 Task: Open Card Social Media Conference Review in Board Customer Relationship Management to Workspace Commercial Mortgages and add a team member Softage.1@softage.net, a label Red, a checklist DevOps, an attachment from your onedrive, a color Red and finally, add a card description 'Research and develop new product development process' and a comment 'Given the potential impact of this task, let us approach it with a strategic mindset and explore all options before making a decision.'. Add a start date 'Jan 05, 1900' with a due date 'Jan 12, 1900'
Action: Mouse moved to (110, 434)
Screenshot: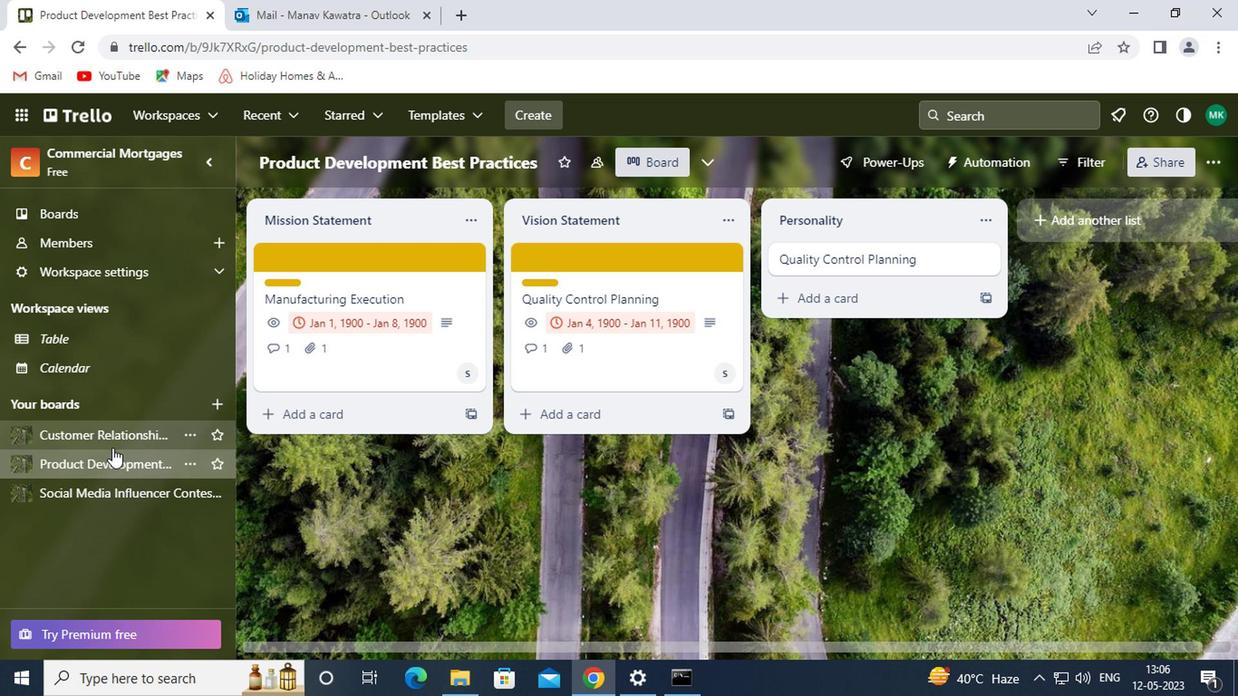 
Action: Mouse pressed left at (110, 434)
Screenshot: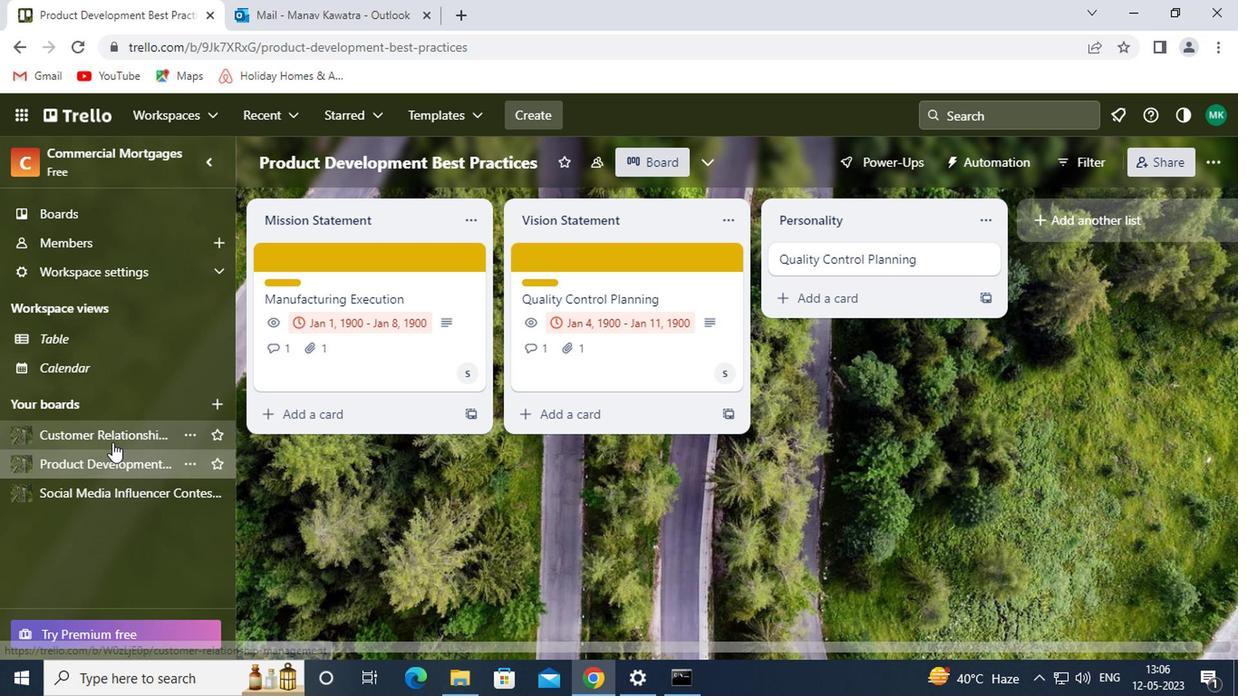 
Action: Mouse moved to (629, 251)
Screenshot: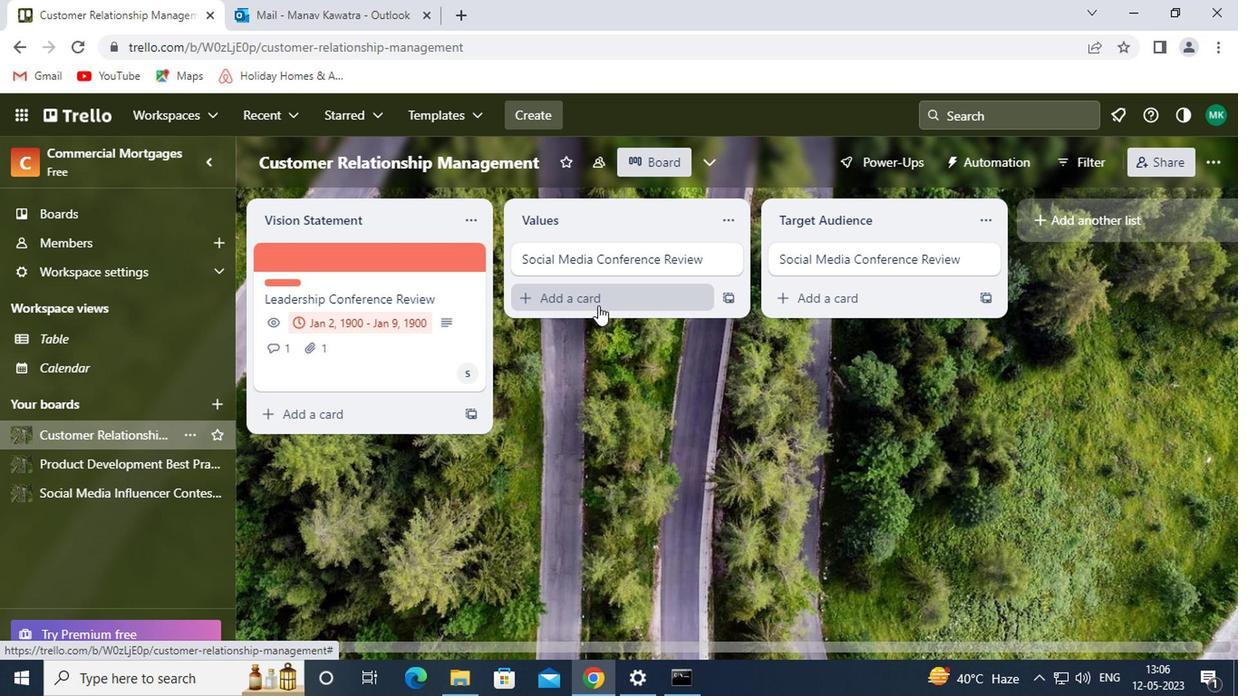 
Action: Mouse pressed left at (629, 251)
Screenshot: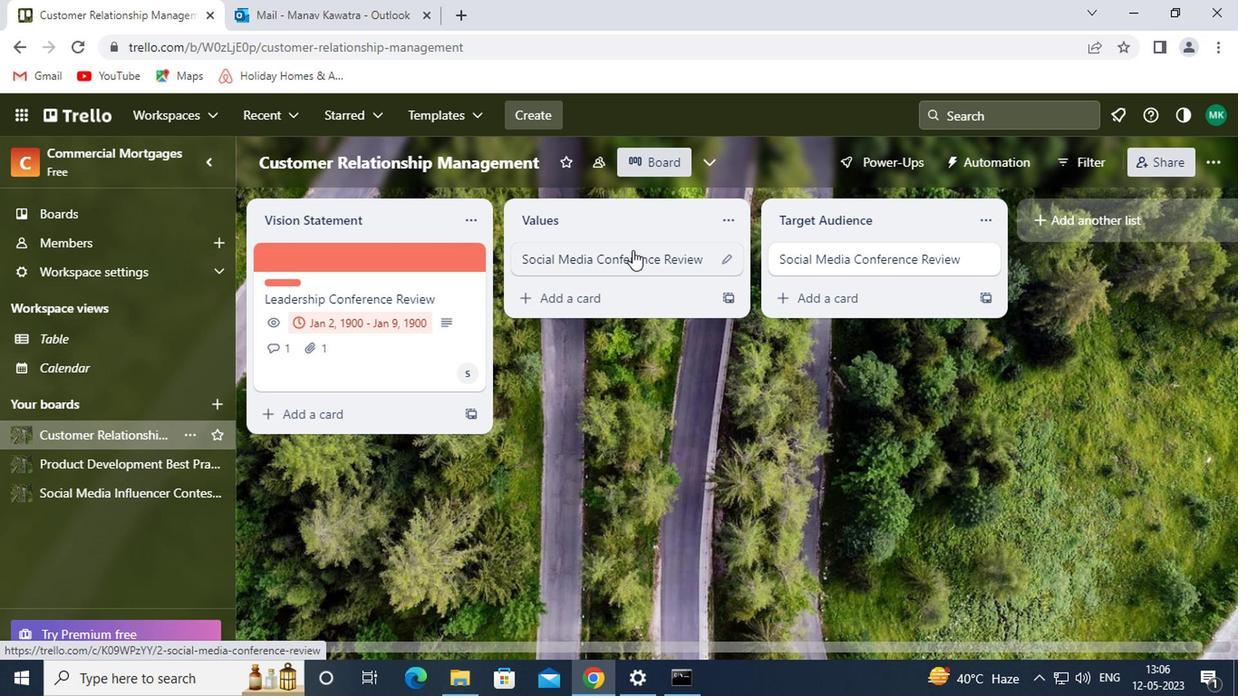 
Action: Mouse moved to (869, 264)
Screenshot: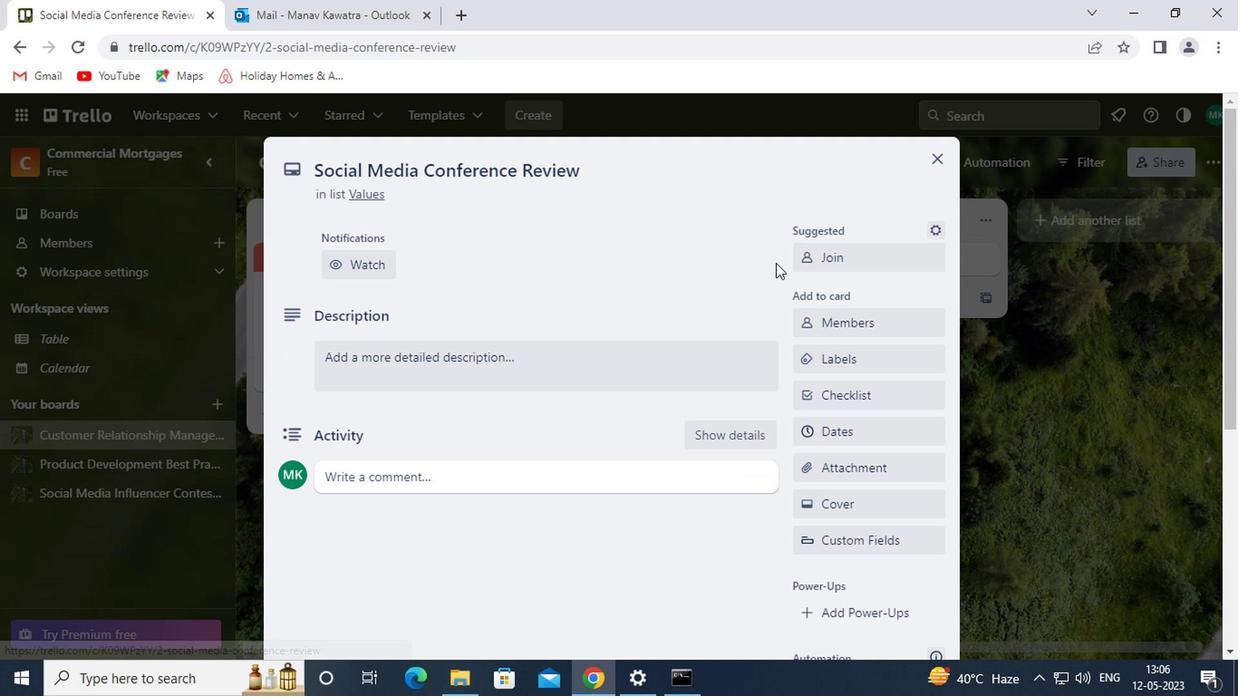 
Action: Mouse pressed left at (869, 264)
Screenshot: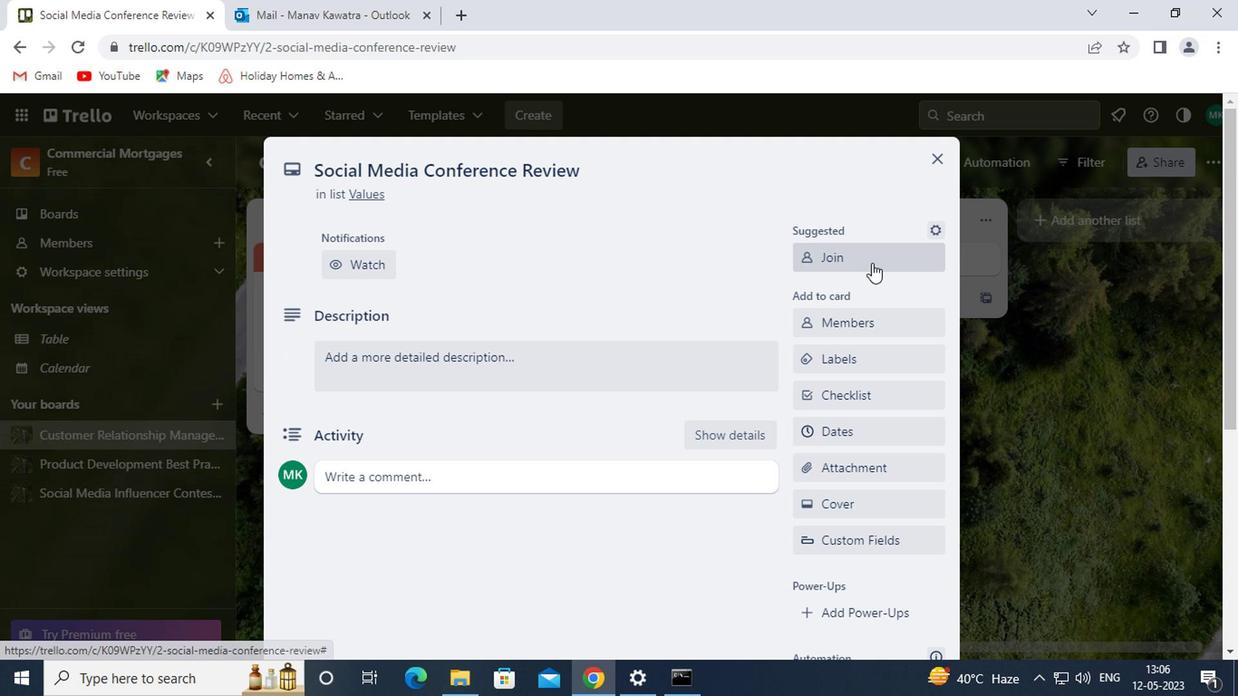 
Action: Mouse moved to (328, 272)
Screenshot: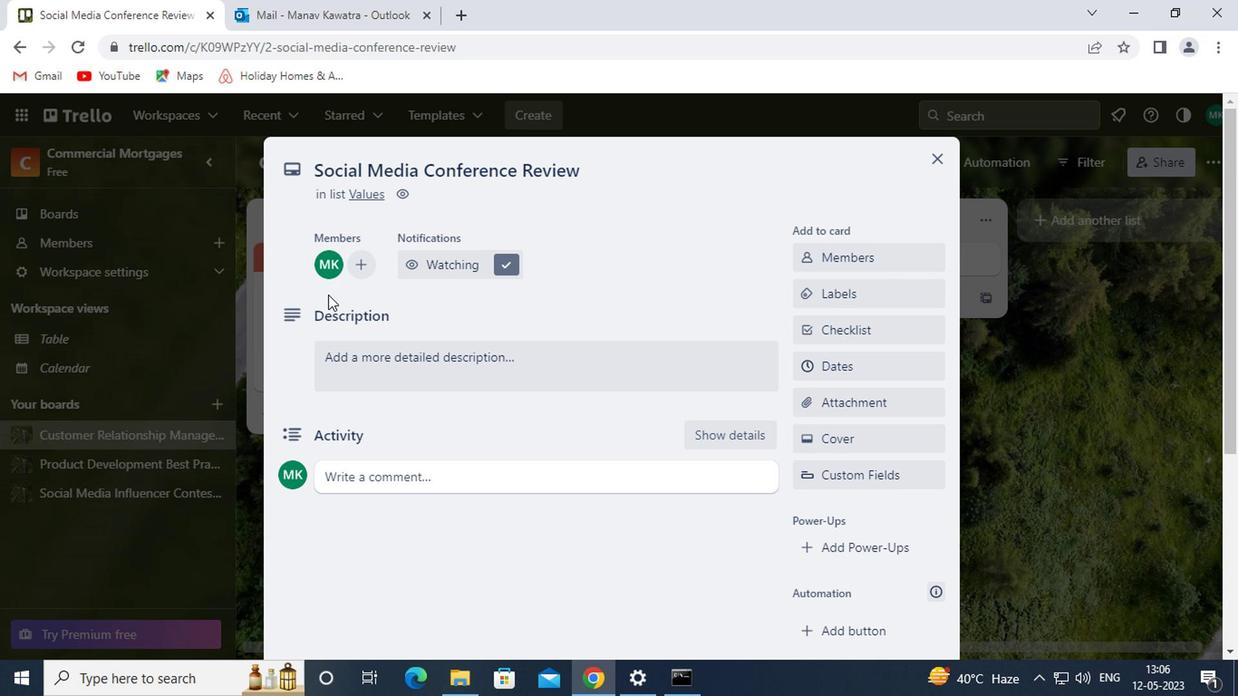 
Action: Mouse pressed left at (328, 272)
Screenshot: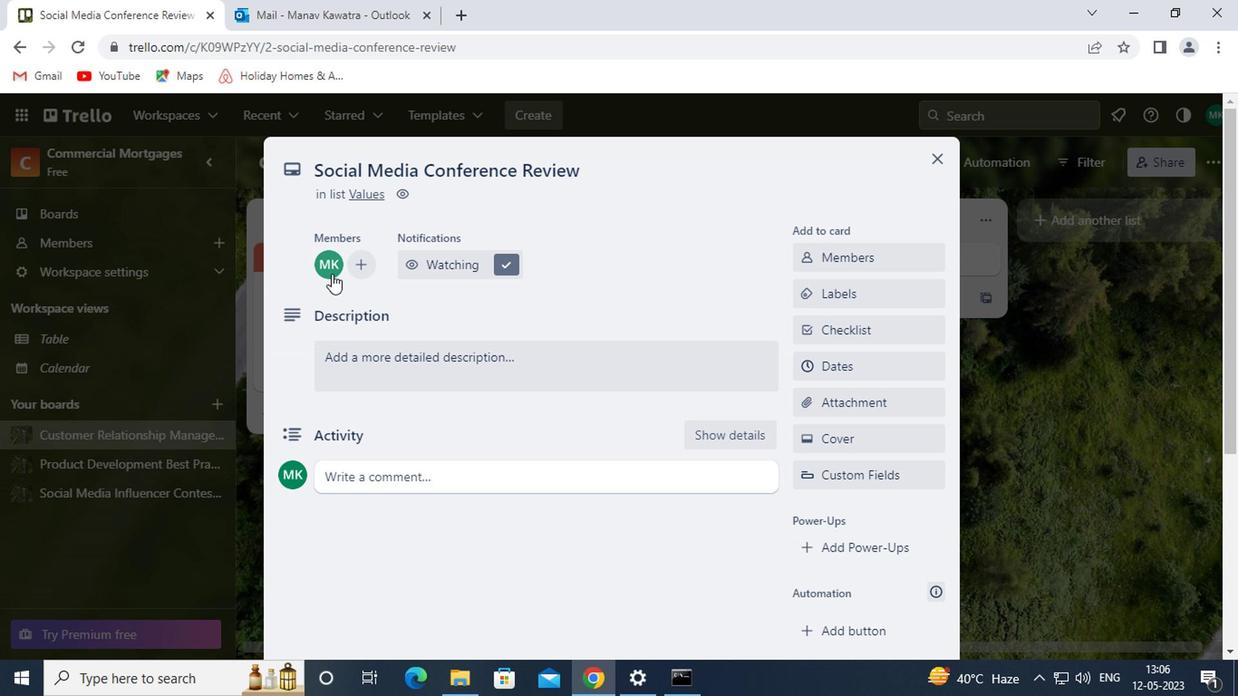 
Action: Mouse moved to (391, 452)
Screenshot: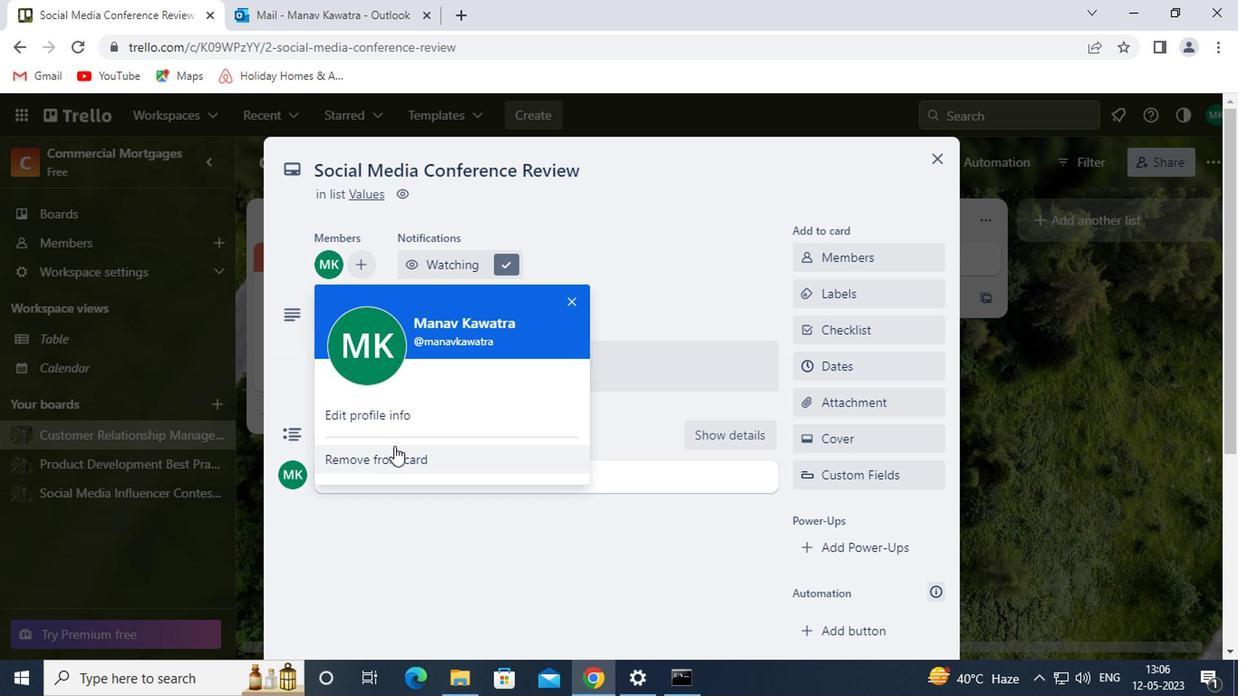 
Action: Mouse pressed left at (391, 452)
Screenshot: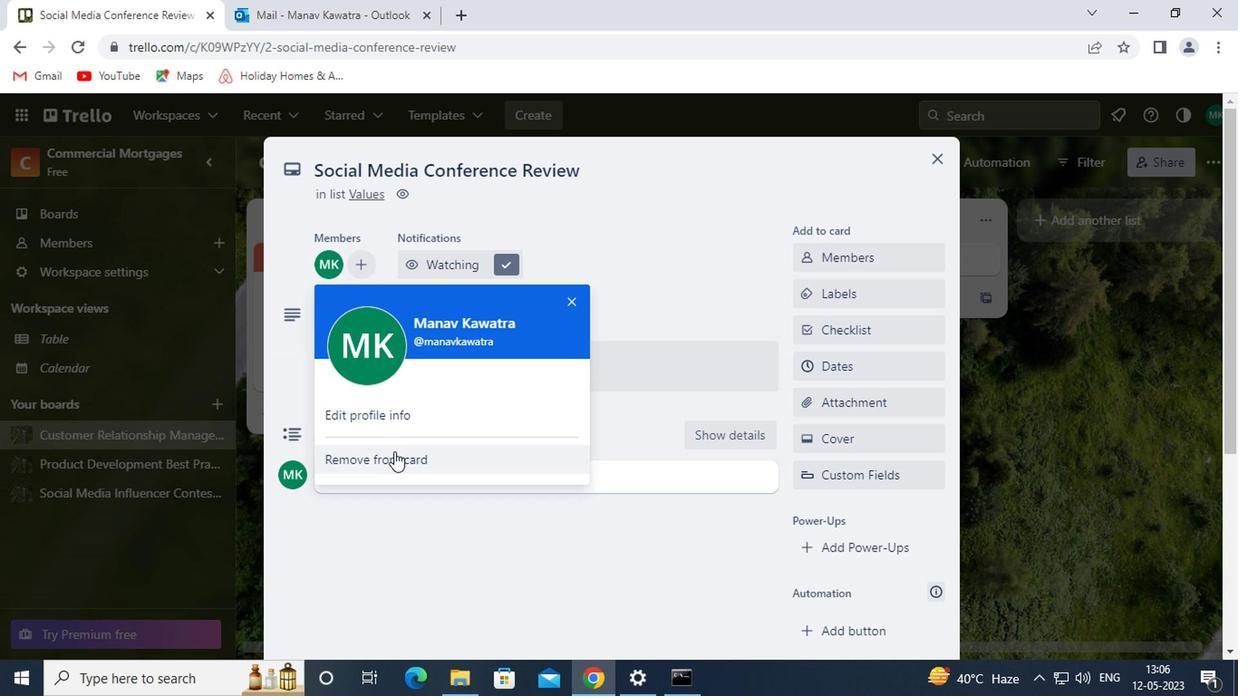 
Action: Mouse moved to (841, 330)
Screenshot: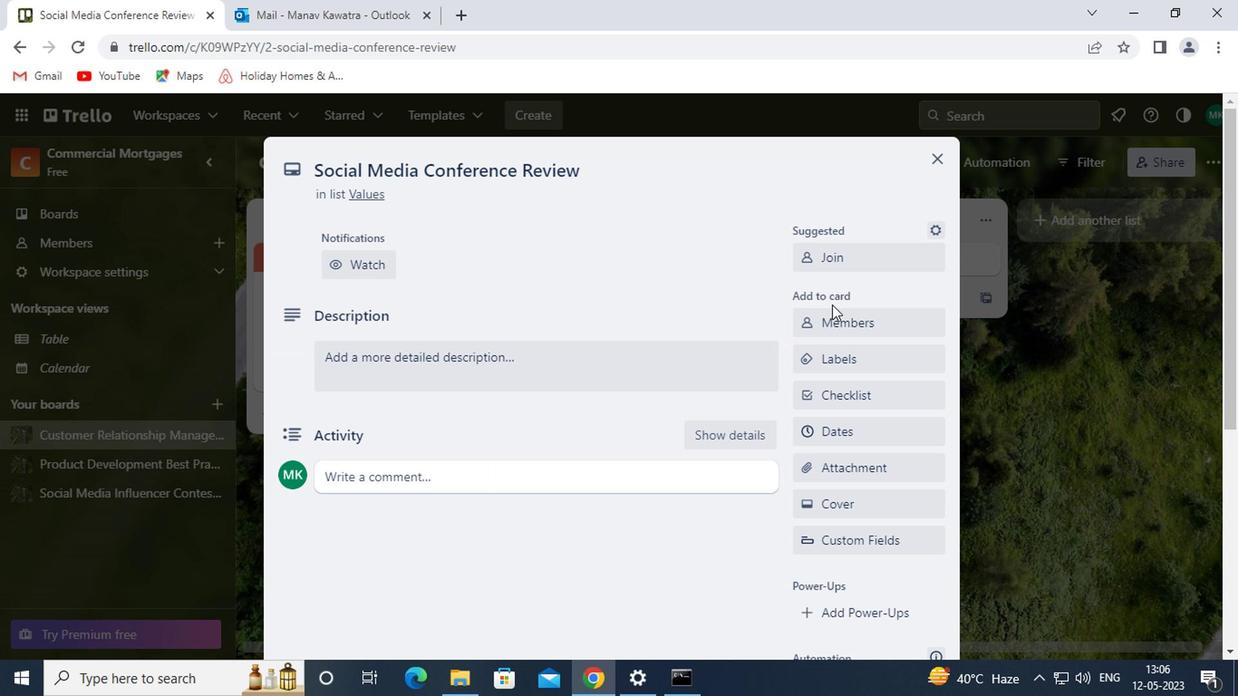 
Action: Mouse pressed left at (841, 330)
Screenshot: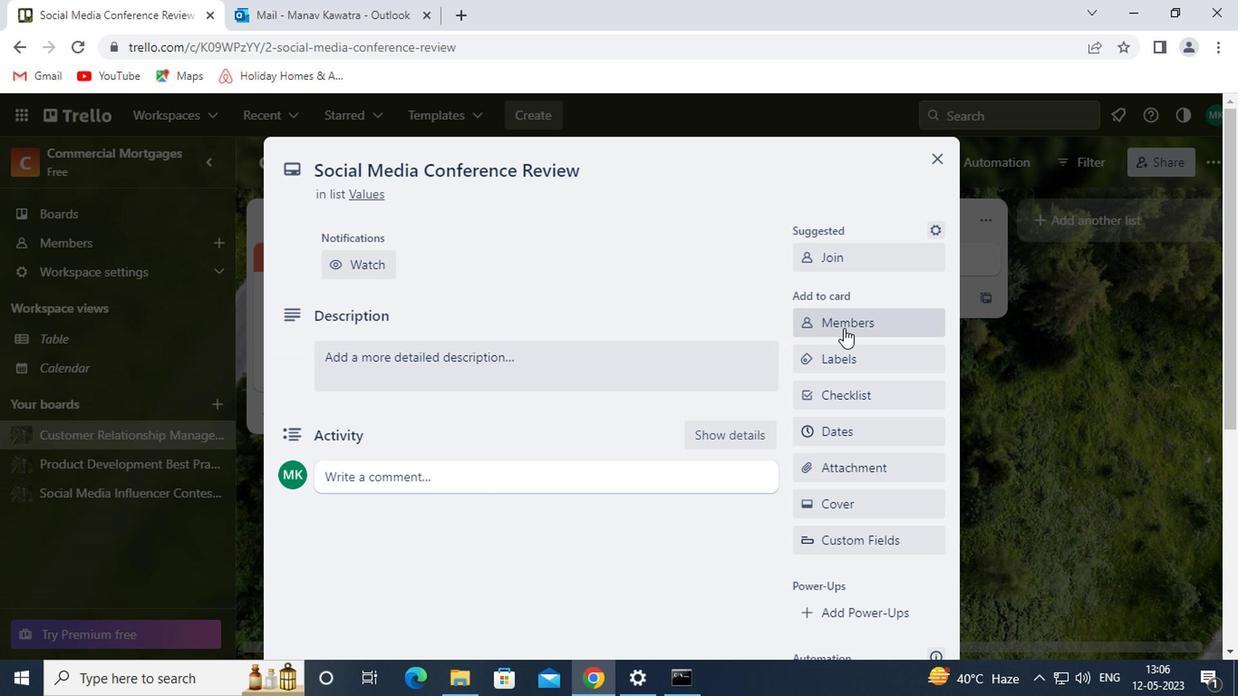 
Action: Mouse moved to (855, 406)
Screenshot: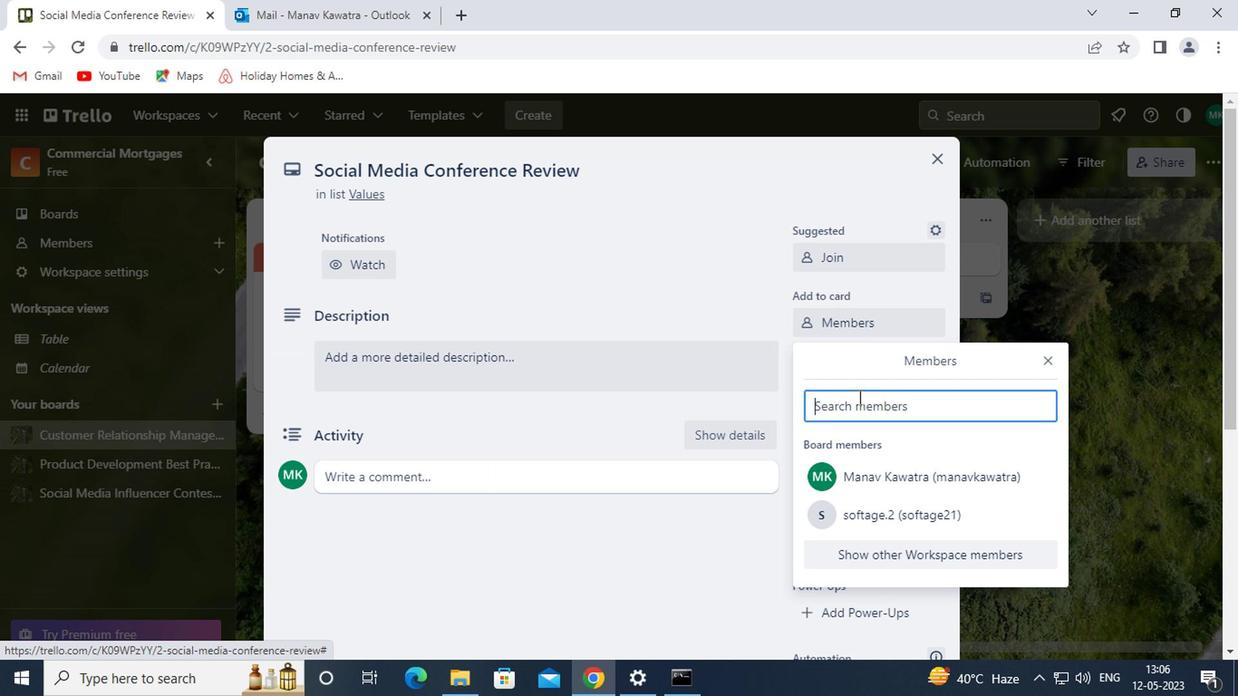 
Action: Mouse pressed left at (855, 406)
Screenshot: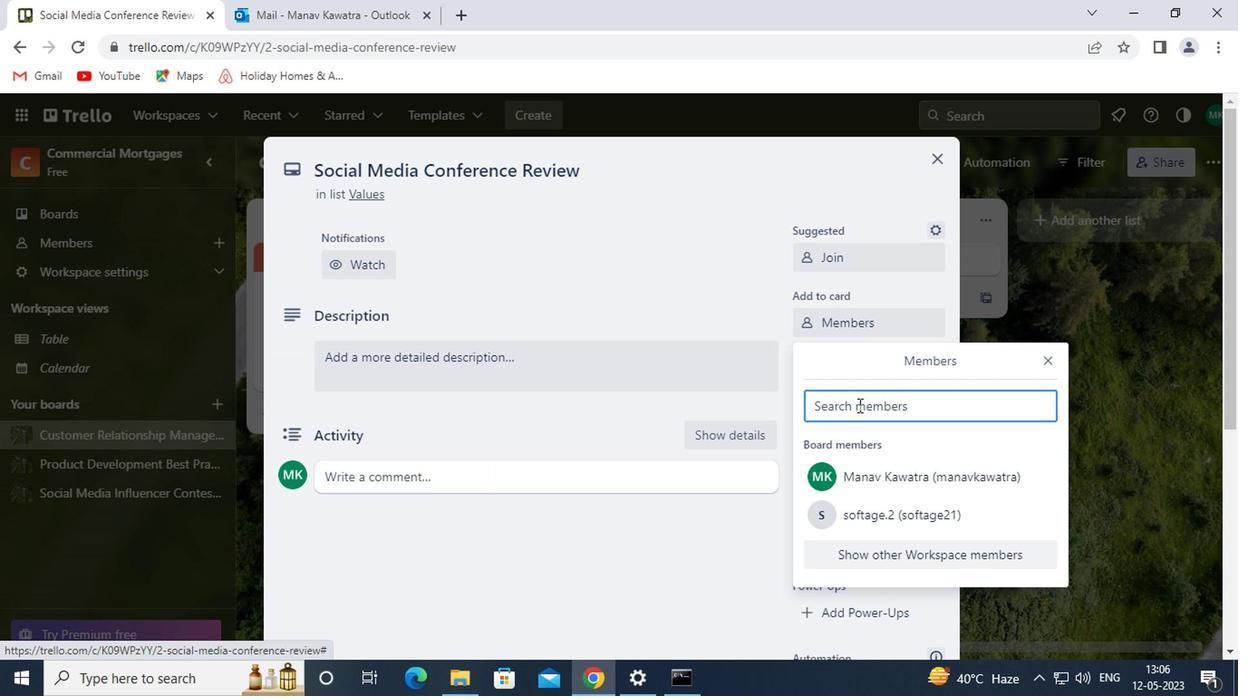 
Action: Key pressed <Key.shift>SOFTAGE.1<Key.shift>@SOFTAGE.NET
Screenshot: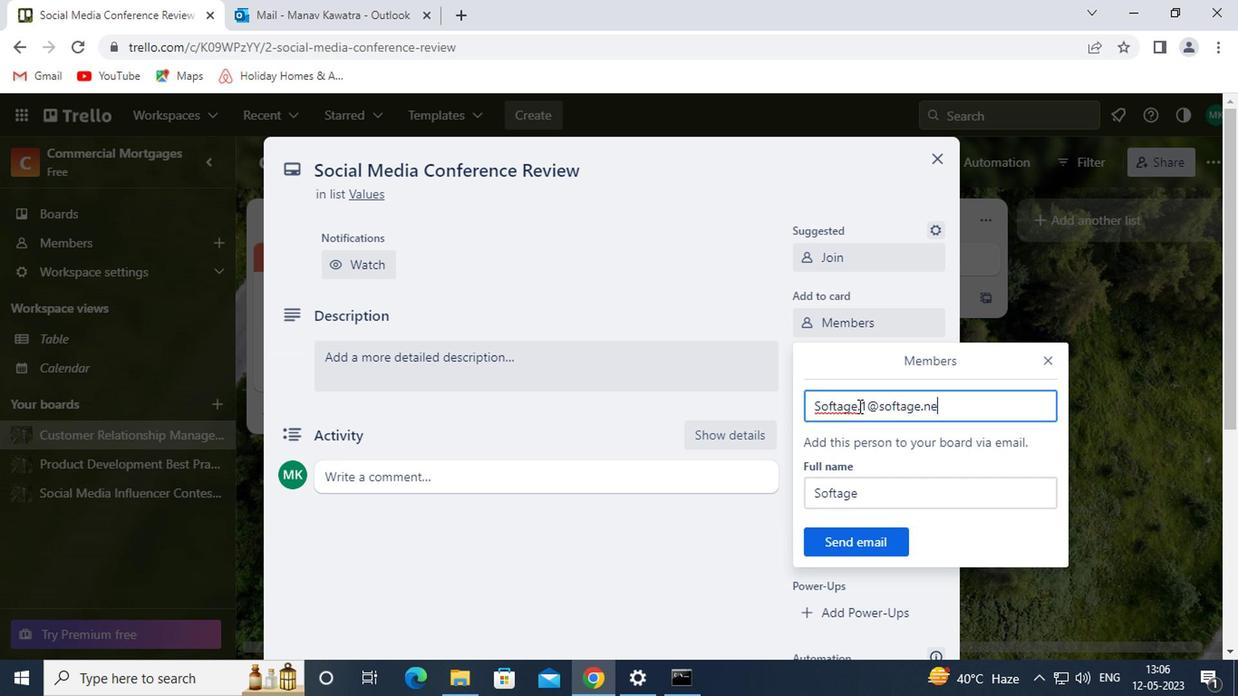 
Action: Mouse moved to (875, 547)
Screenshot: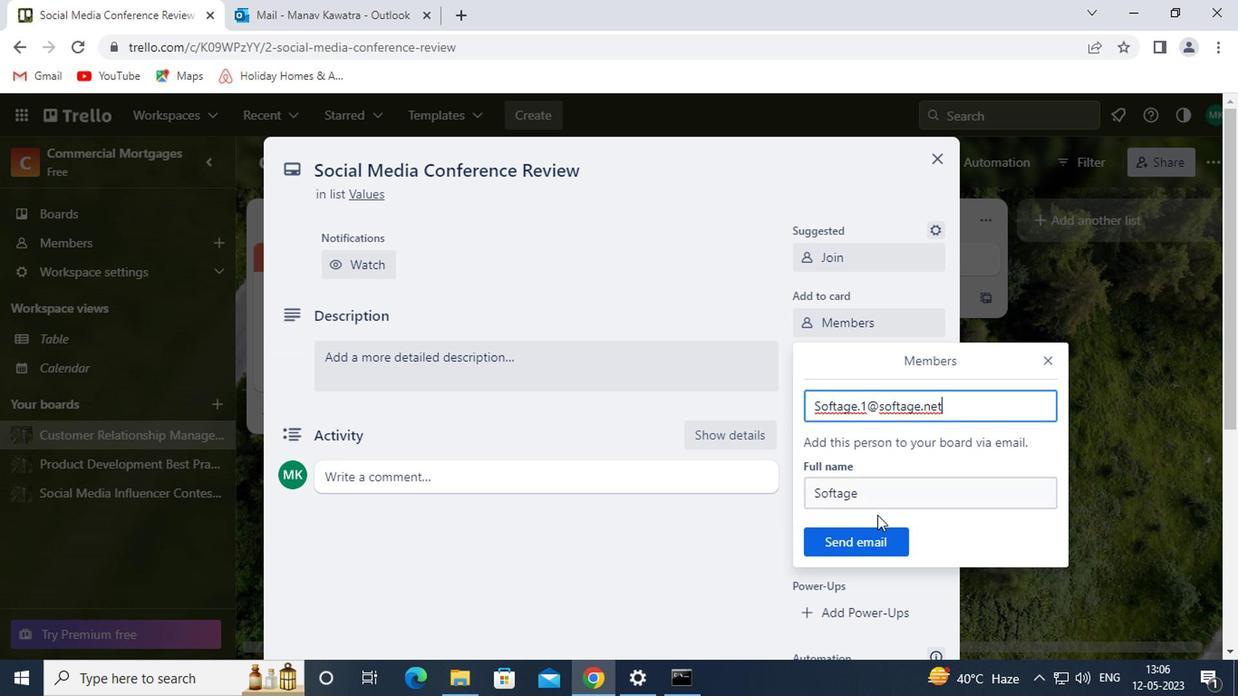 
Action: Mouse pressed left at (875, 547)
Screenshot: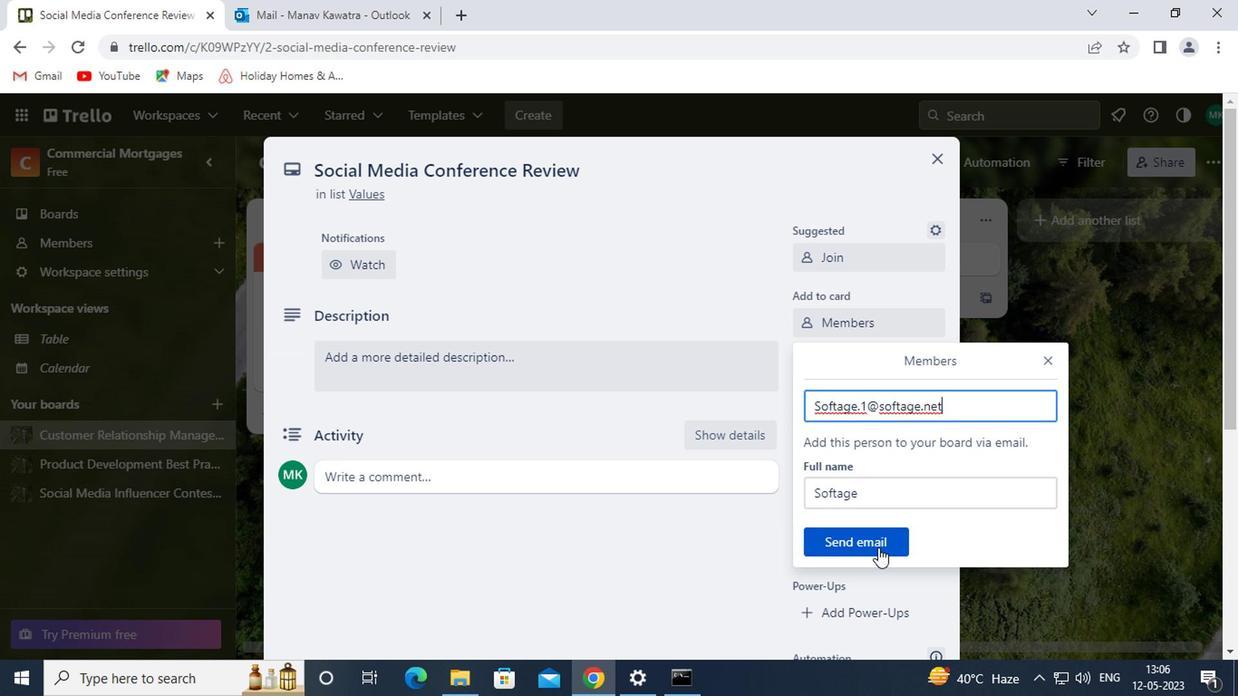 
Action: Mouse moved to (847, 370)
Screenshot: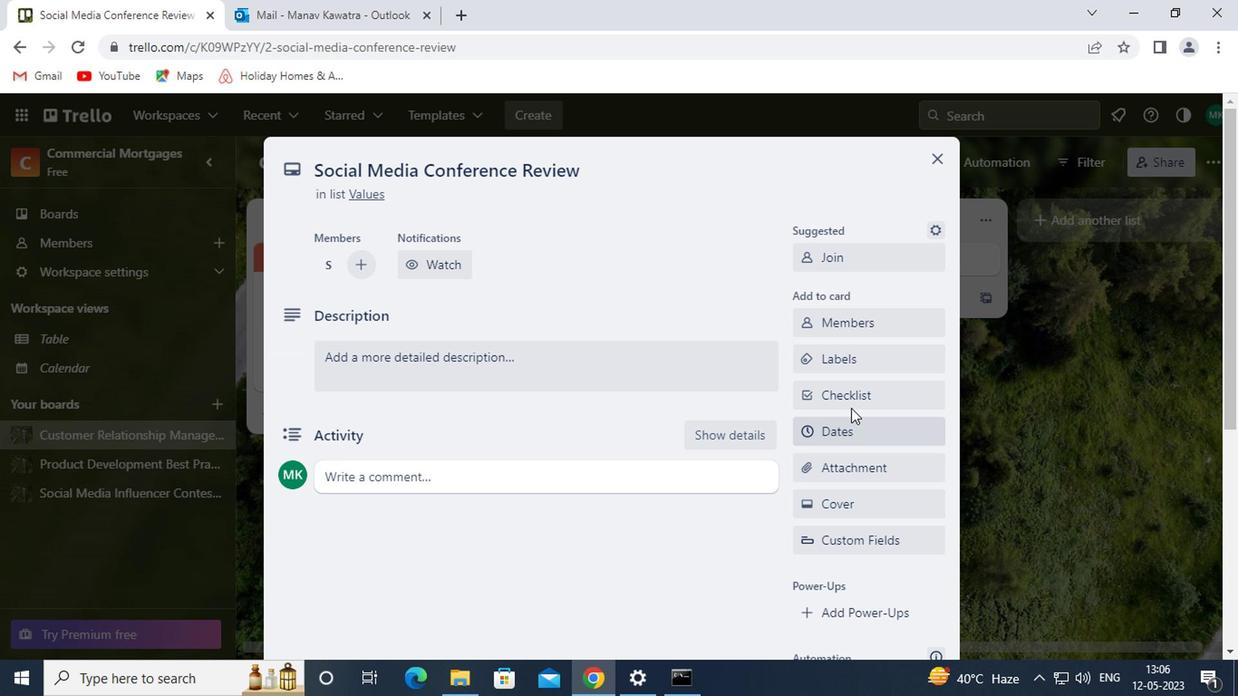 
Action: Mouse pressed left at (847, 370)
Screenshot: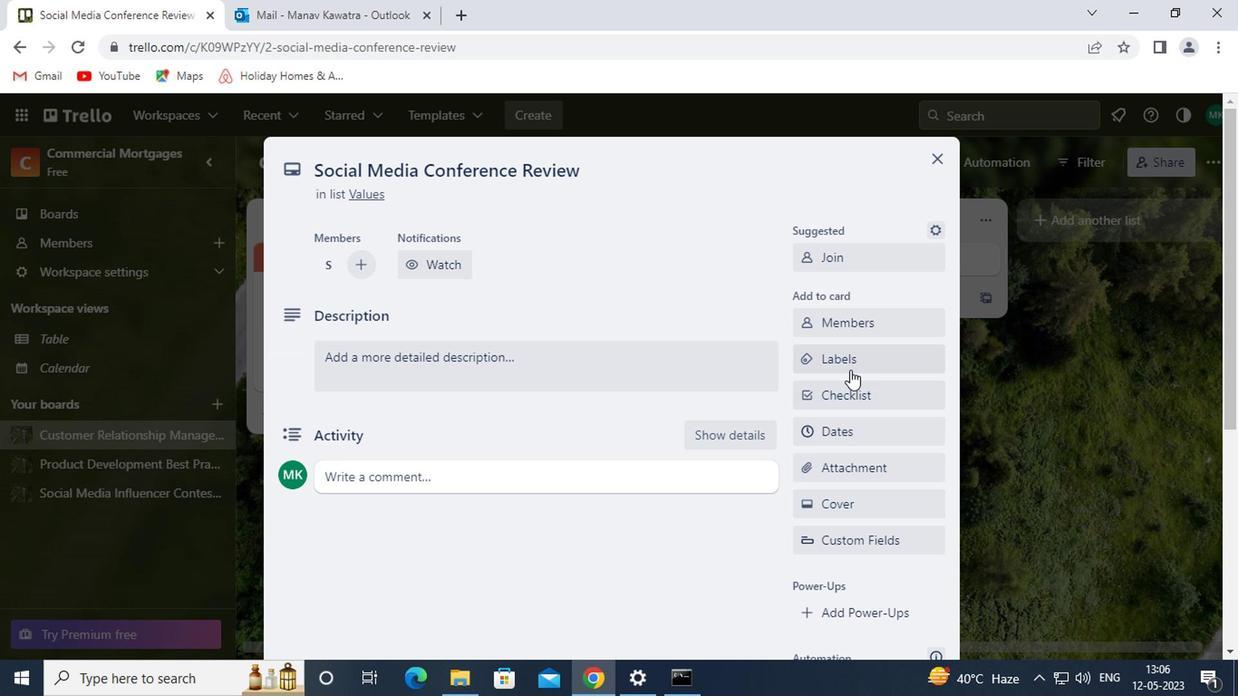 
Action: Mouse moved to (812, 364)
Screenshot: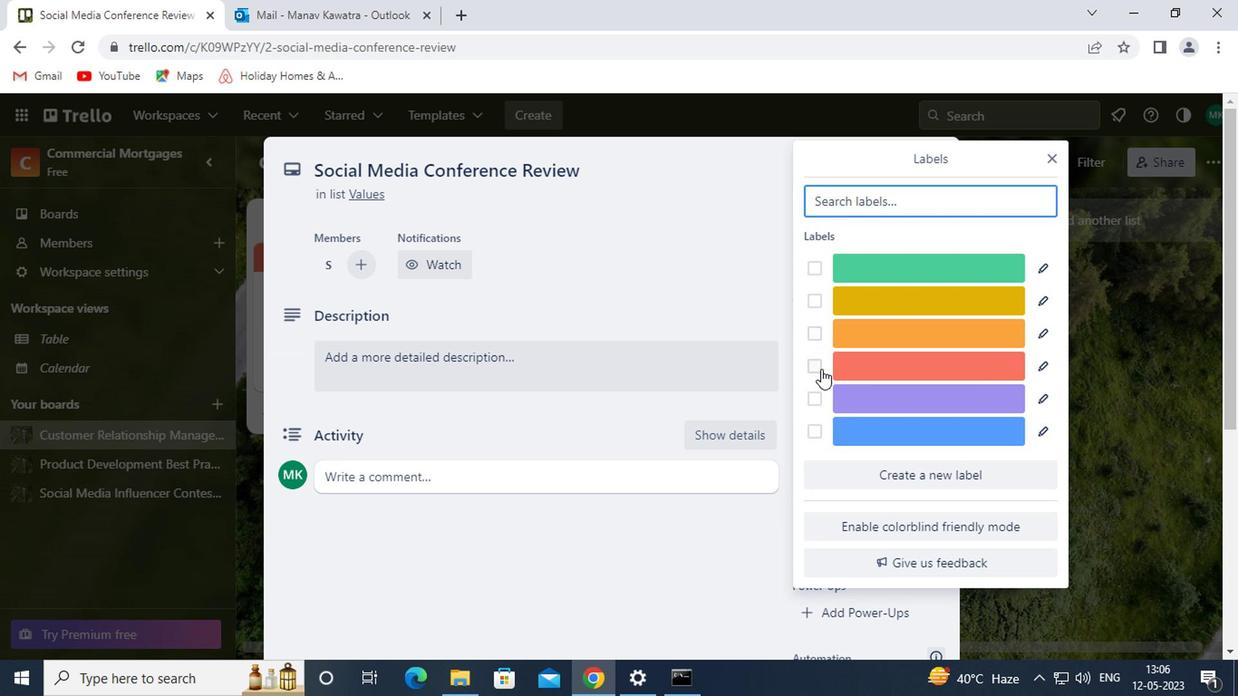 
Action: Mouse pressed left at (812, 364)
Screenshot: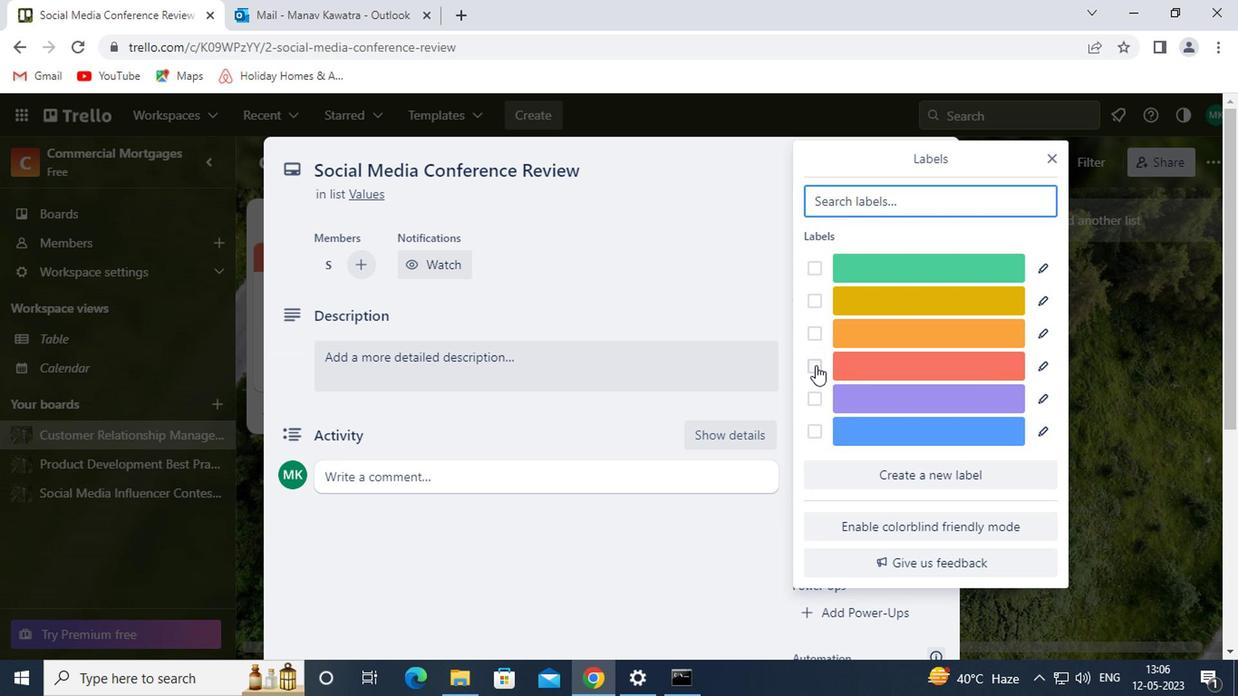 
Action: Mouse moved to (1044, 156)
Screenshot: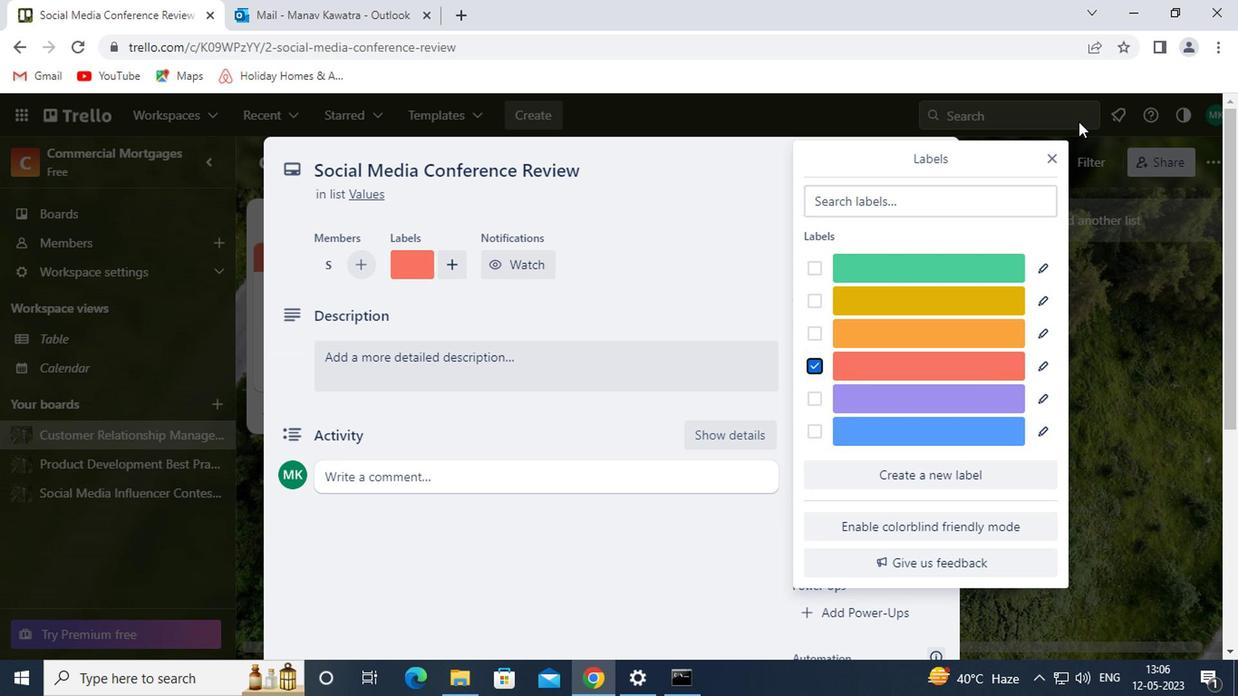 
Action: Mouse pressed left at (1044, 156)
Screenshot: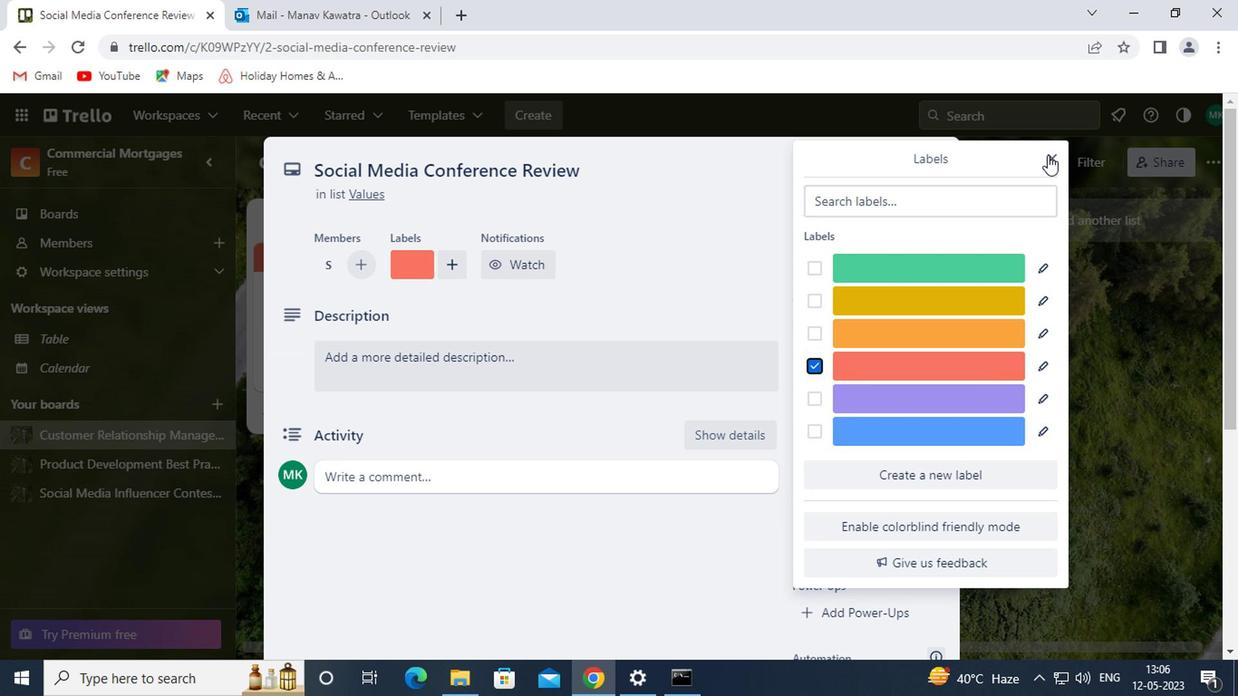 
Action: Mouse moved to (893, 398)
Screenshot: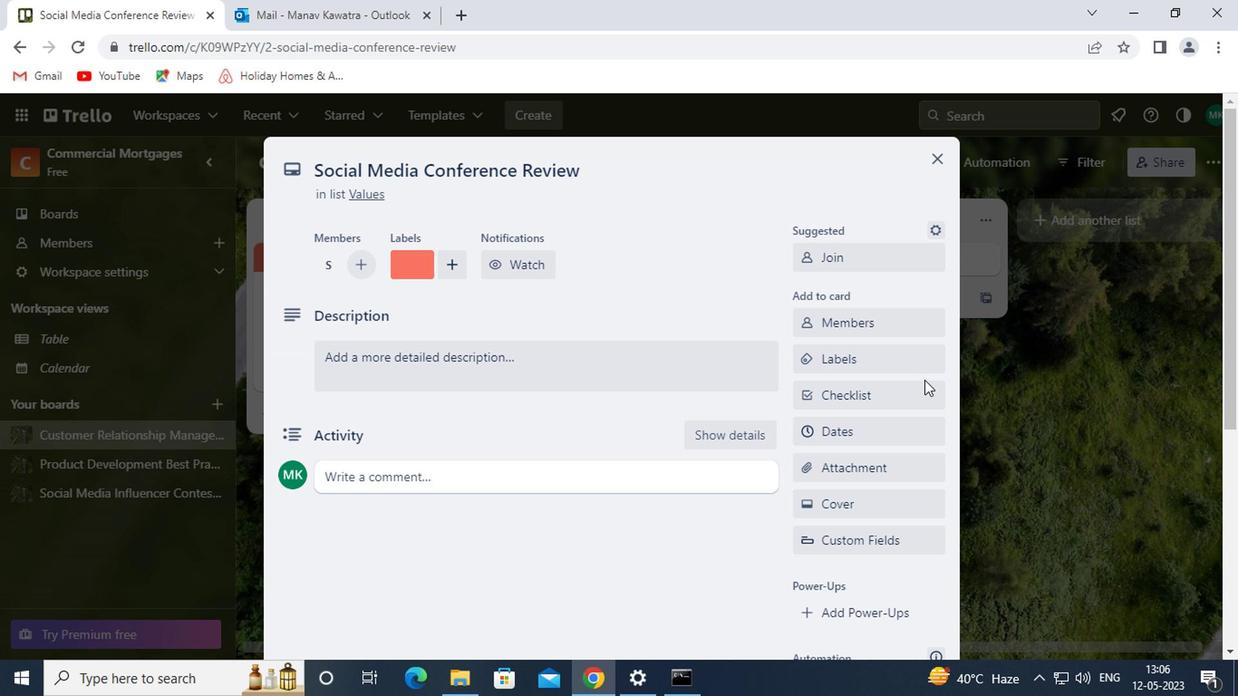 
Action: Mouse pressed left at (893, 398)
Screenshot: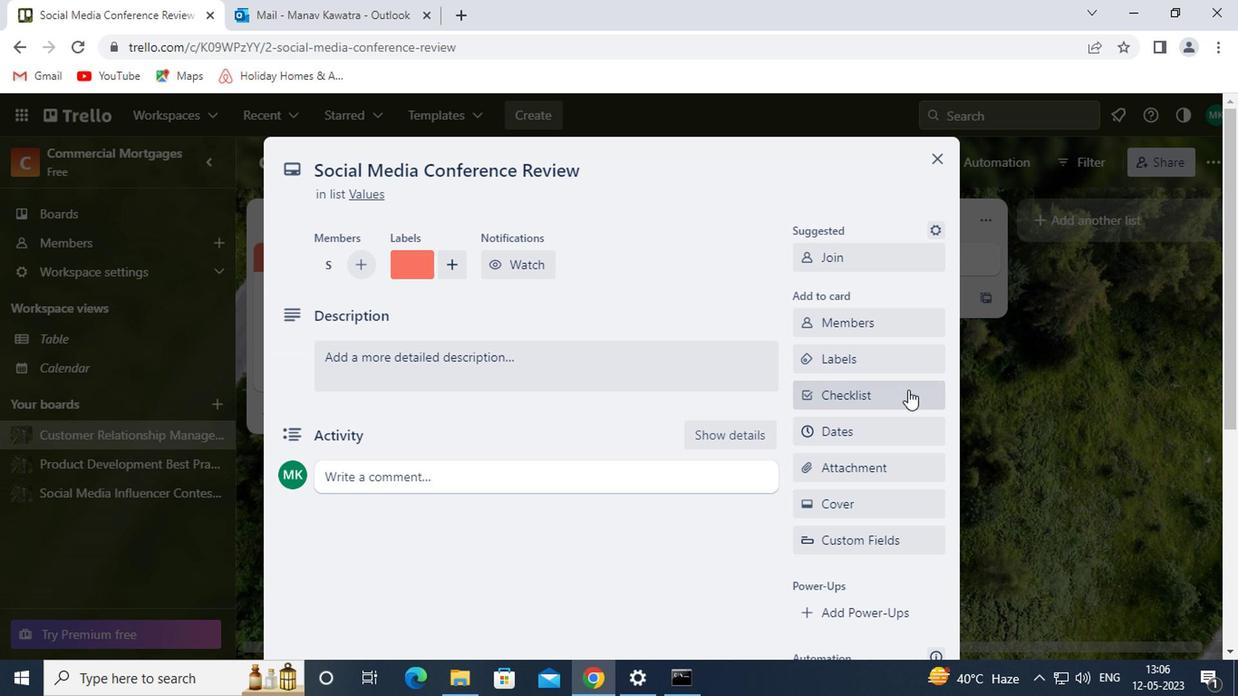 
Action: Mouse moved to (862, 499)
Screenshot: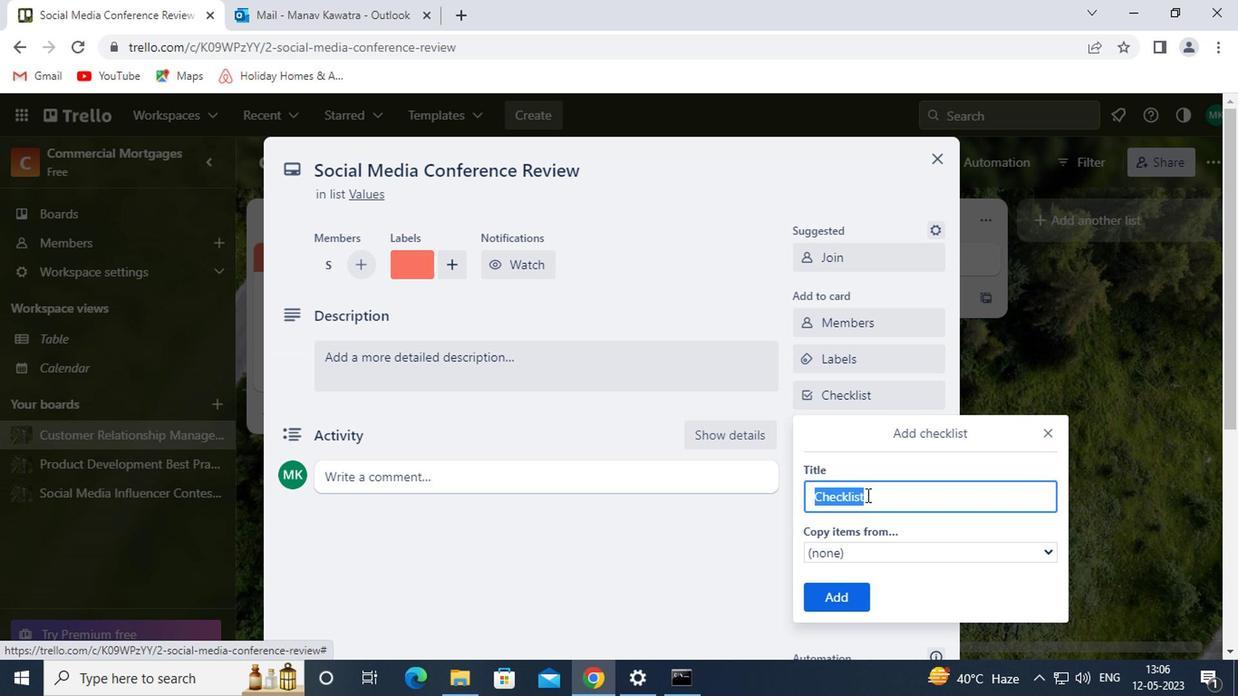
Action: Key pressed <Key.shift>DEV<Key.caps_lock>O<Key.caps_lock>PS
Screenshot: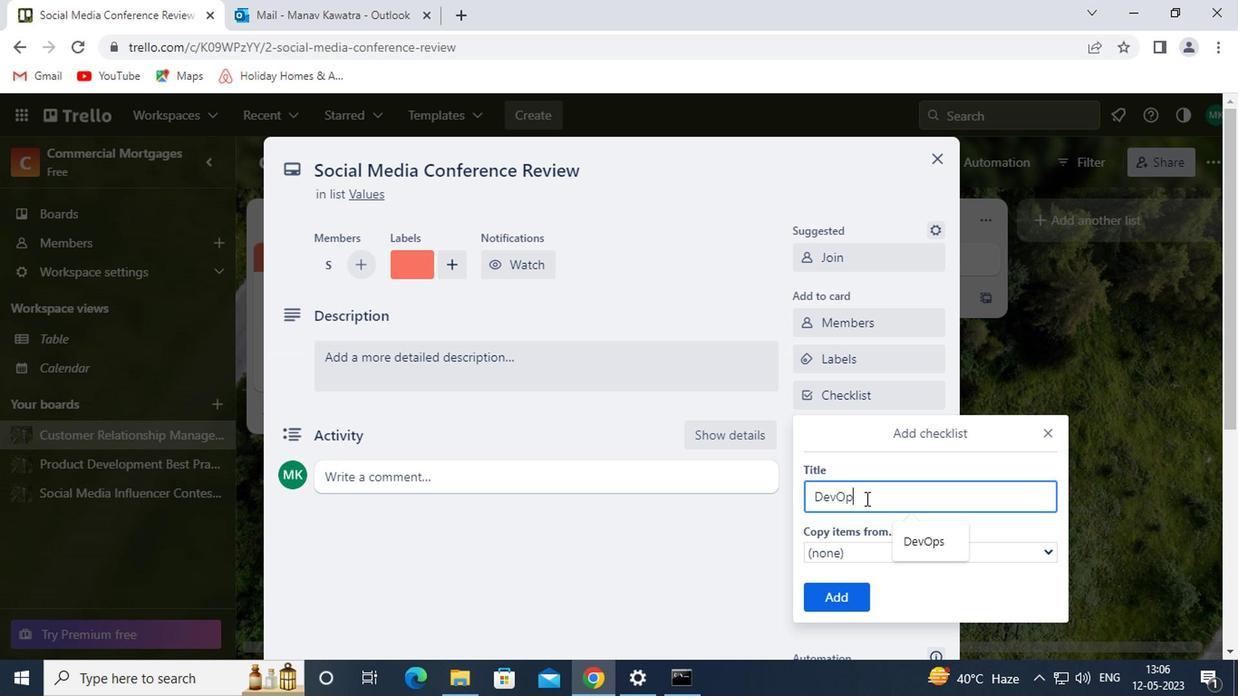 
Action: Mouse moved to (844, 596)
Screenshot: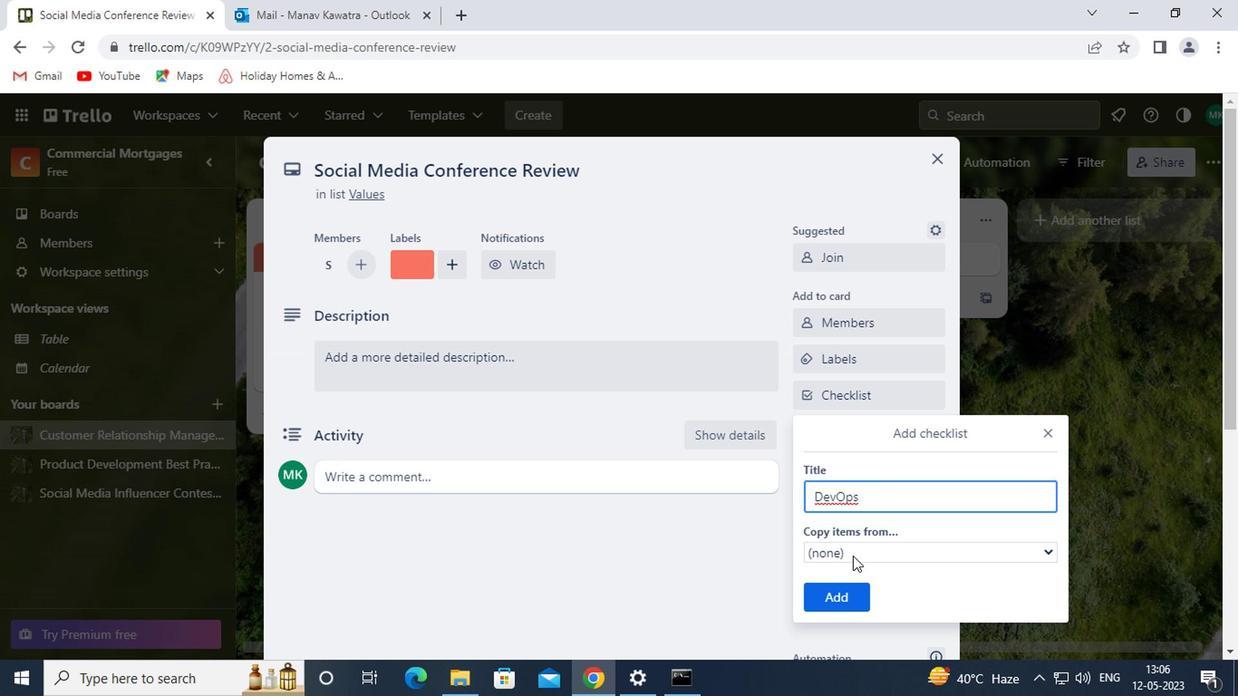 
Action: Mouse pressed left at (844, 596)
Screenshot: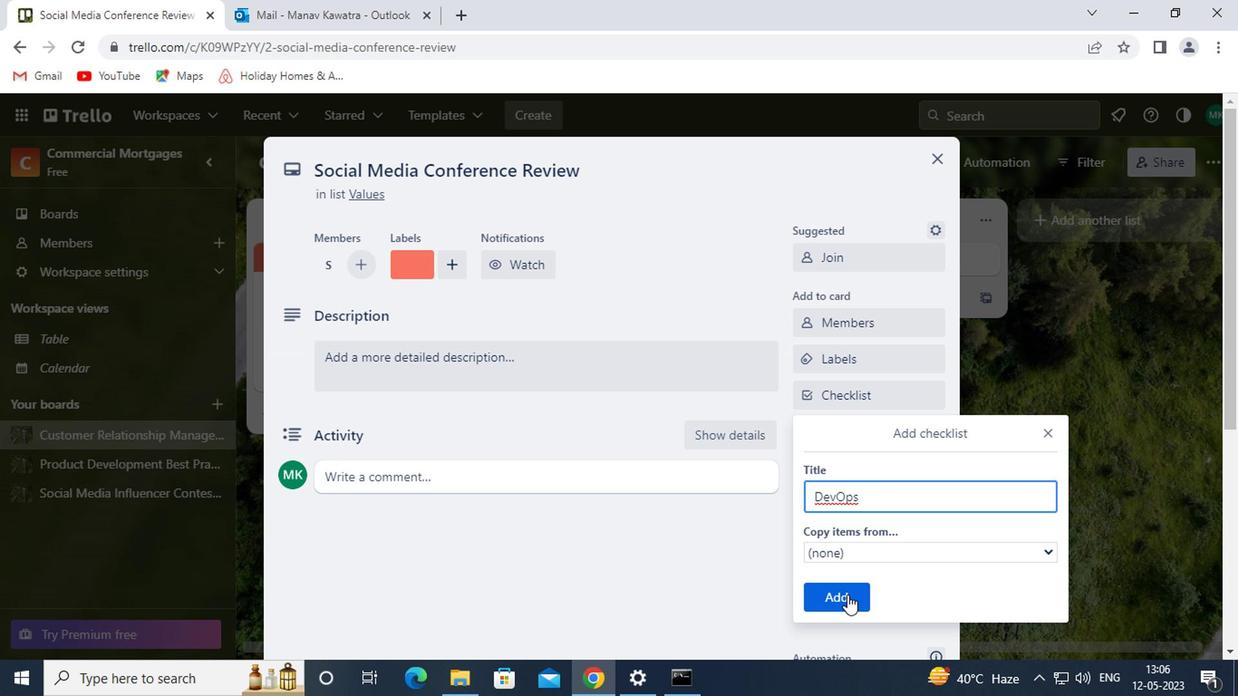 
Action: Mouse moved to (867, 463)
Screenshot: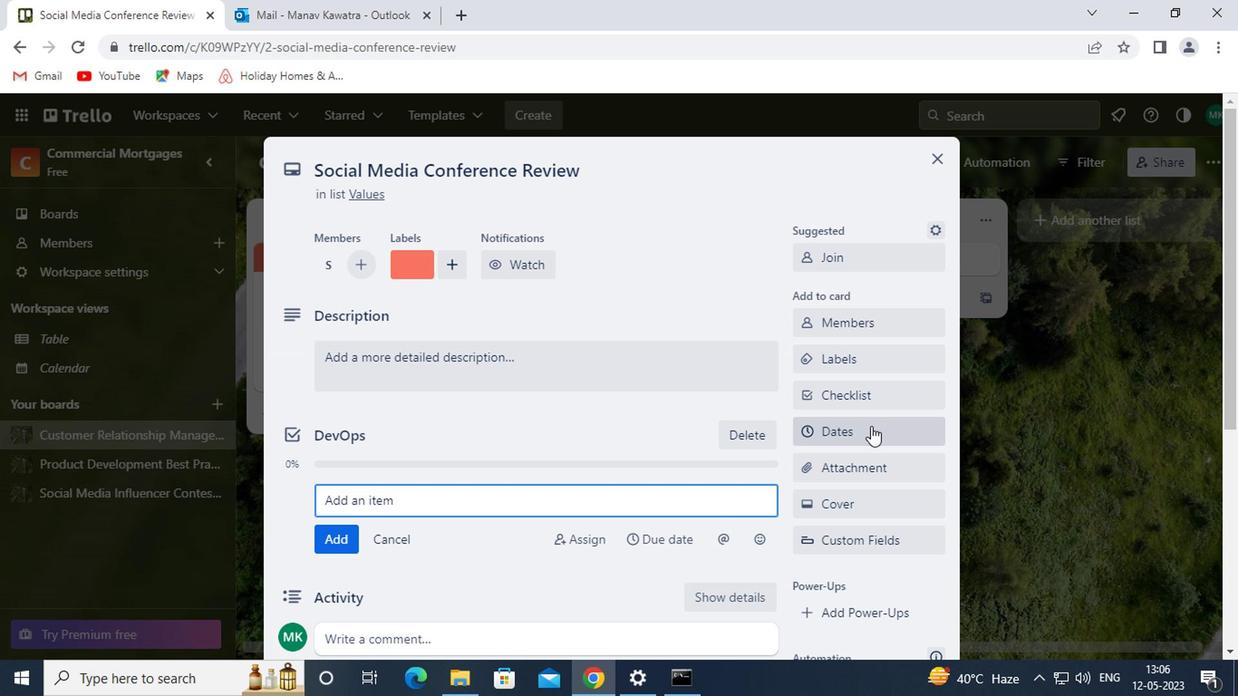 
Action: Mouse pressed left at (867, 463)
Screenshot: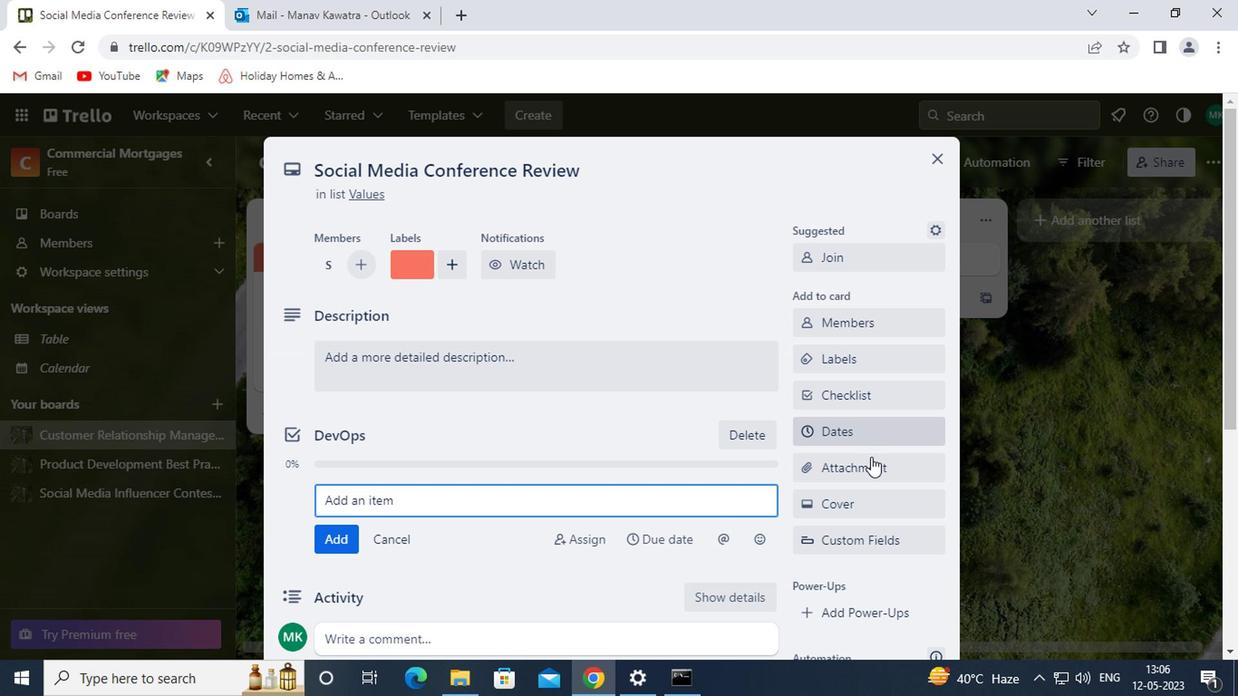 
Action: Mouse moved to (843, 346)
Screenshot: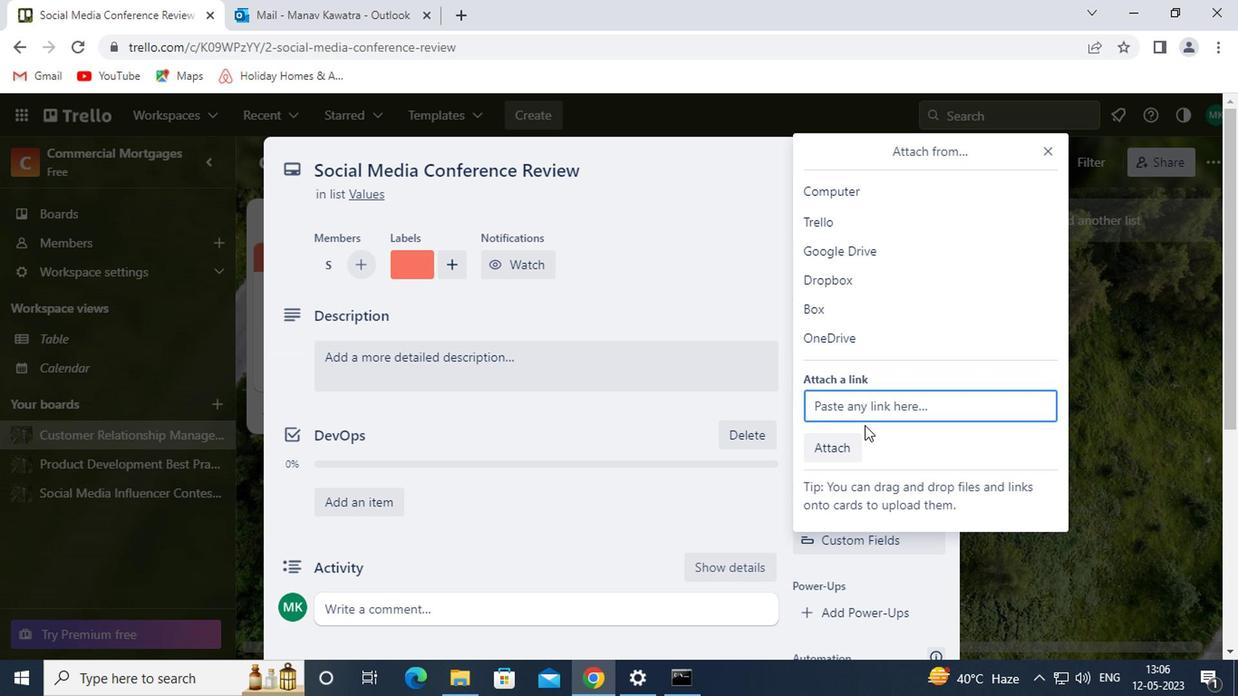 
Action: Mouse pressed left at (843, 346)
Screenshot: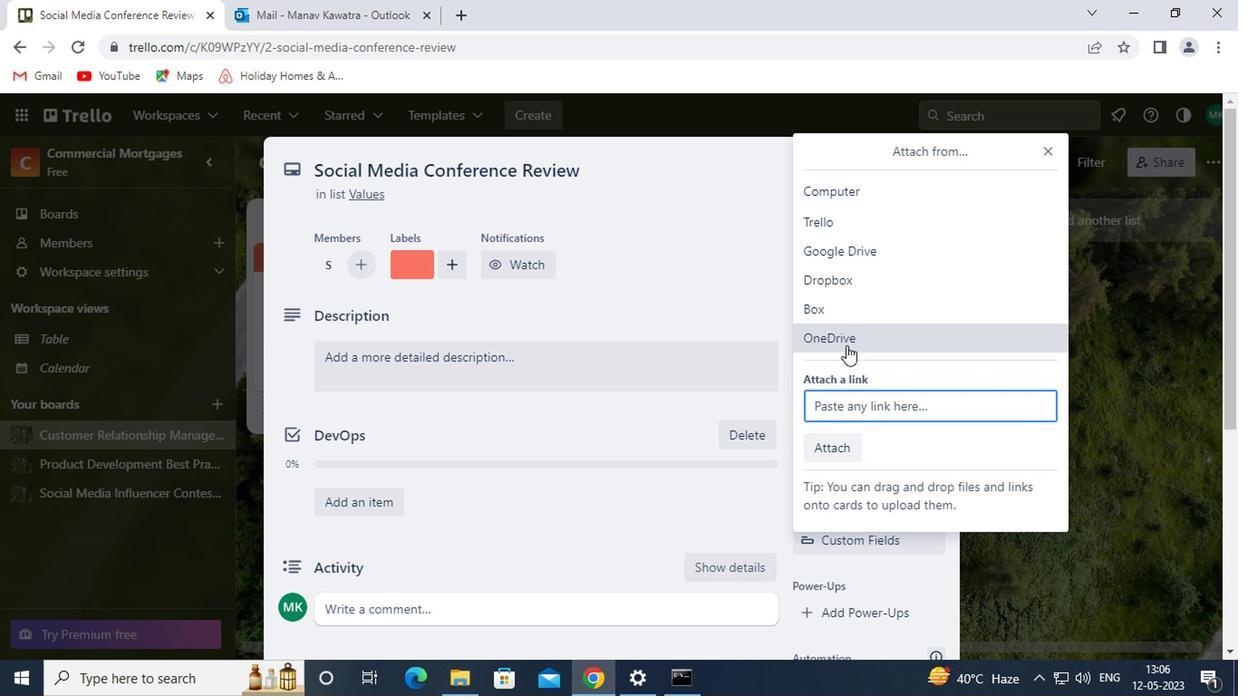 
Action: Mouse moved to (436, 187)
Screenshot: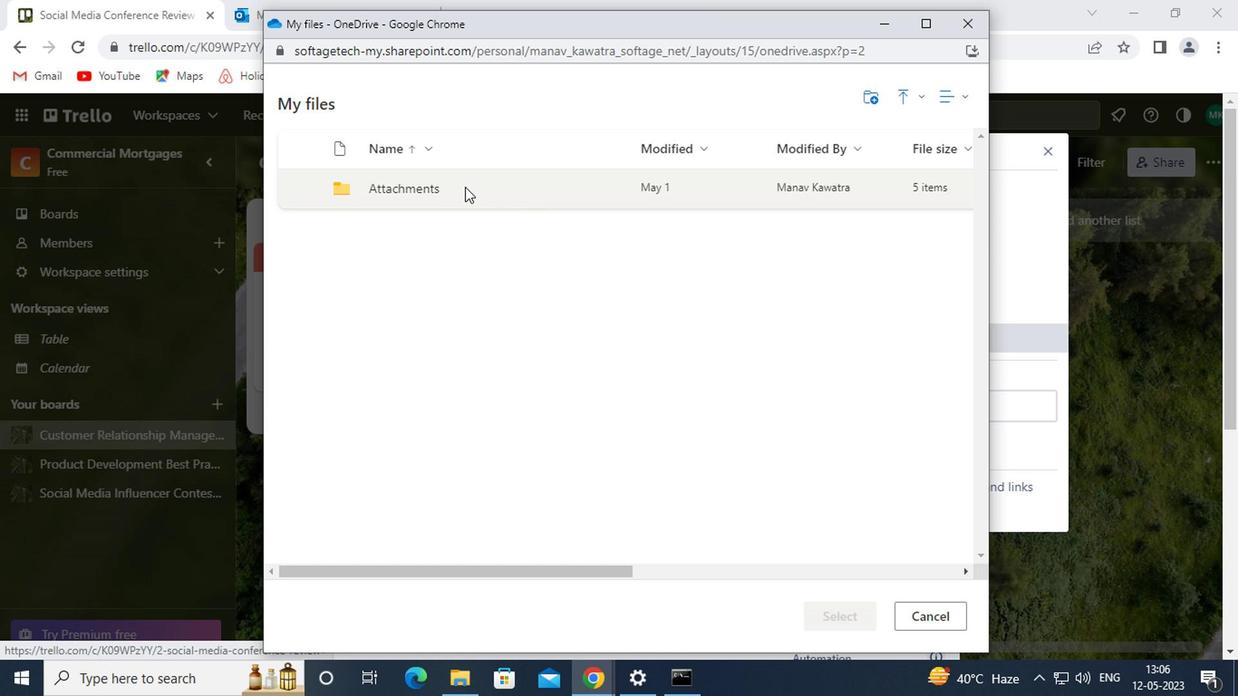 
Action: Mouse pressed left at (436, 187)
Screenshot: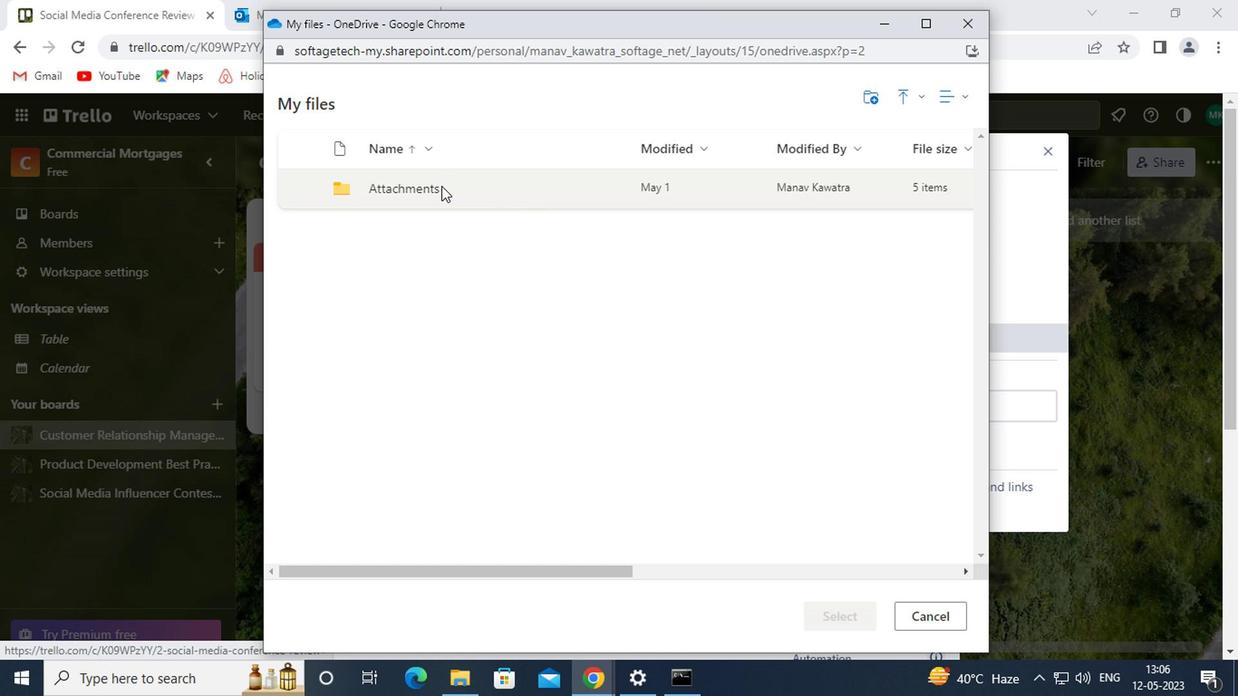
Action: Mouse pressed left at (436, 187)
Screenshot: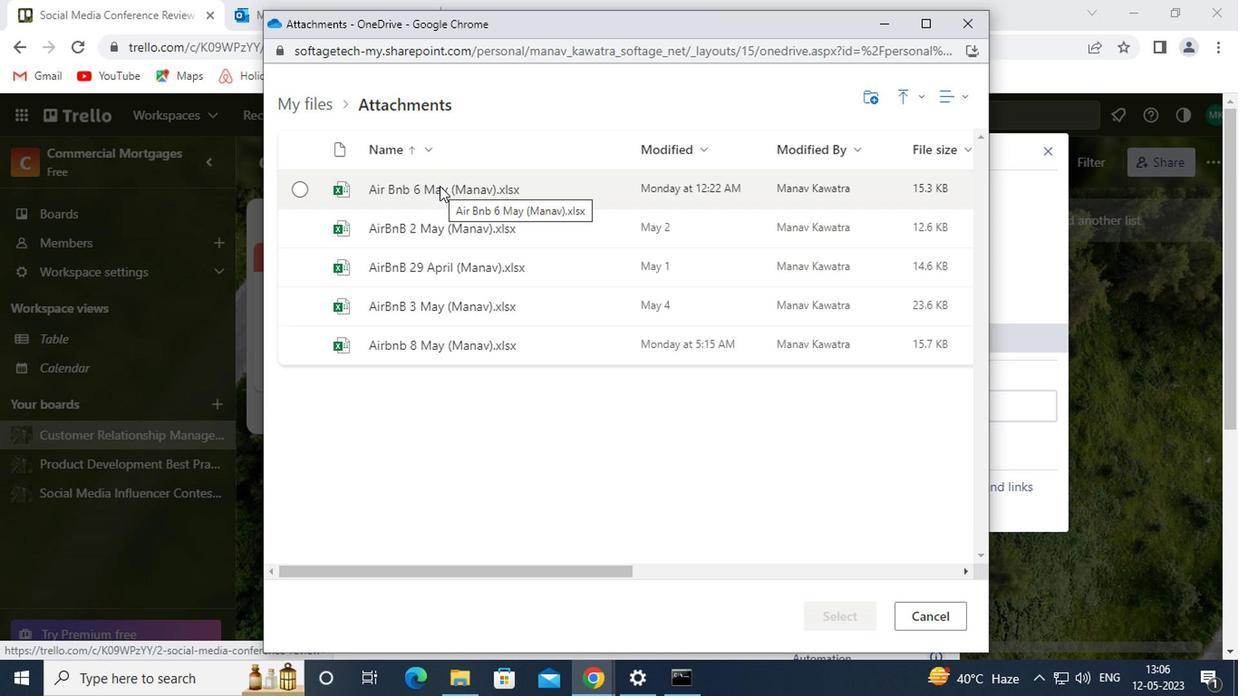 
Action: Mouse moved to (838, 601)
Screenshot: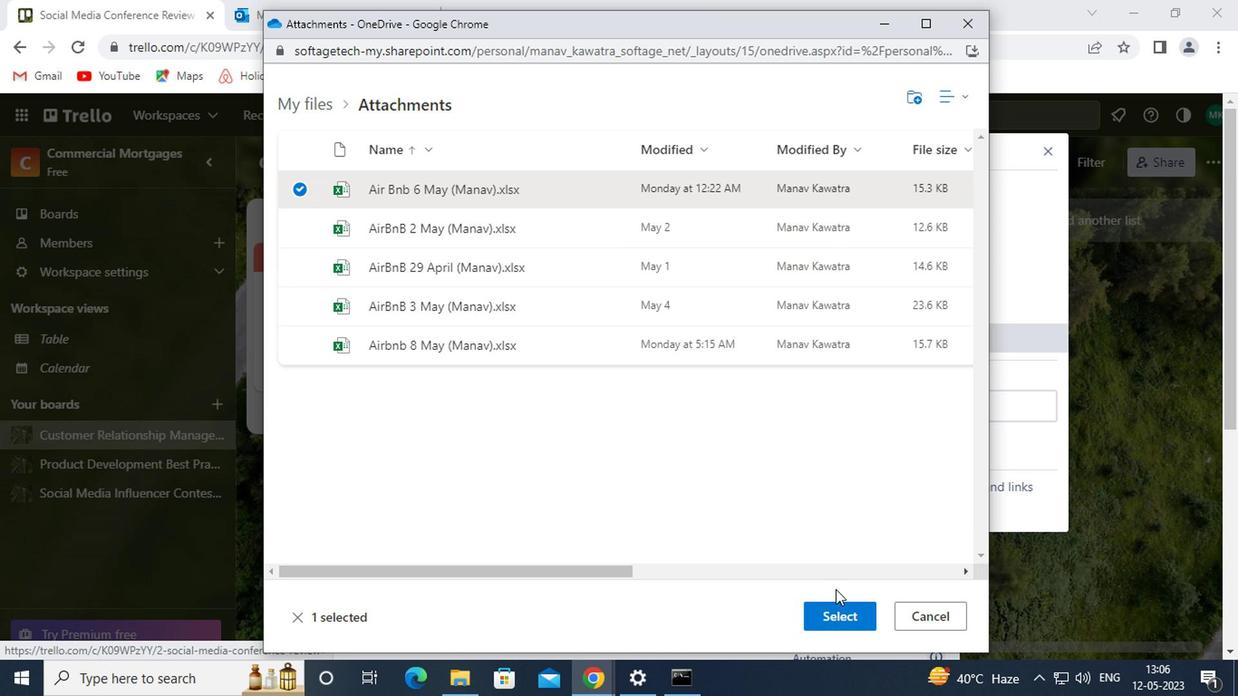 
Action: Mouse pressed left at (838, 601)
Screenshot: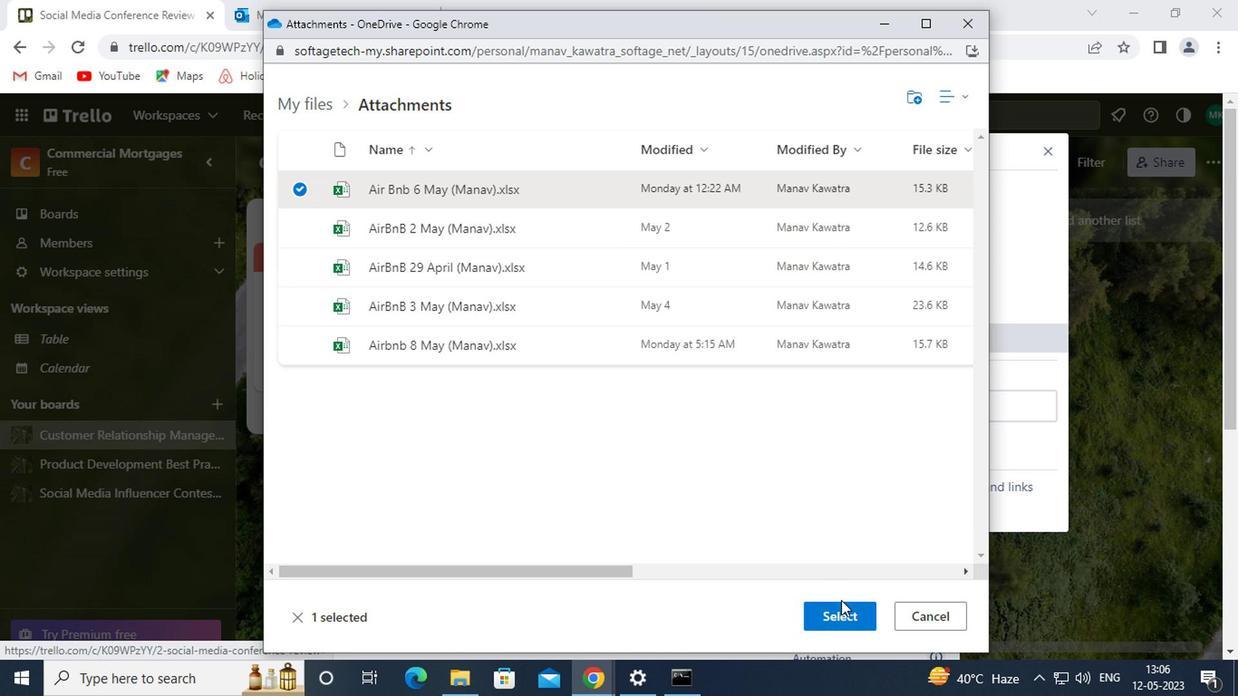 
Action: Mouse moved to (840, 610)
Screenshot: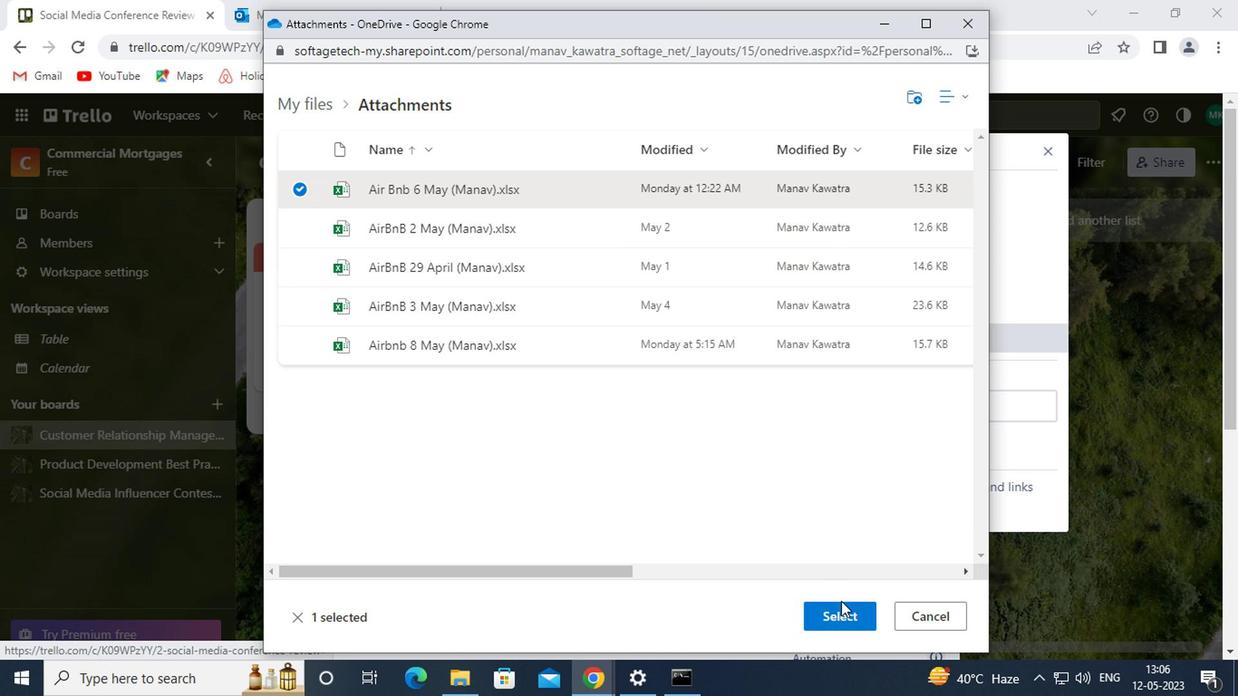 
Action: Mouse pressed left at (840, 610)
Screenshot: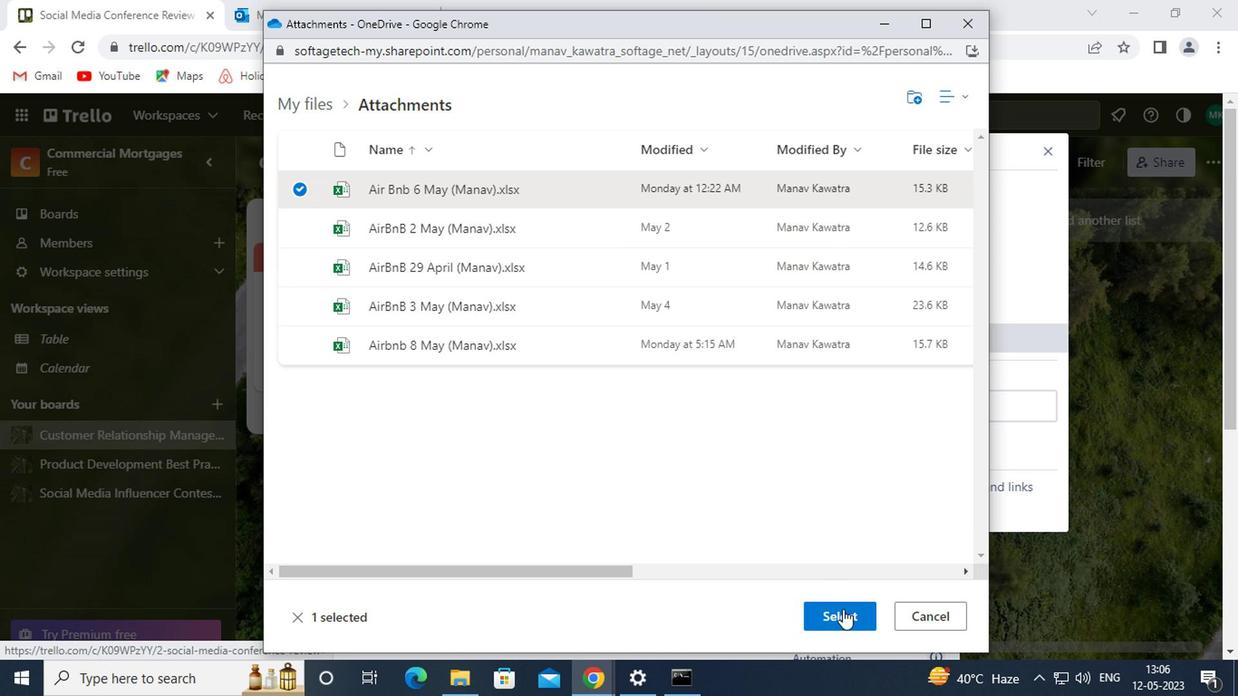 
Action: Mouse moved to (845, 512)
Screenshot: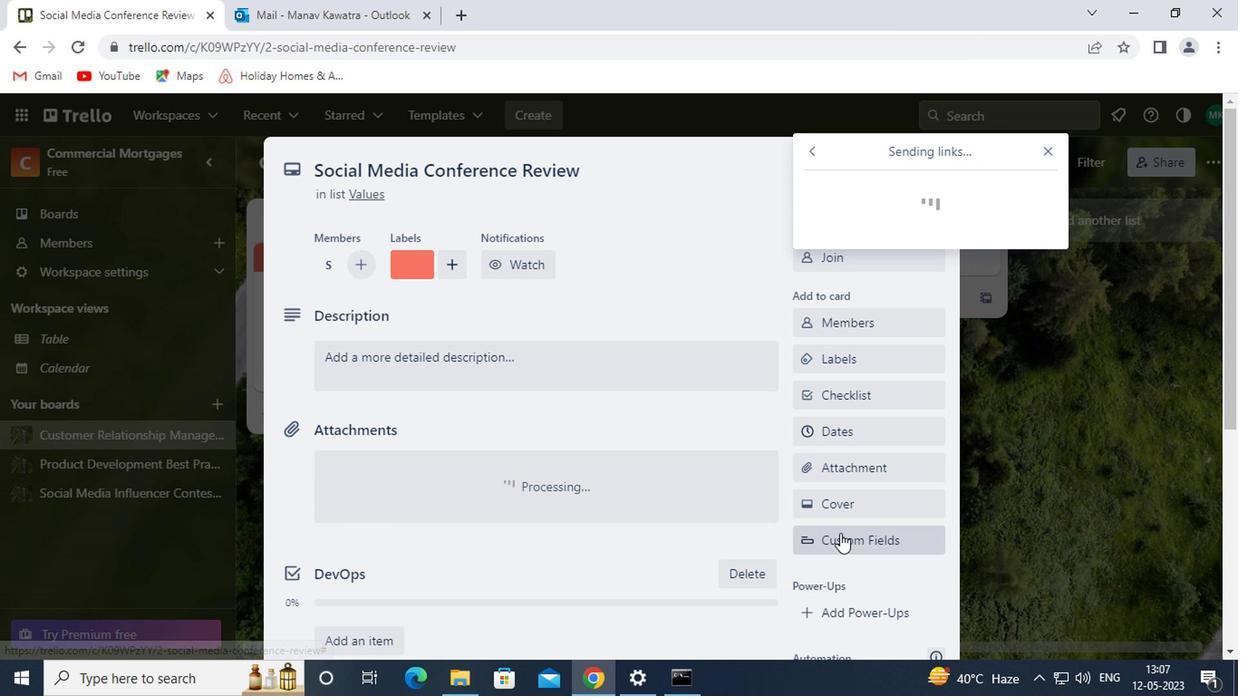 
Action: Mouse pressed left at (845, 512)
Screenshot: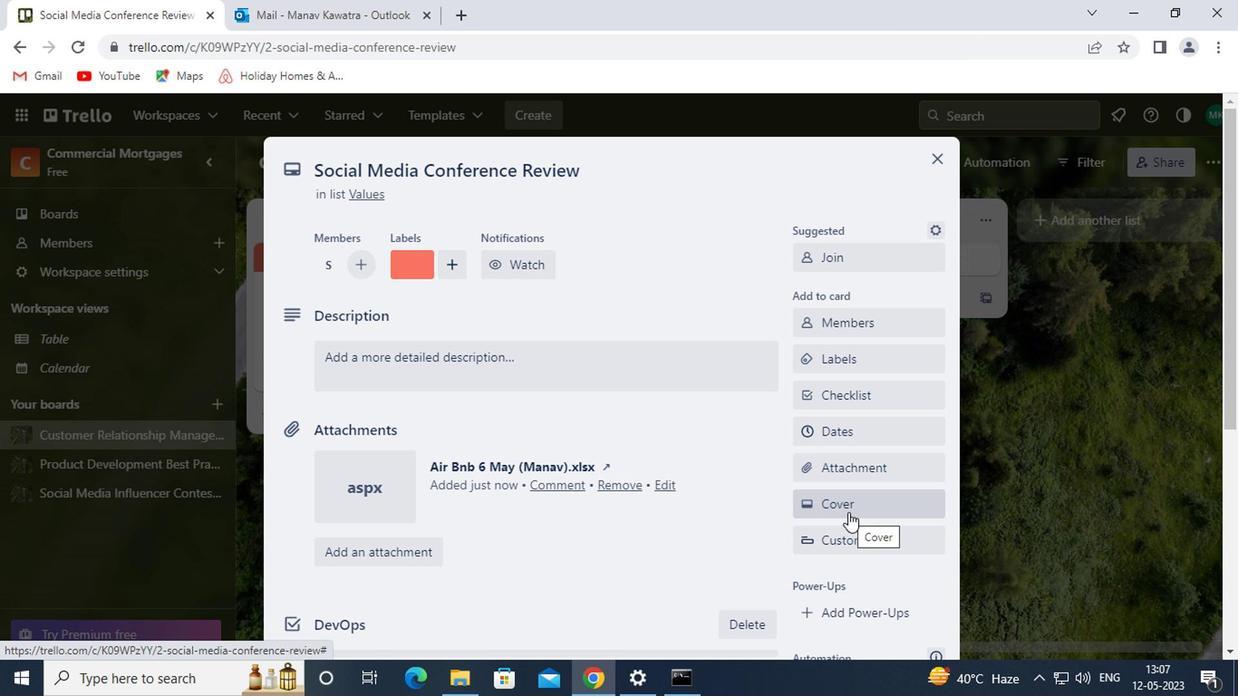 
Action: Mouse moved to (984, 312)
Screenshot: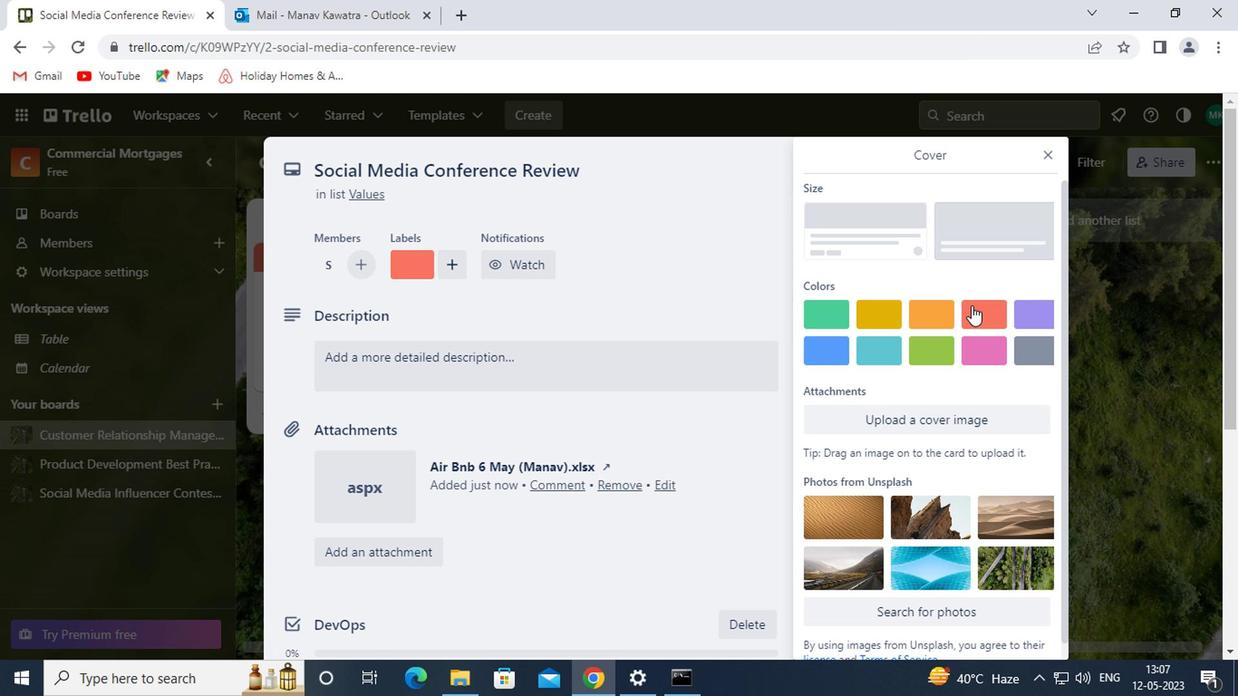 
Action: Mouse pressed left at (984, 312)
Screenshot: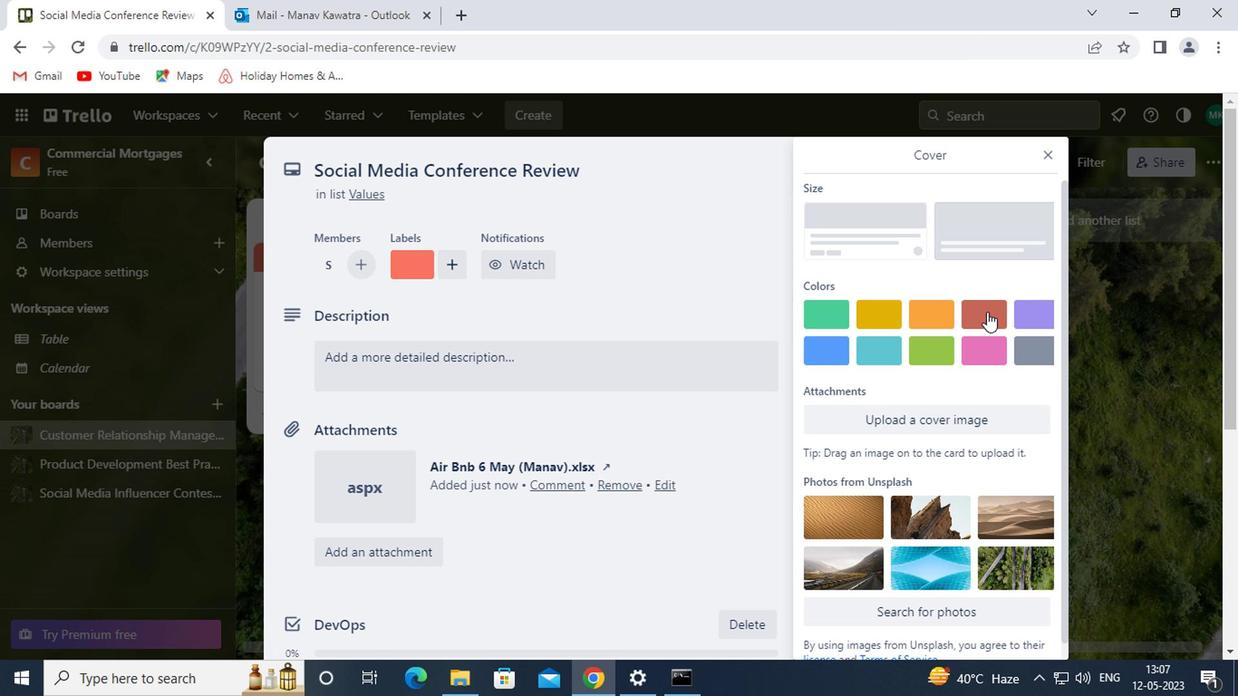 
Action: Mouse moved to (1040, 156)
Screenshot: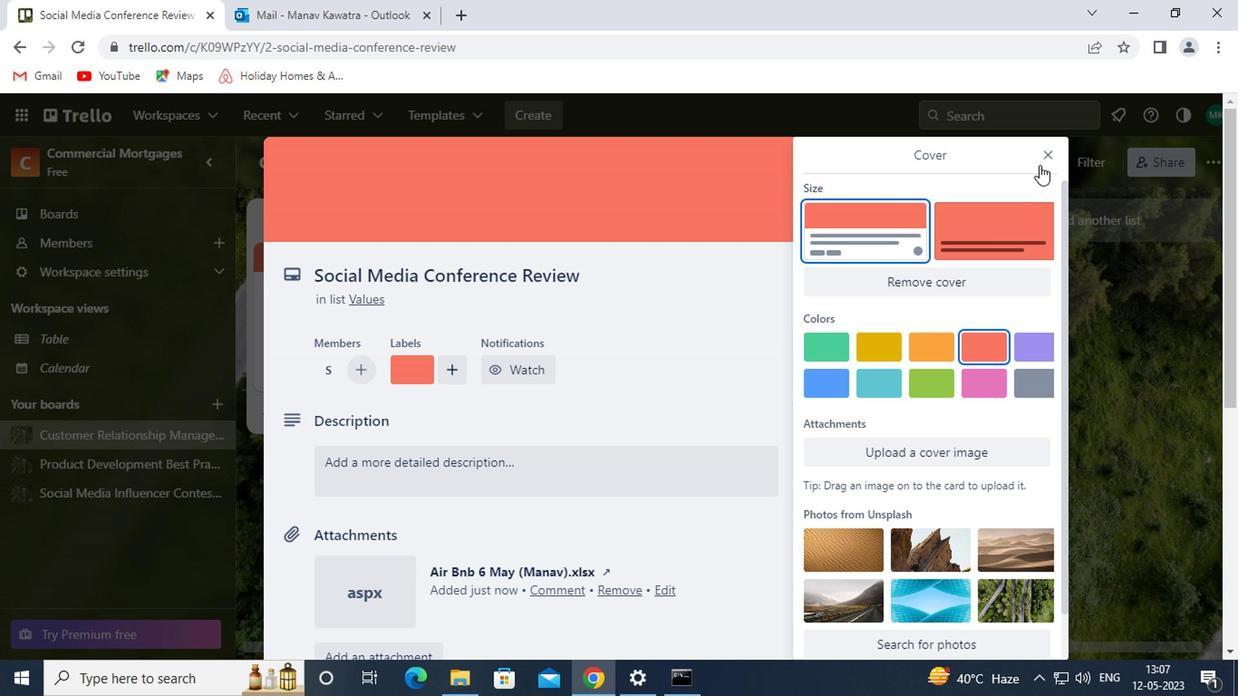 
Action: Mouse pressed left at (1040, 156)
Screenshot: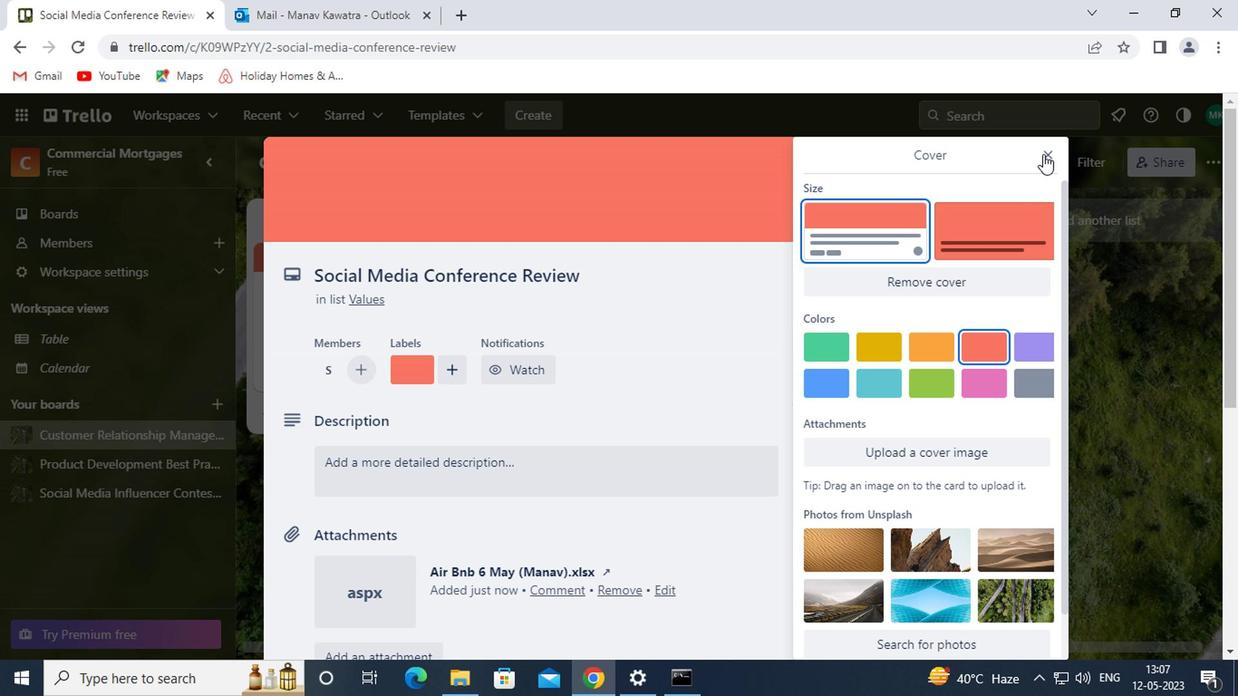
Action: Mouse moved to (337, 464)
Screenshot: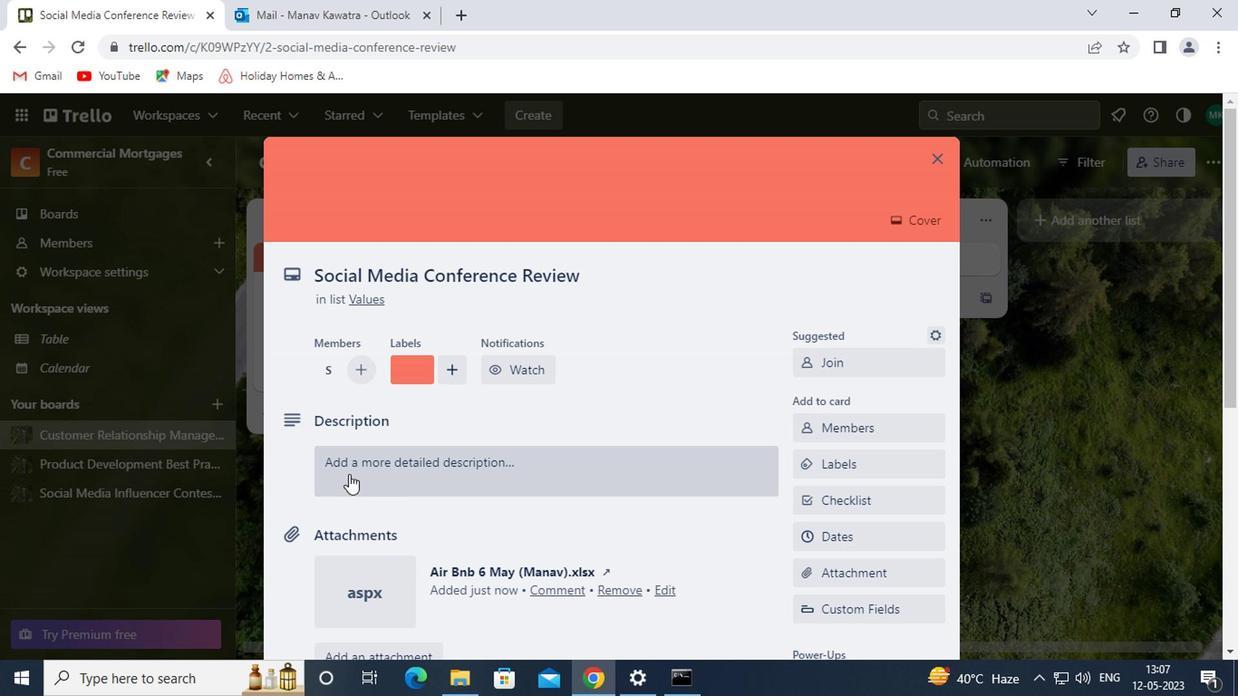 
Action: Mouse pressed left at (337, 464)
Screenshot: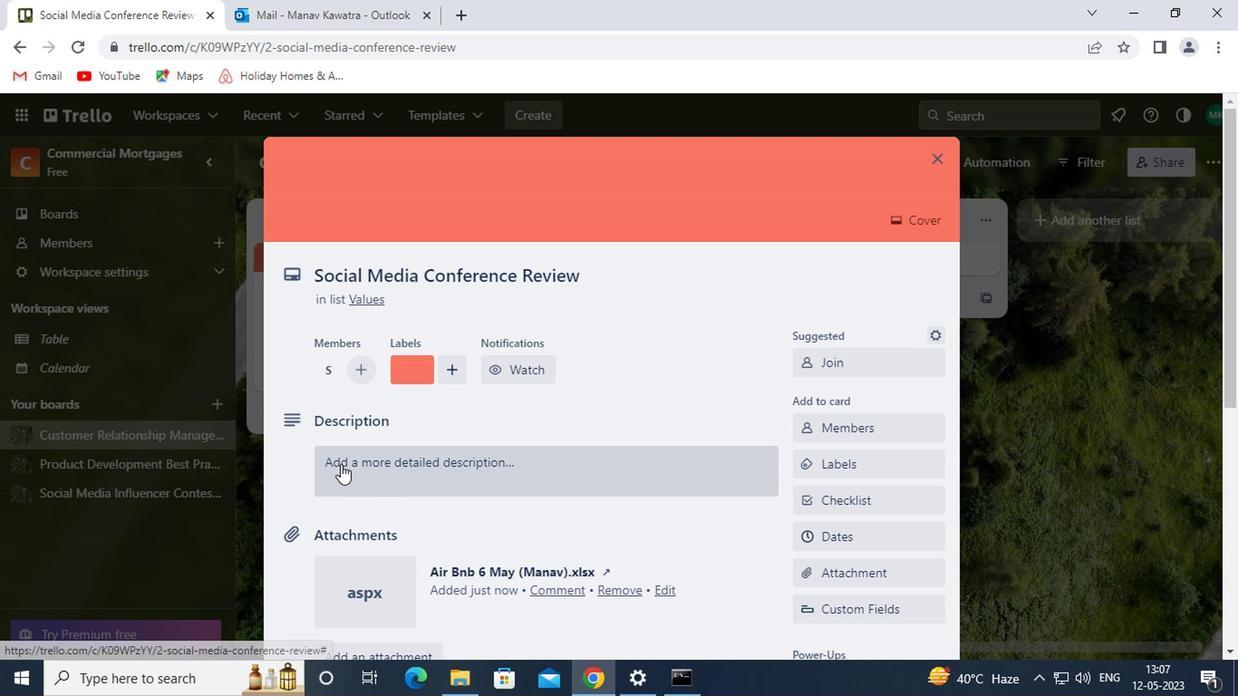 
Action: Mouse moved to (359, 526)
Screenshot: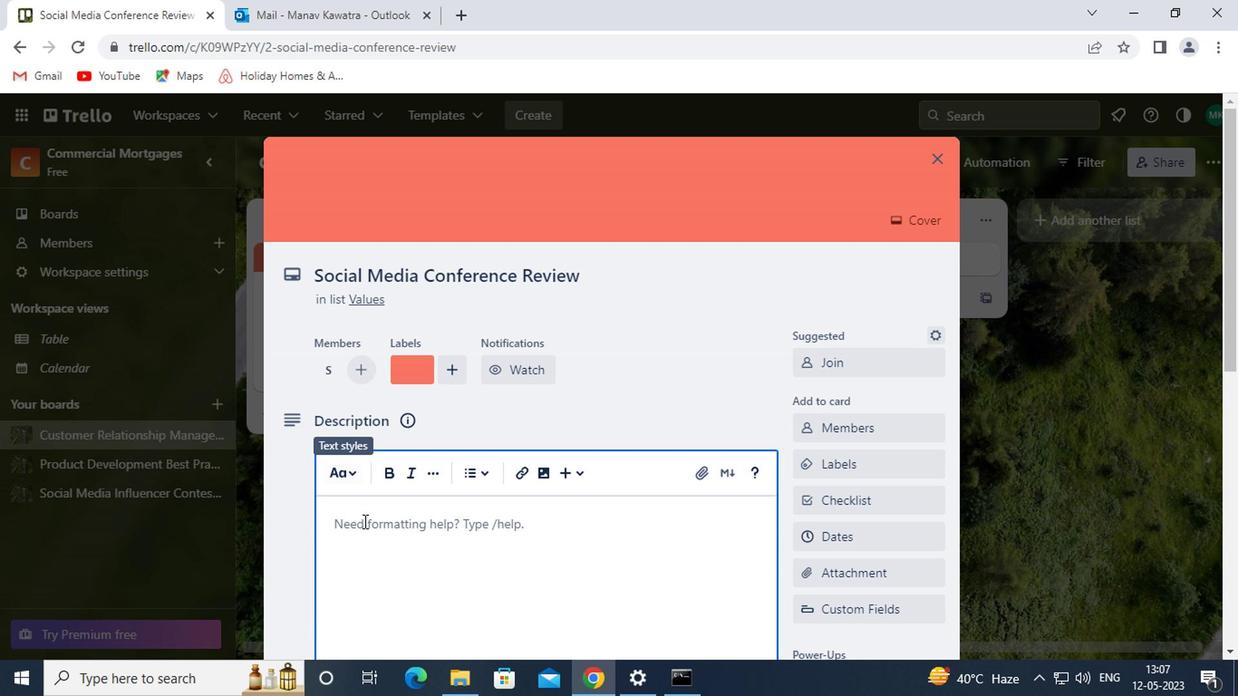 
Action: Mouse pressed left at (359, 526)
Screenshot: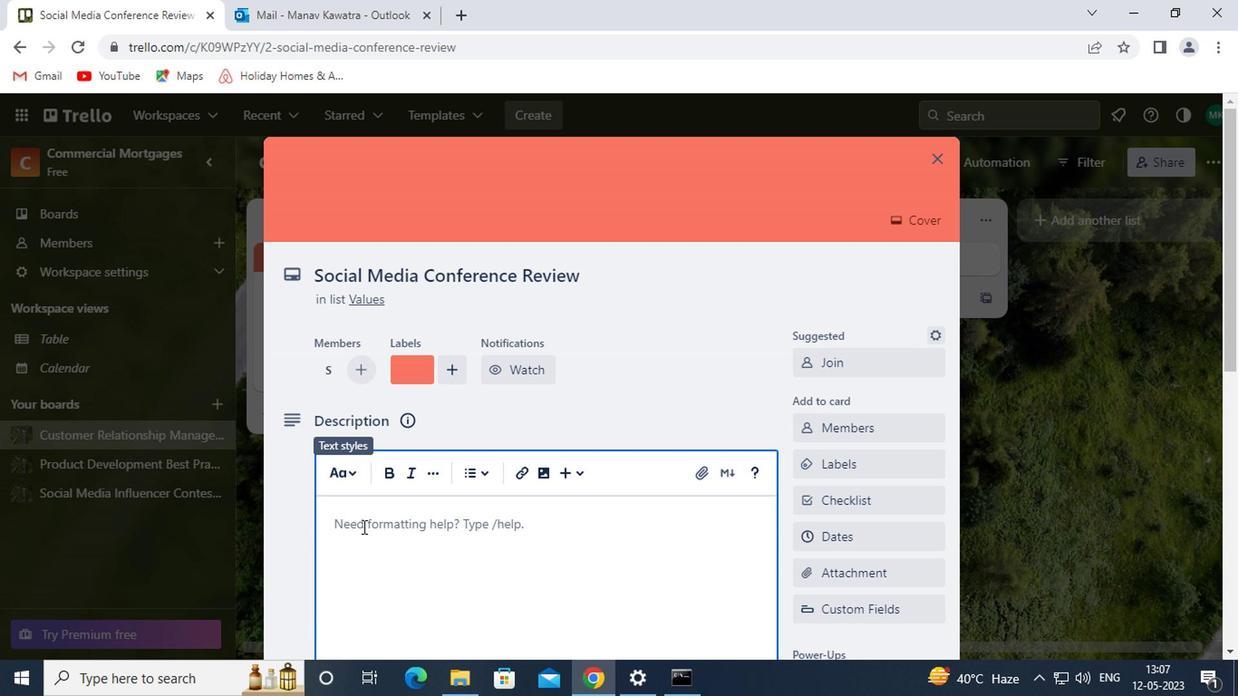 
Action: Key pressed <Key.shift><Key.shift><Key.shift><Key.shift><Key.shift><Key.shift><Key.shift><Key.shift><Key.shift><Key.shift><Key.shift>RESEARCG<Key.backspace>H<Key.space>AND<Key.space>DEVELOP<Key.space>NEW<Key.space>PRODUCT<Key.space>DEVELOPMENT<Key.space>PROCESS
Screenshot: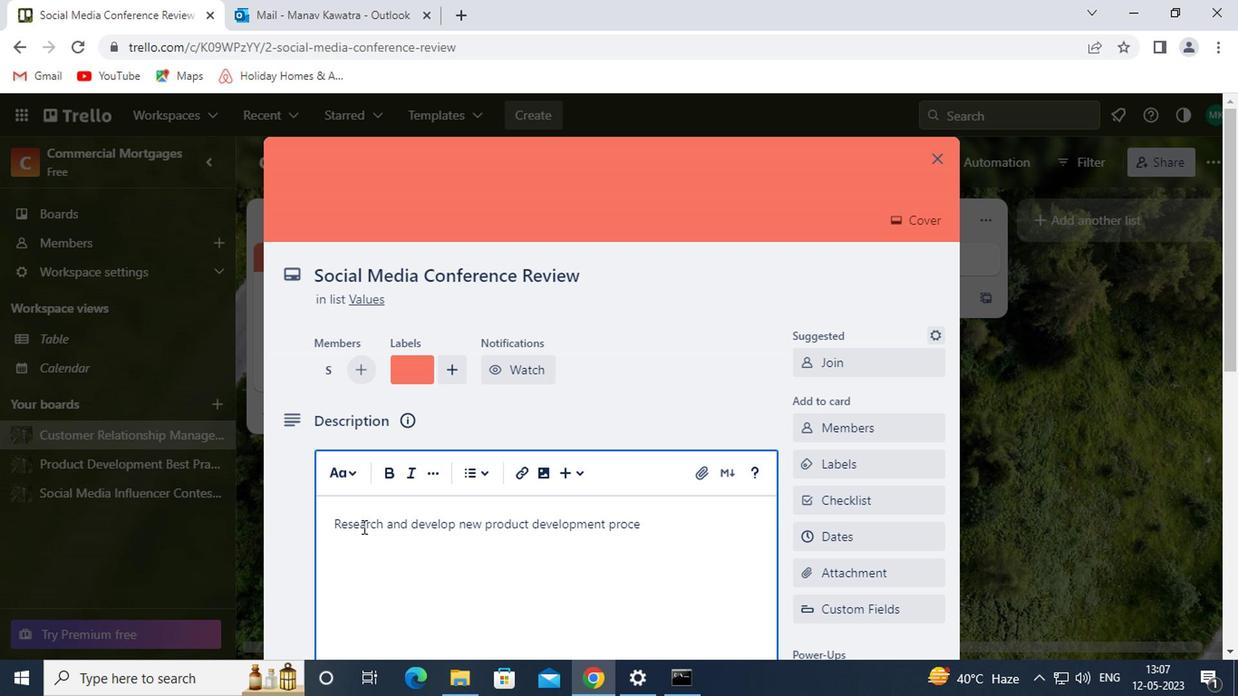 
Action: Mouse moved to (394, 539)
Screenshot: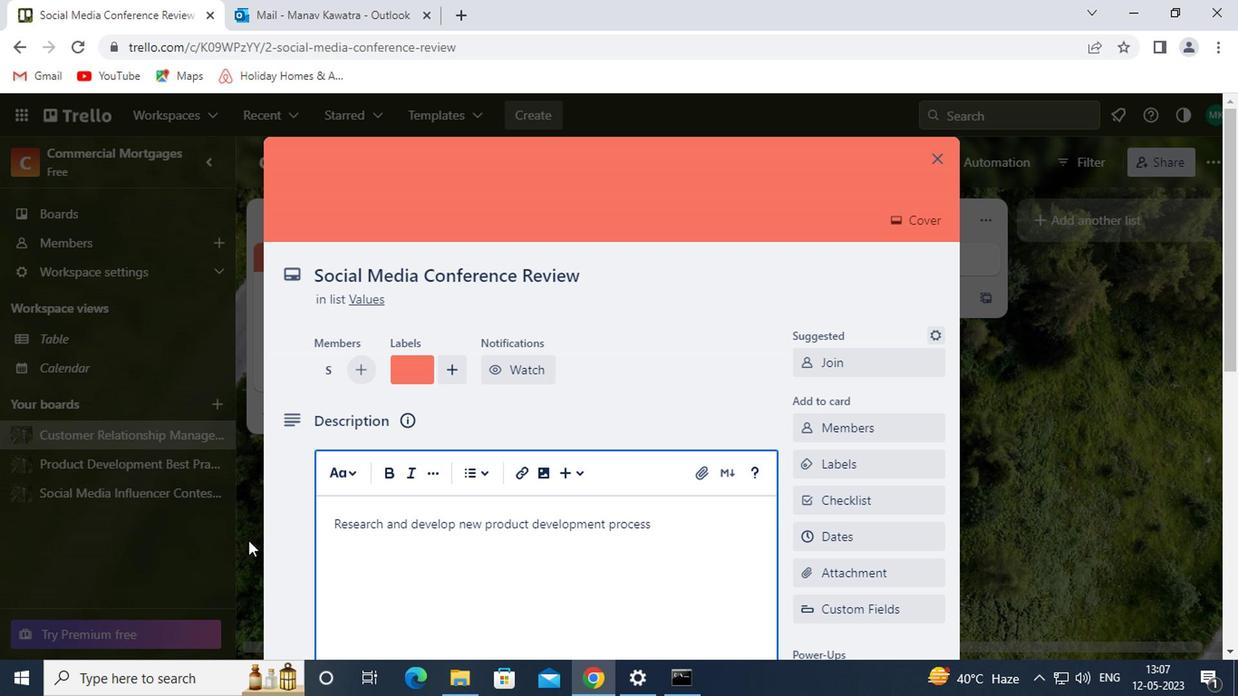 
Action: Mouse scrolled (394, 538) with delta (0, -1)
Screenshot: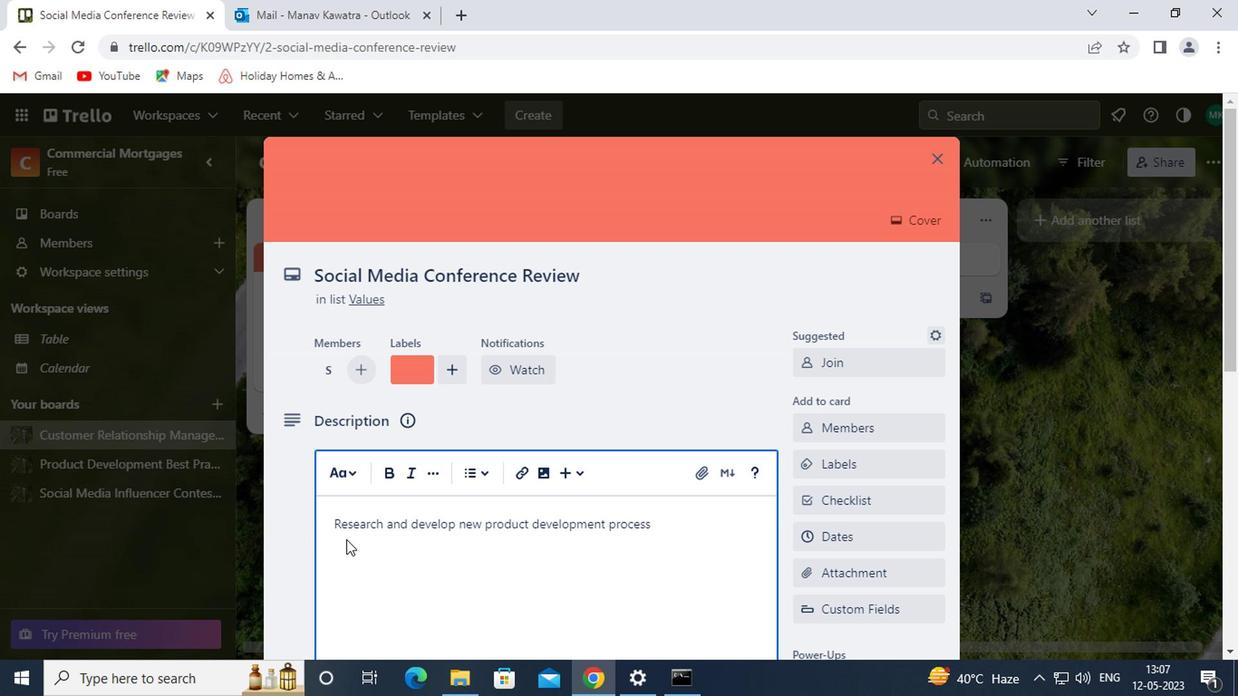 
Action: Mouse scrolled (394, 538) with delta (0, -1)
Screenshot: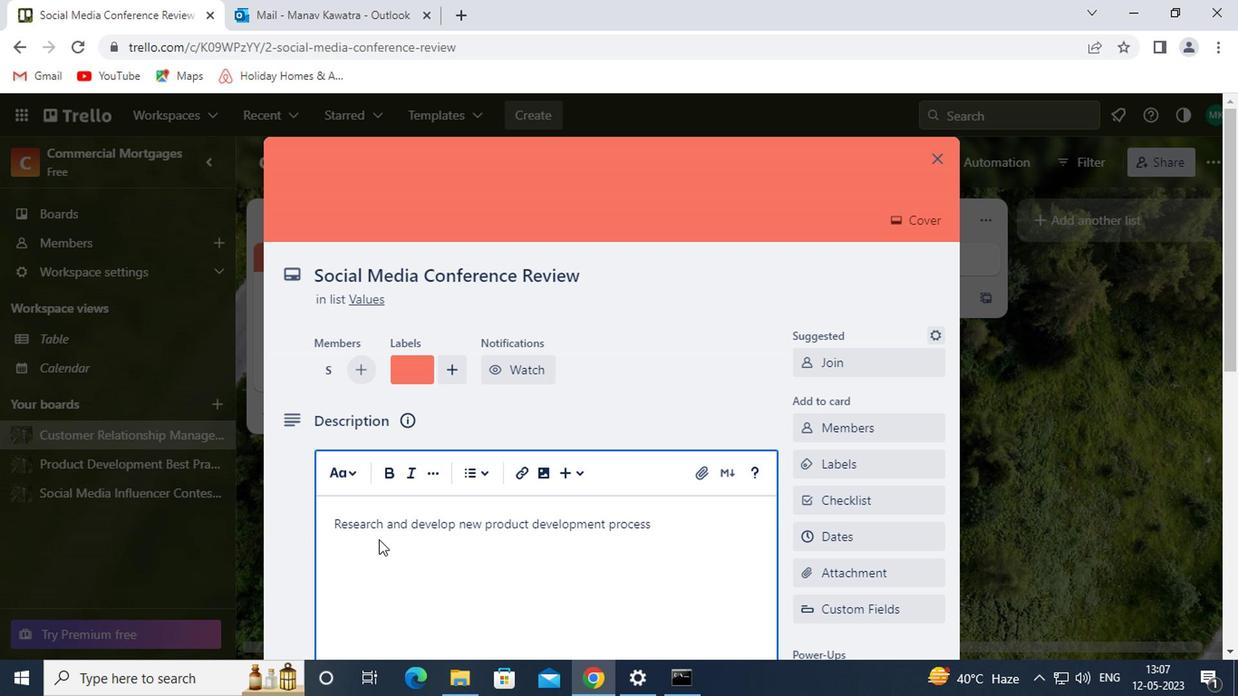 
Action: Mouse moved to (325, 533)
Screenshot: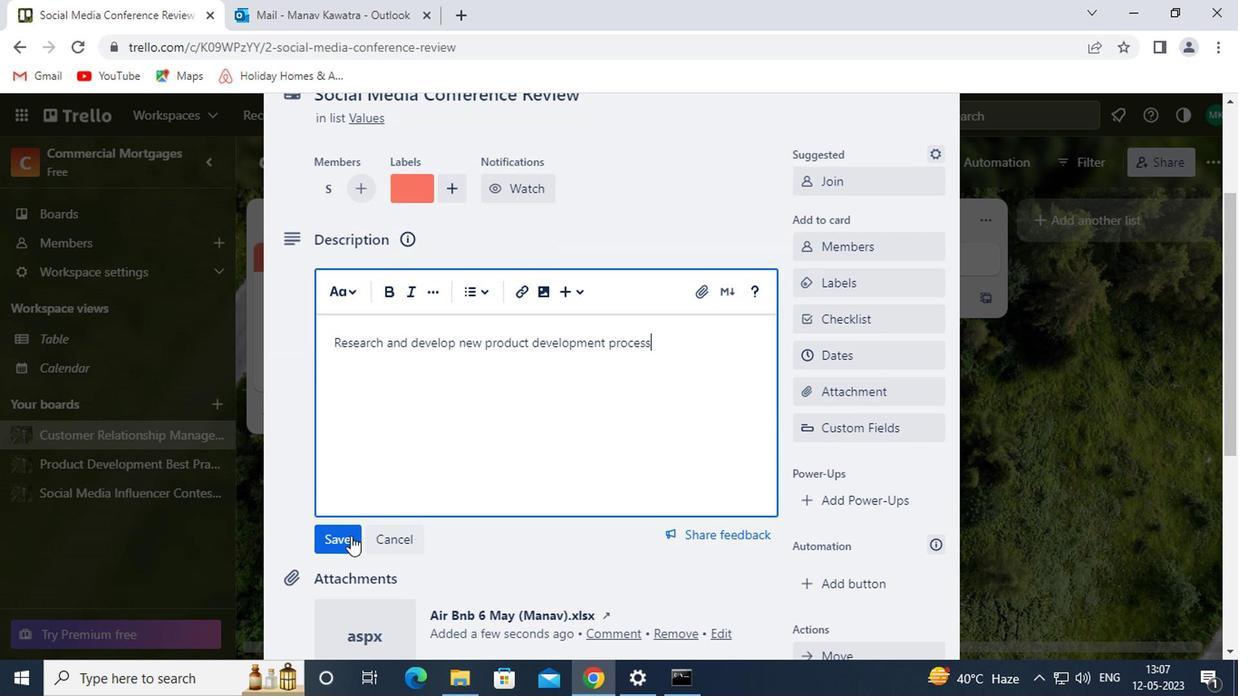 
Action: Mouse pressed left at (325, 533)
Screenshot: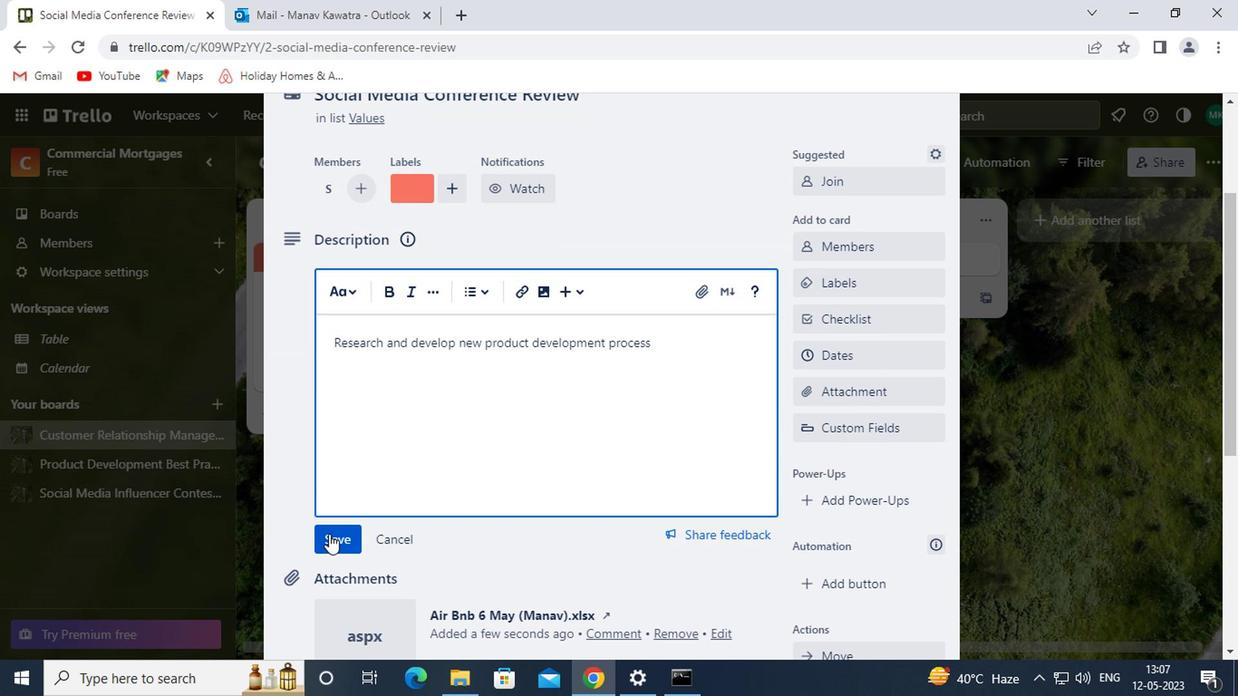 
Action: Mouse moved to (441, 501)
Screenshot: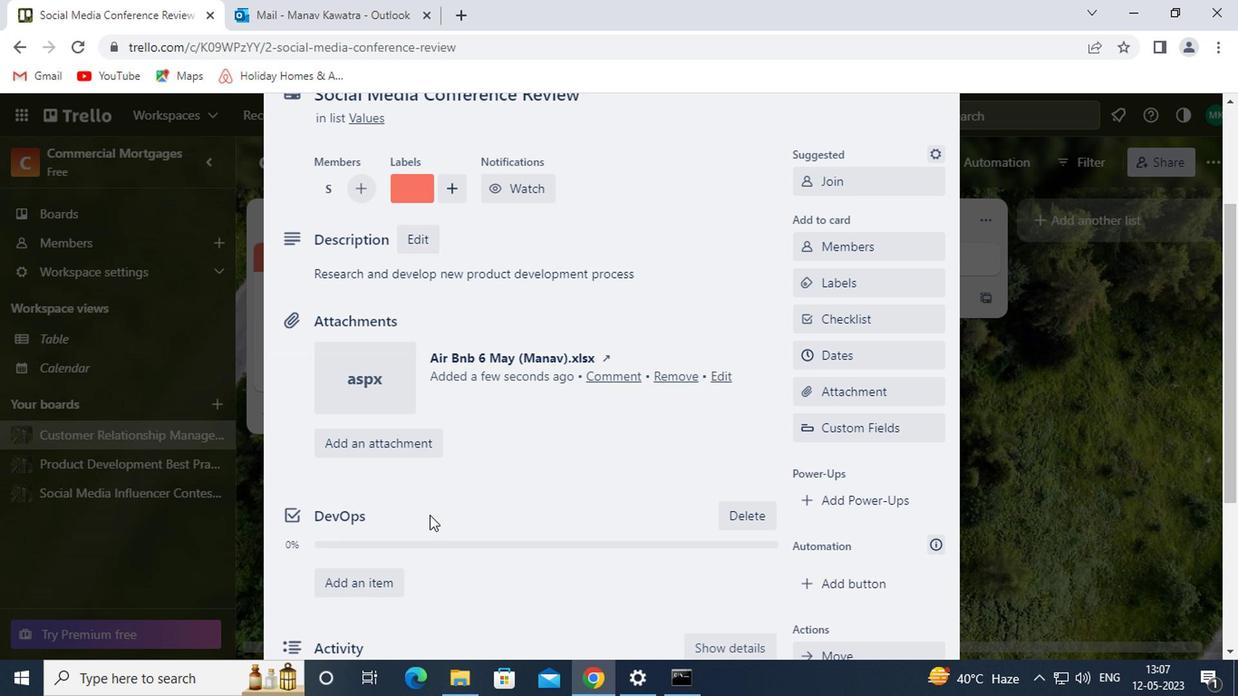 
Action: Mouse scrolled (441, 501) with delta (0, 0)
Screenshot: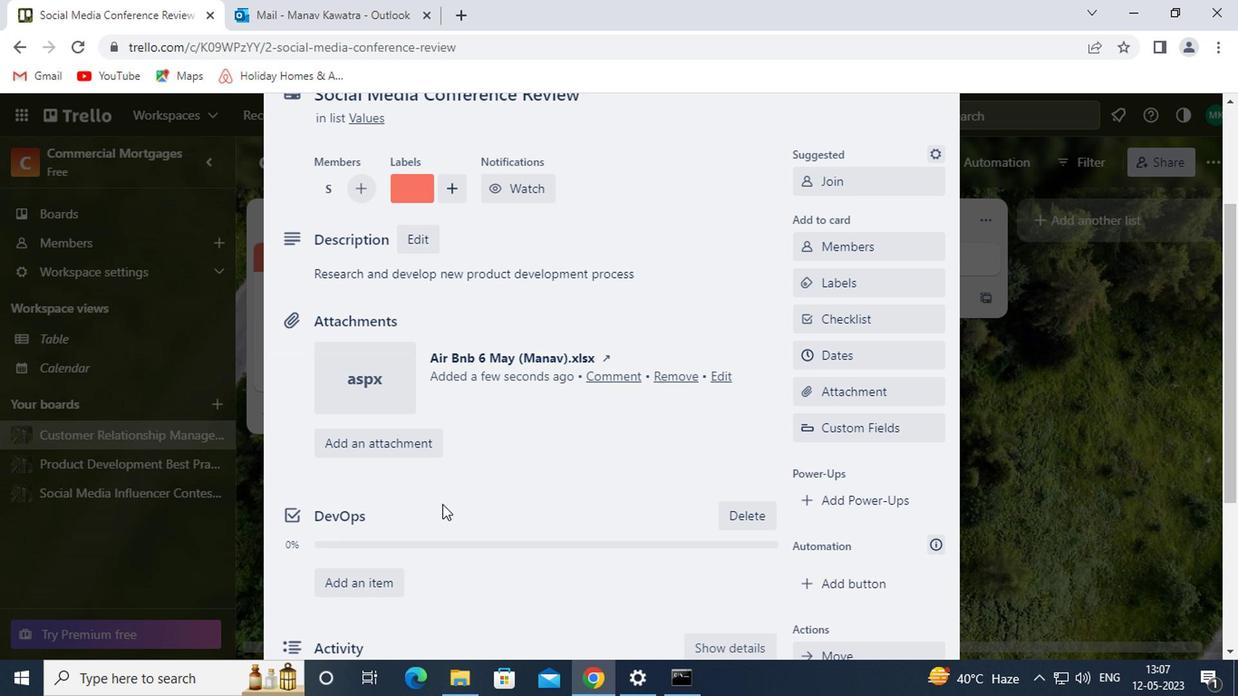 
Action: Mouse scrolled (441, 501) with delta (0, 0)
Screenshot: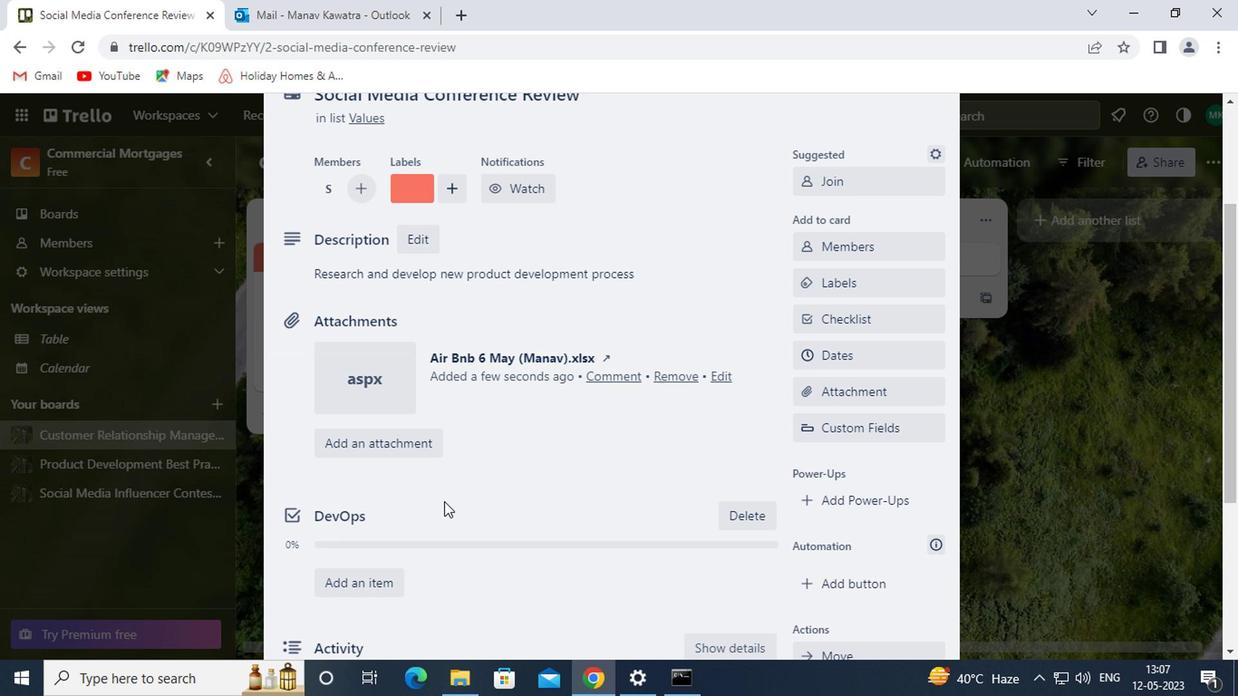 
Action: Mouse scrolled (441, 501) with delta (0, 0)
Screenshot: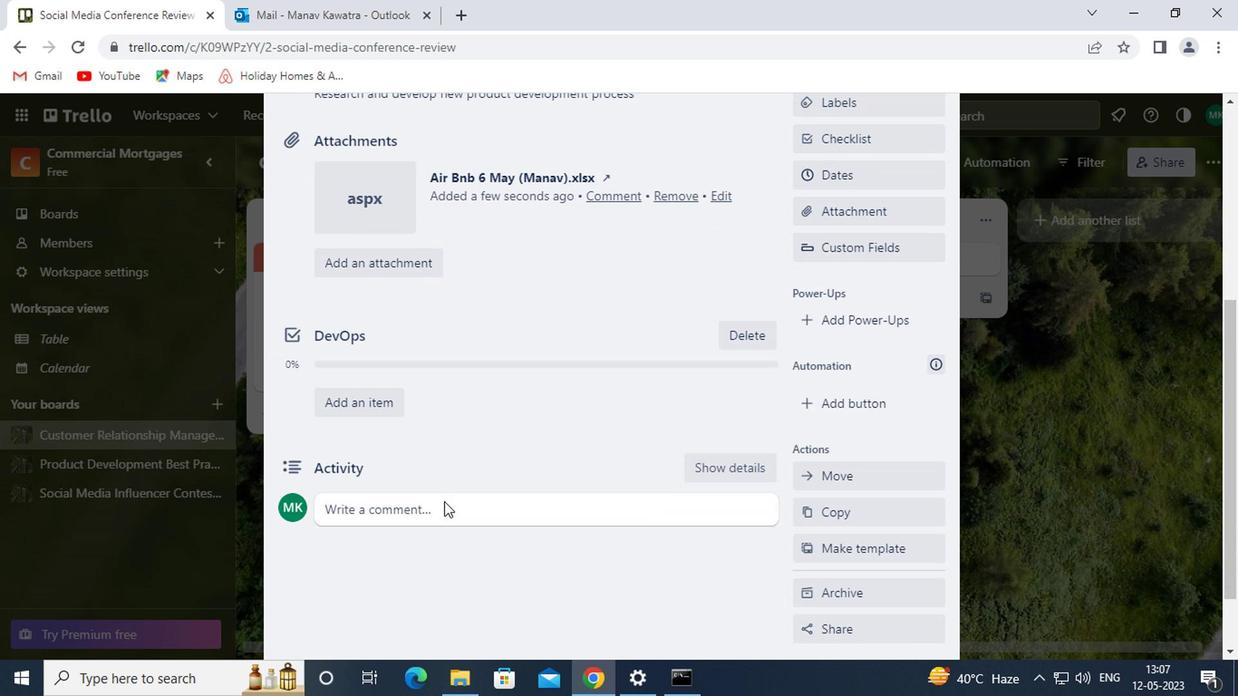 
Action: Mouse moved to (389, 425)
Screenshot: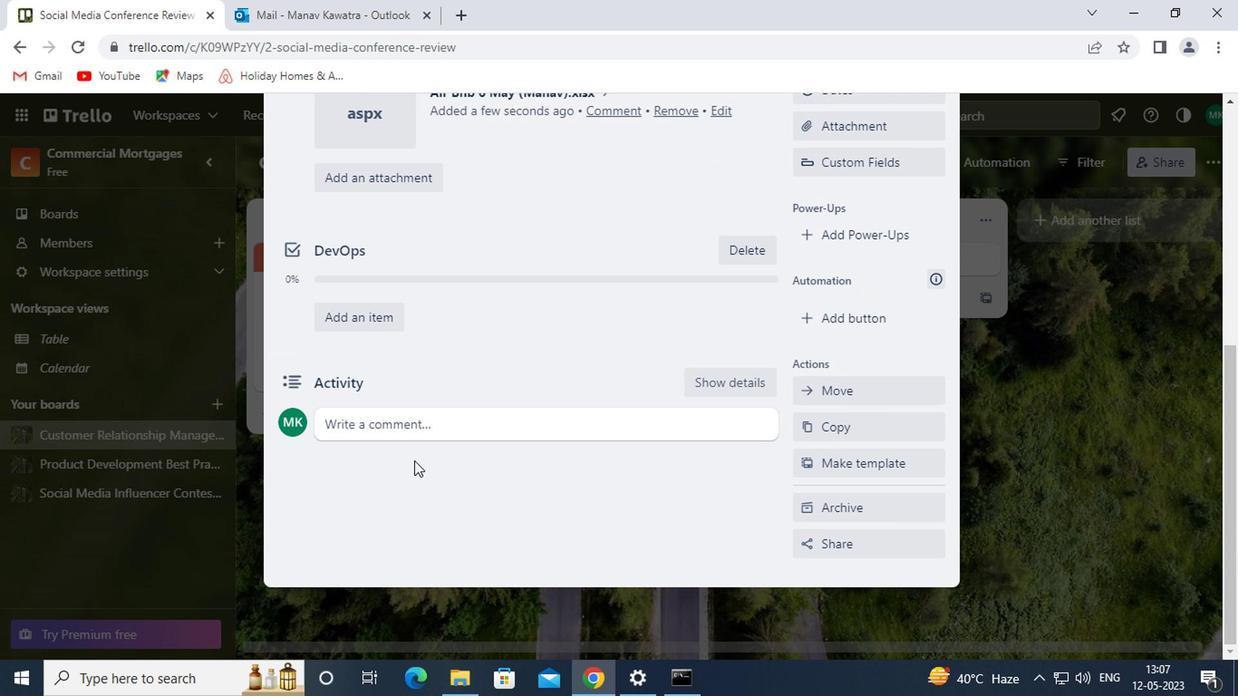 
Action: Mouse pressed left at (389, 425)
Screenshot: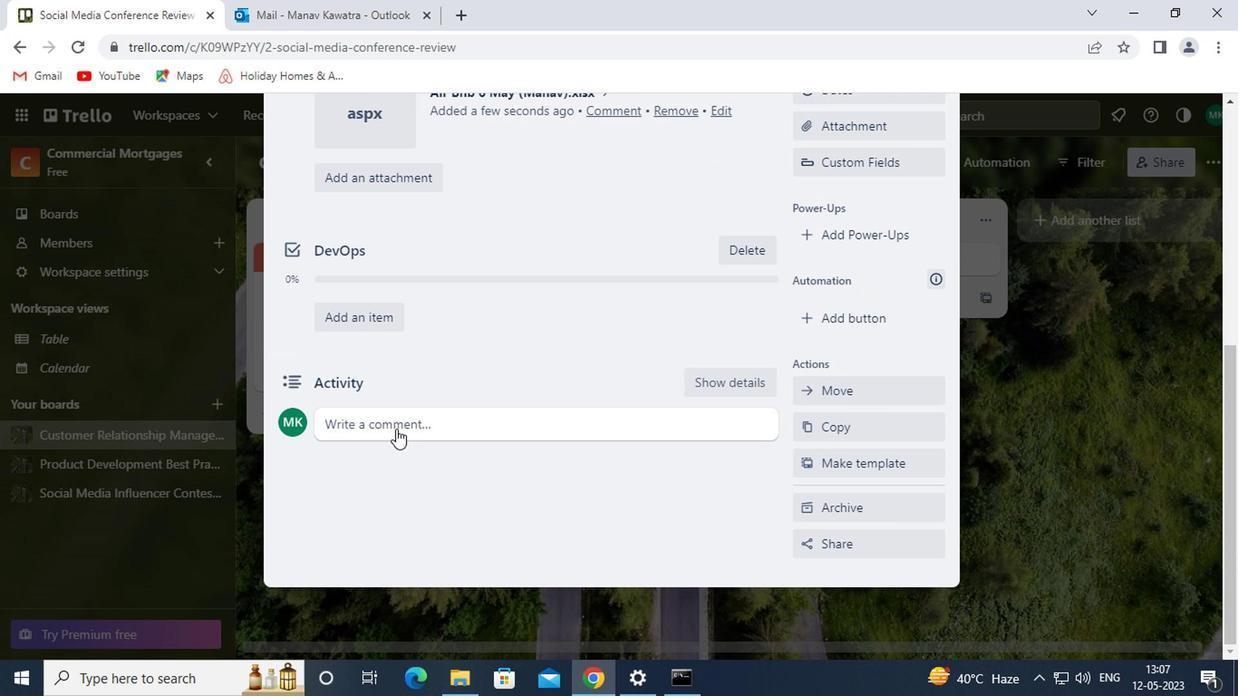 
Action: Mouse moved to (365, 478)
Screenshot: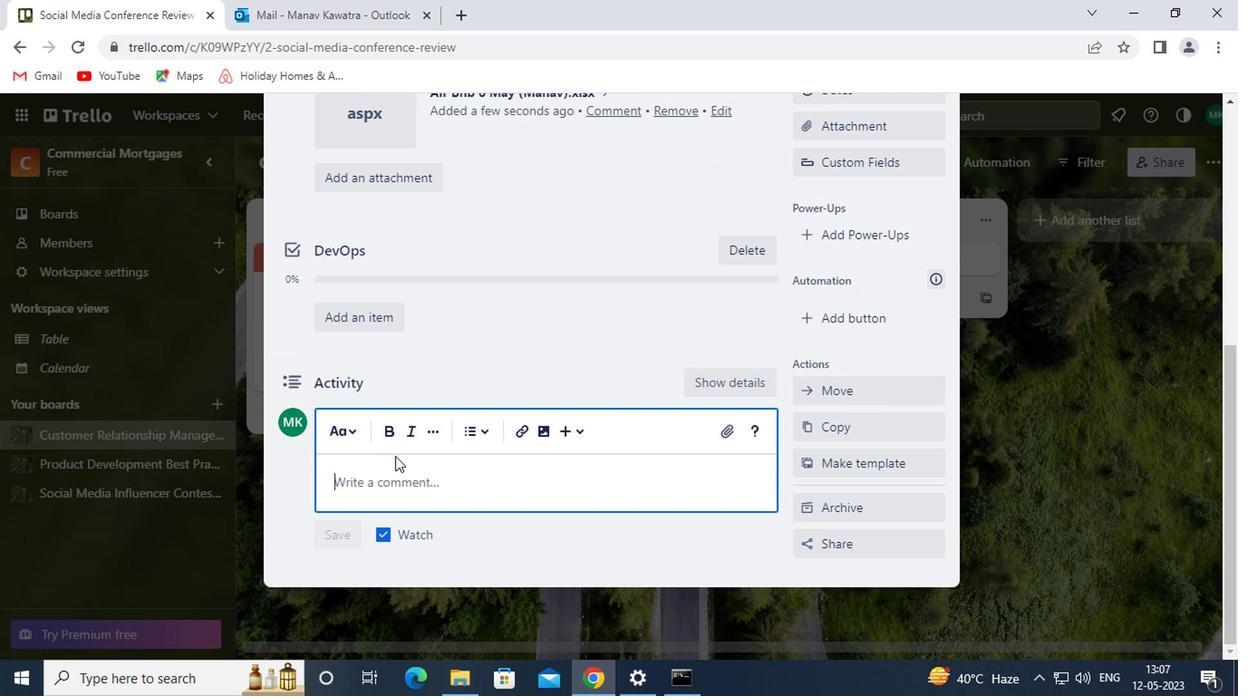 
Action: Mouse pressed left at (365, 478)
Screenshot: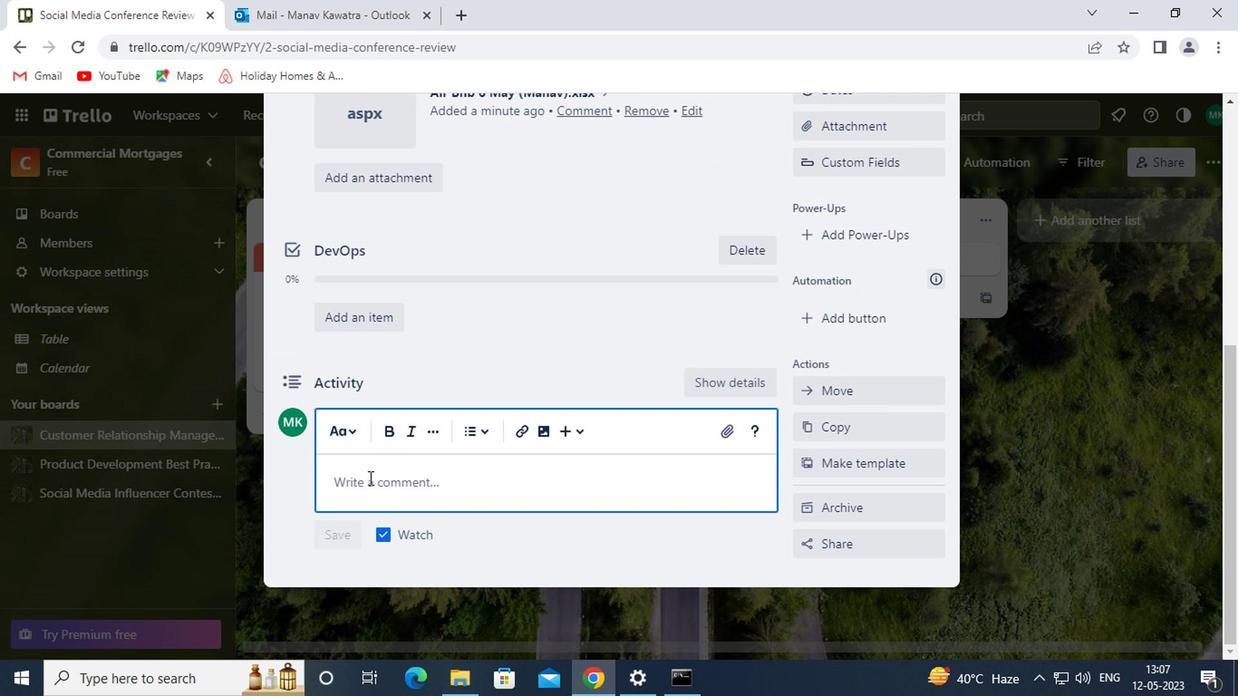 
Action: Key pressed <Key.shift><Key.shift><Key.shift><Key.shift><Key.shift><Key.shift><Key.shift><Key.shift><Key.shift><Key.shift><Key.shift><Key.shift><Key.shift><Key.shift>GIVEN<Key.space>THE<Key.space>POTENTIAL<Key.space>IMPACT<Key.space>OF<Key.space>THIS<Key.space>TASK,LET<Key.space>US<Key.space>APPROACH<Key.space>IT<Key.space>WITH<Key.space>A<Key.space>STRATEGIC<Key.space>MINDSET<Key.space>AND<Key.space>EXPLORE<Key.space>ALL<Key.space>OPTIONS<Key.space>BEFORE<Key.space>MAKING<Key.space>A<Key.space>DECISION
Screenshot: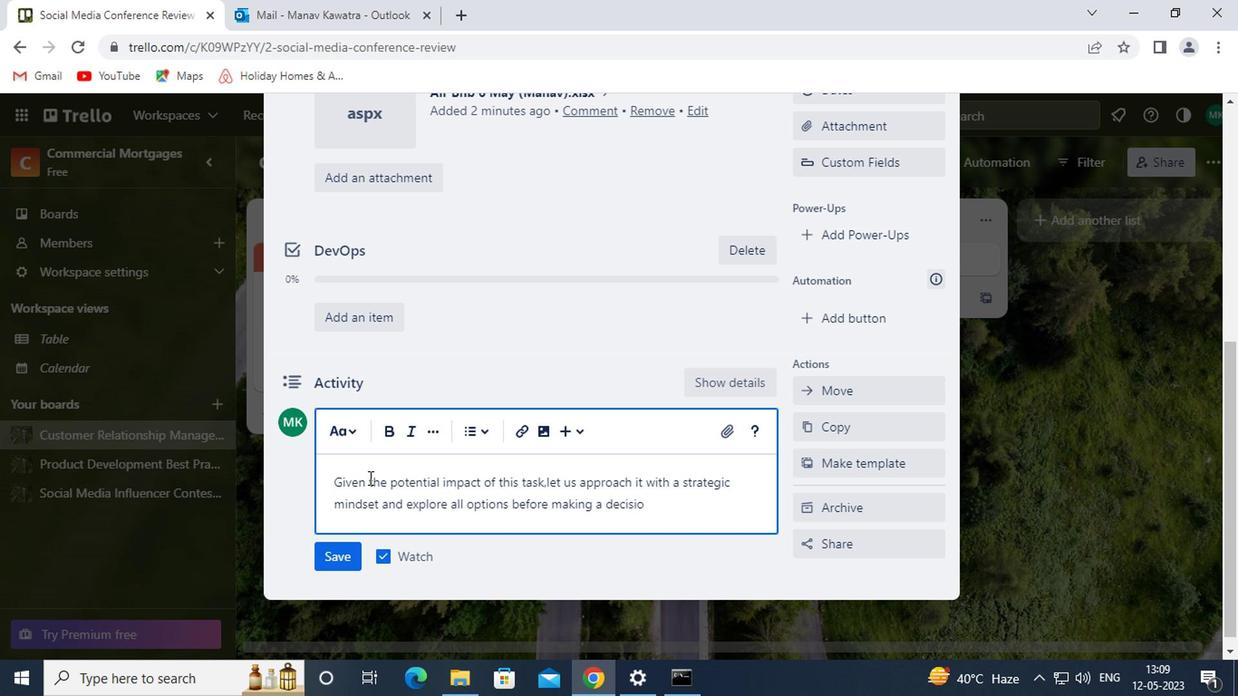 
Action: Mouse moved to (334, 553)
Screenshot: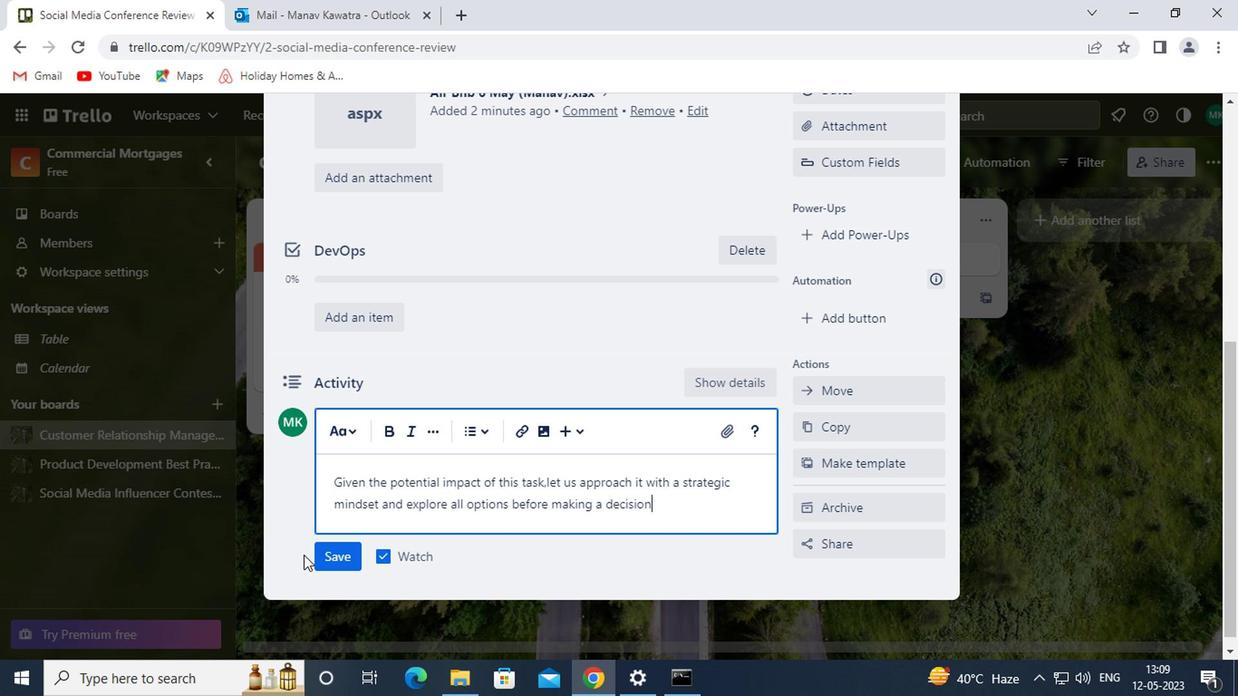
Action: Mouse pressed left at (334, 553)
Screenshot: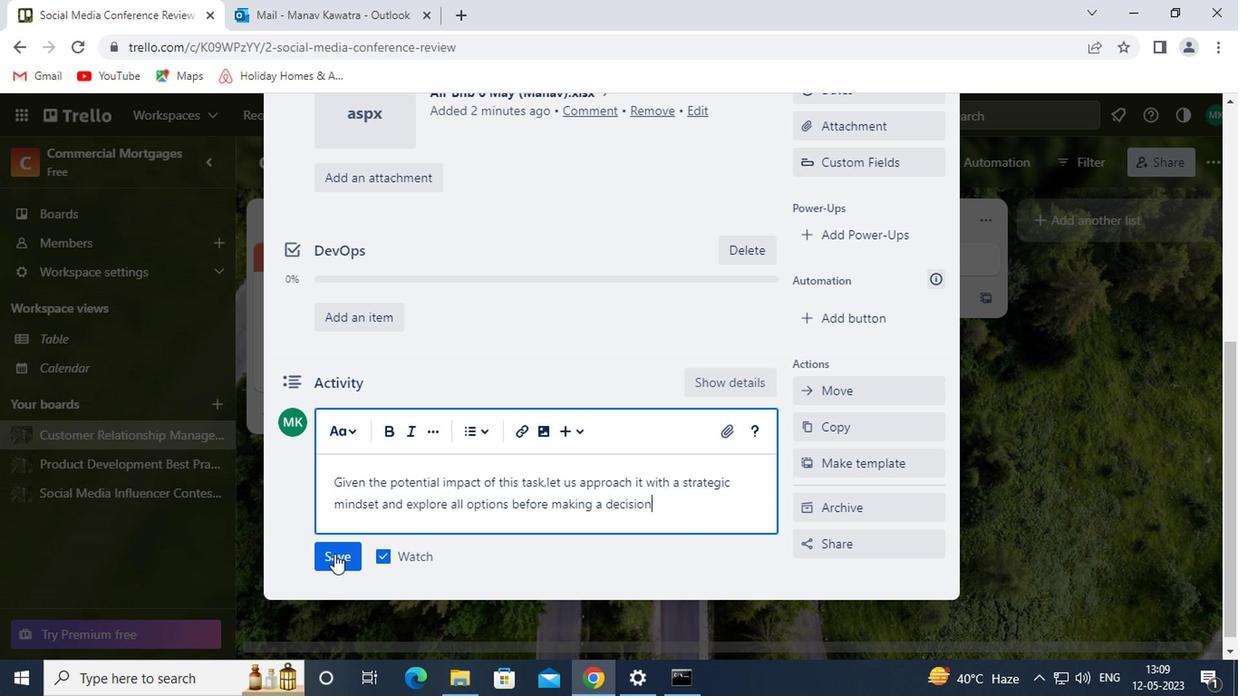
Action: Mouse moved to (787, 469)
Screenshot: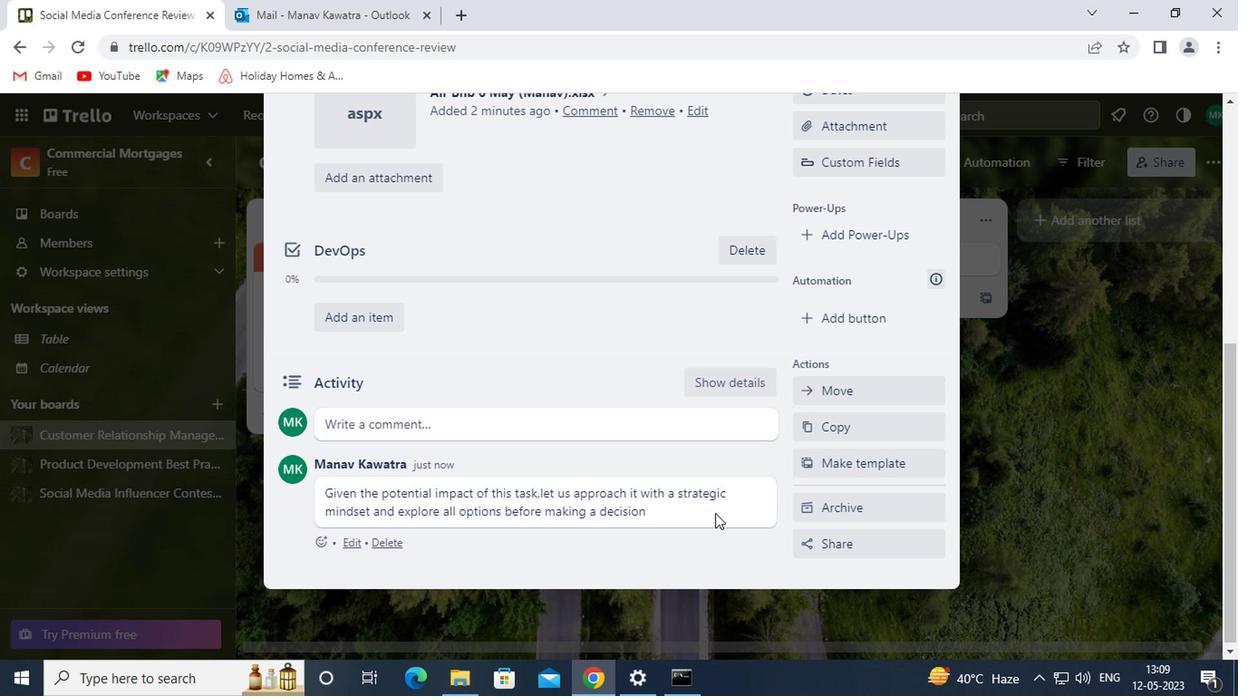 
Action: Mouse scrolled (787, 470) with delta (0, 0)
Screenshot: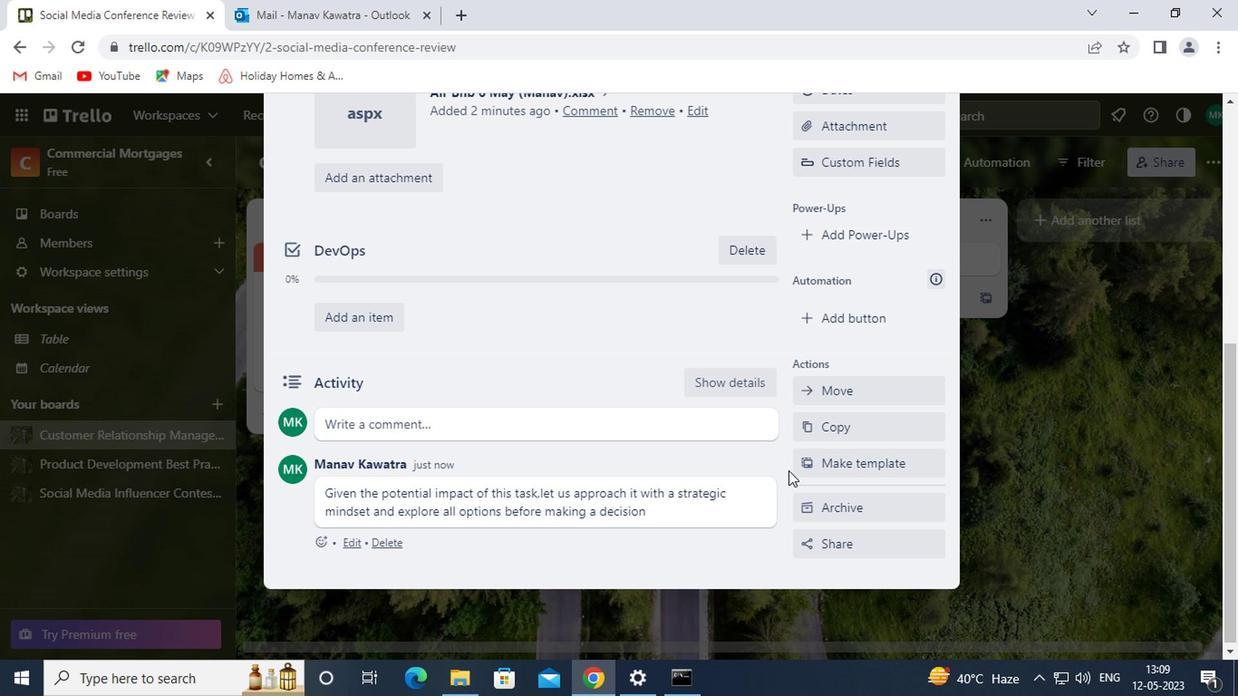 
Action: Mouse scrolled (787, 470) with delta (0, 0)
Screenshot: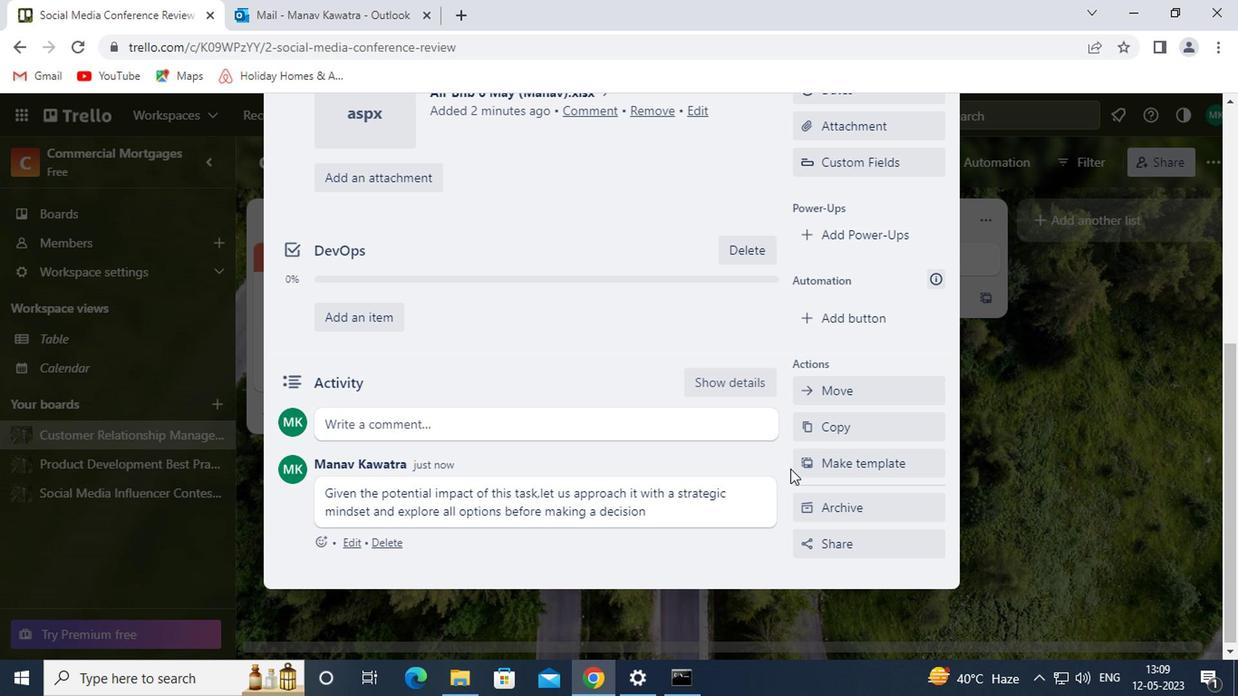 
Action: Mouse moved to (847, 271)
Screenshot: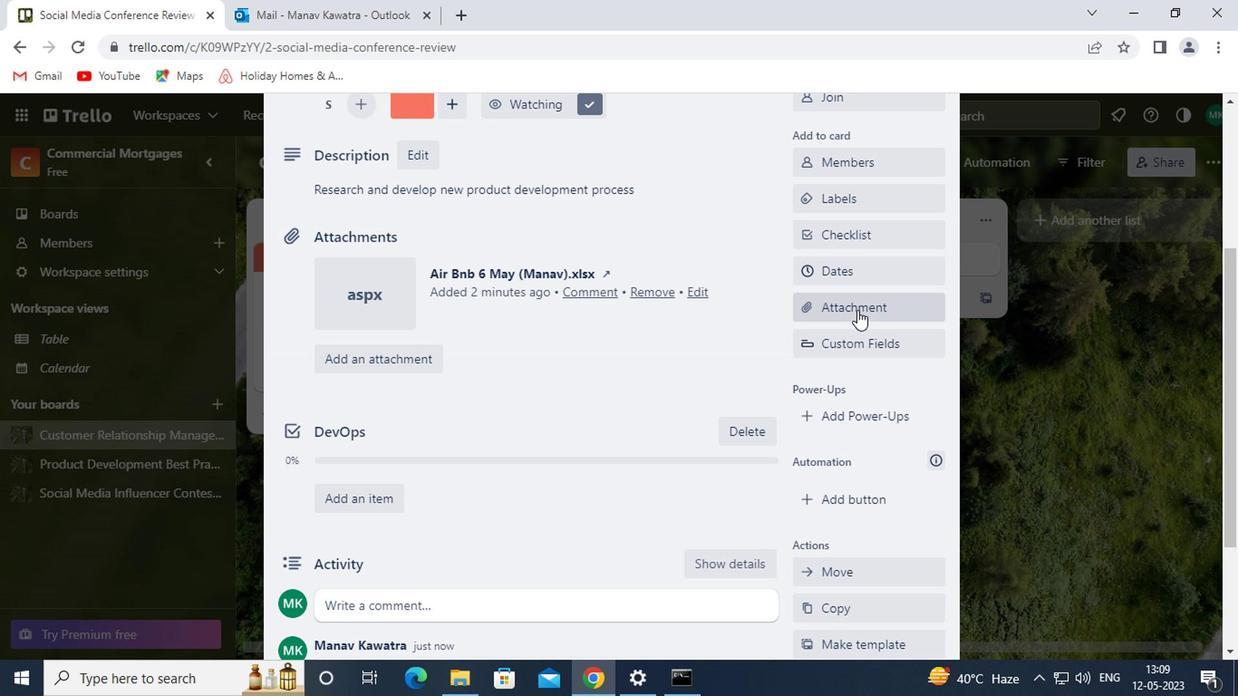 
Action: Mouse pressed left at (847, 271)
Screenshot: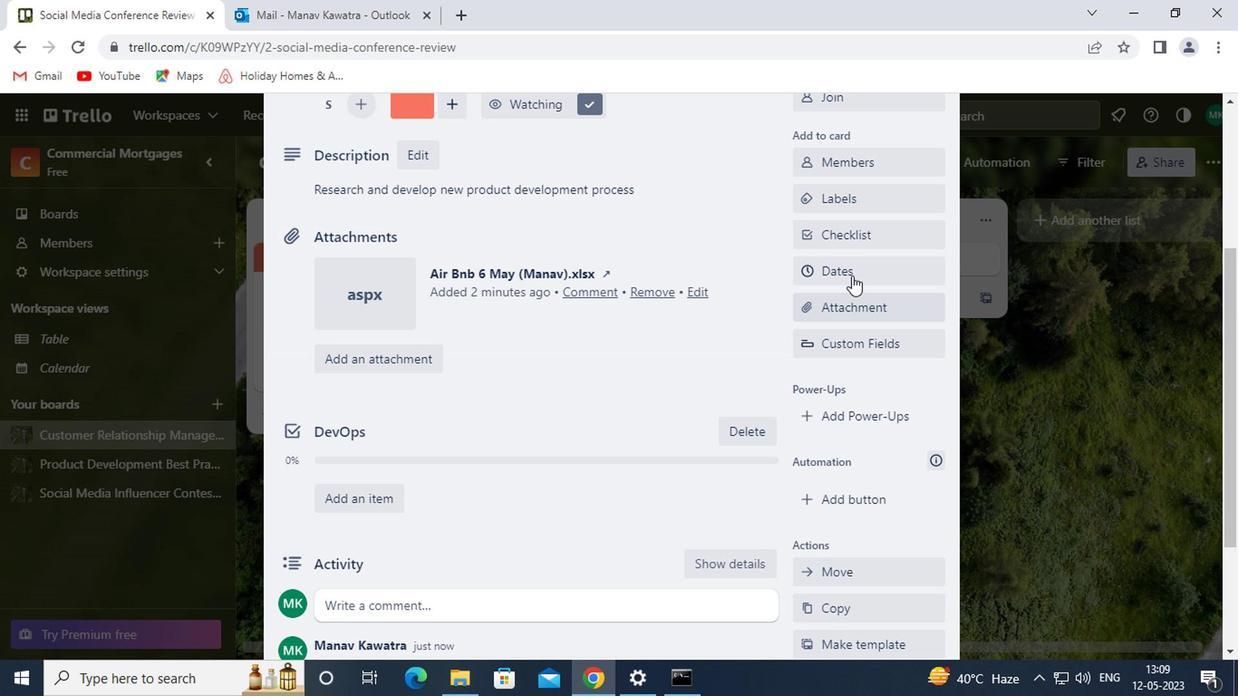 
Action: Mouse moved to (806, 490)
Screenshot: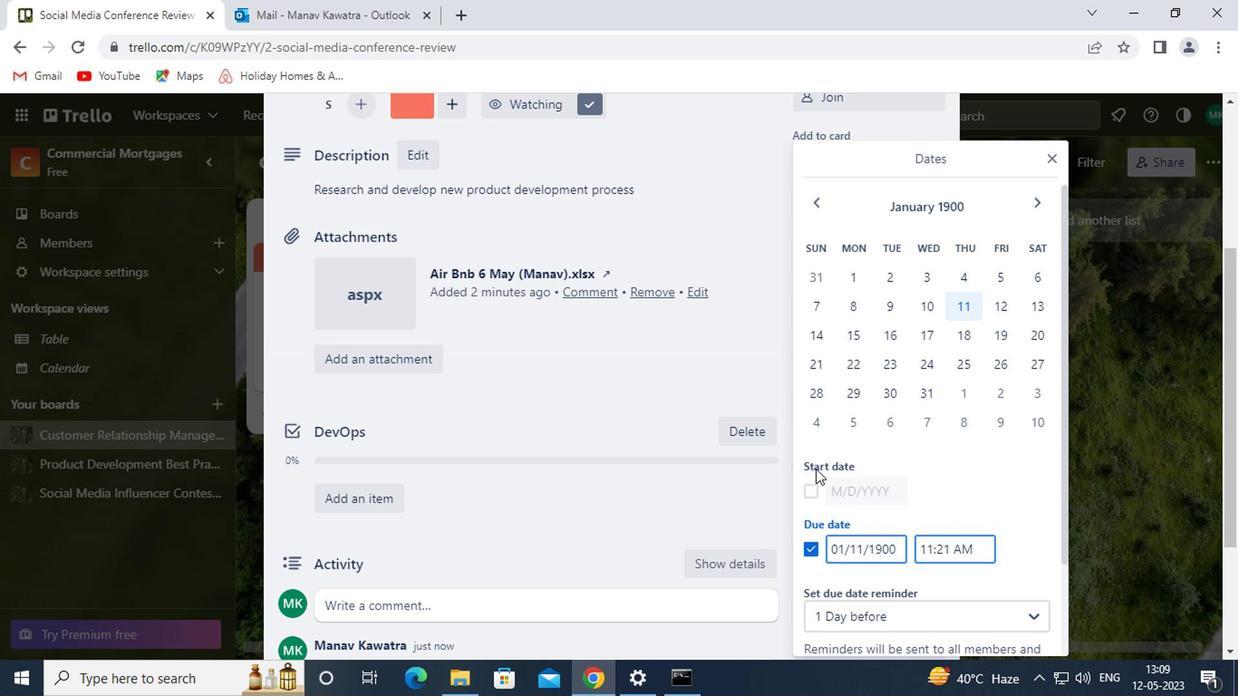 
Action: Mouse pressed left at (806, 490)
Screenshot: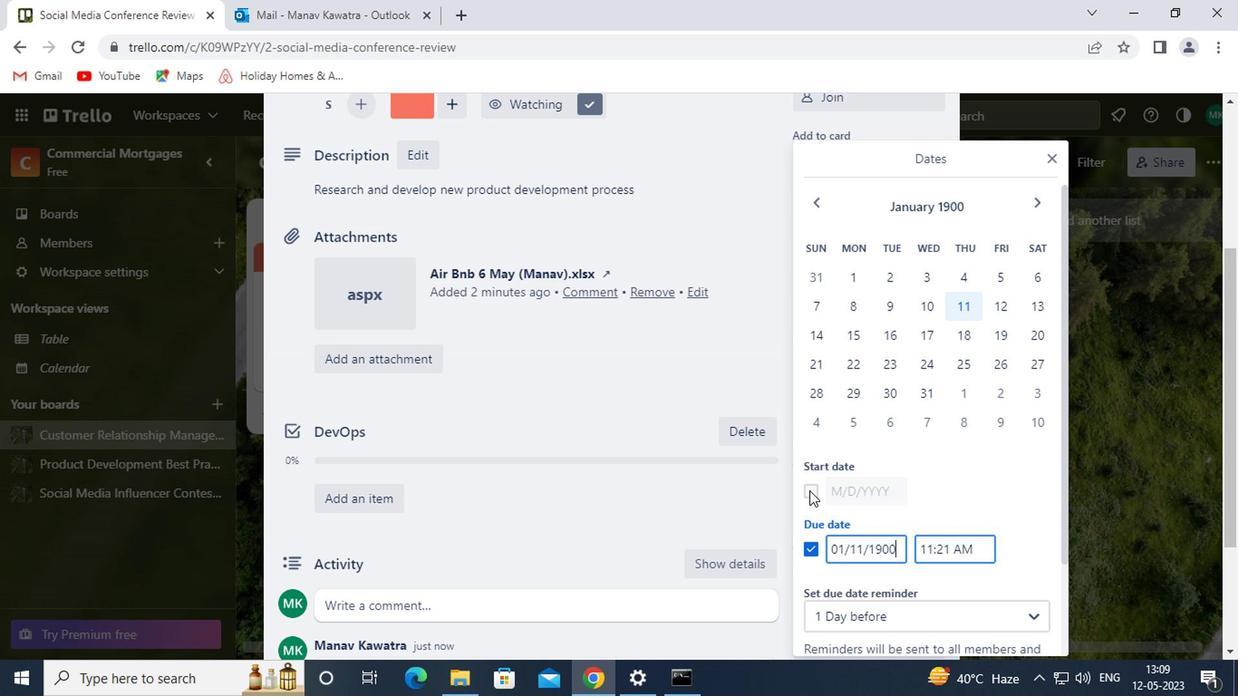 
Action: Mouse moved to (997, 275)
Screenshot: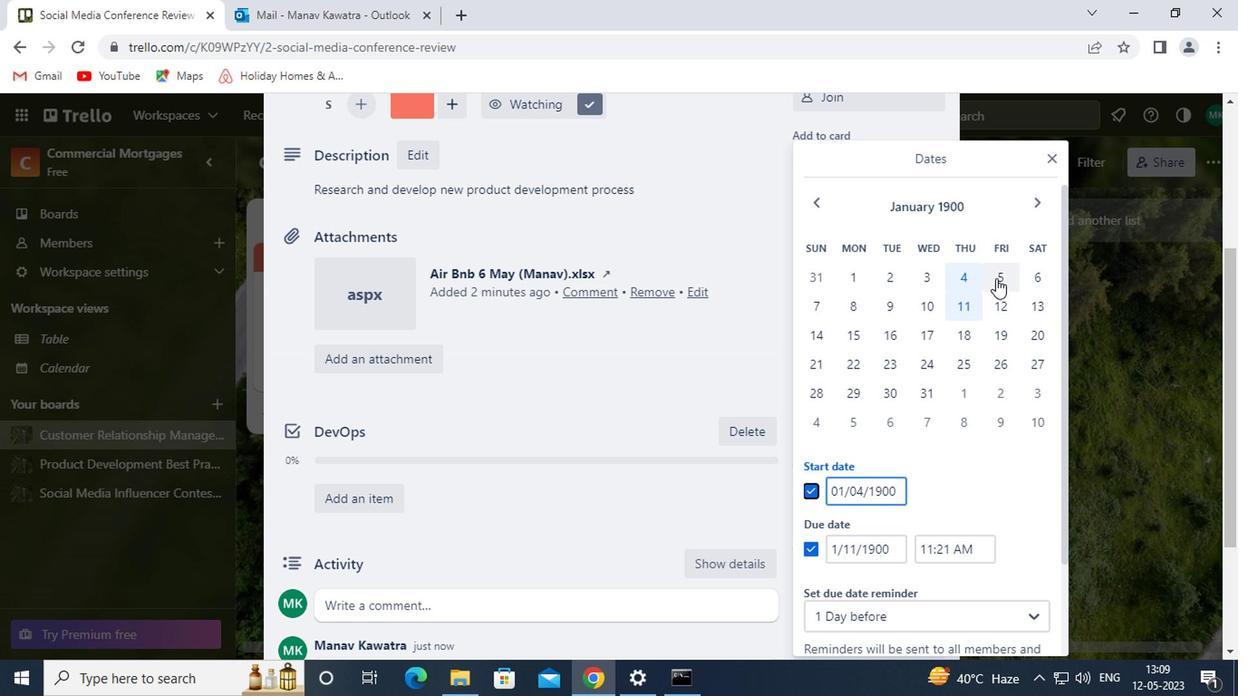 
Action: Mouse pressed left at (997, 275)
Screenshot: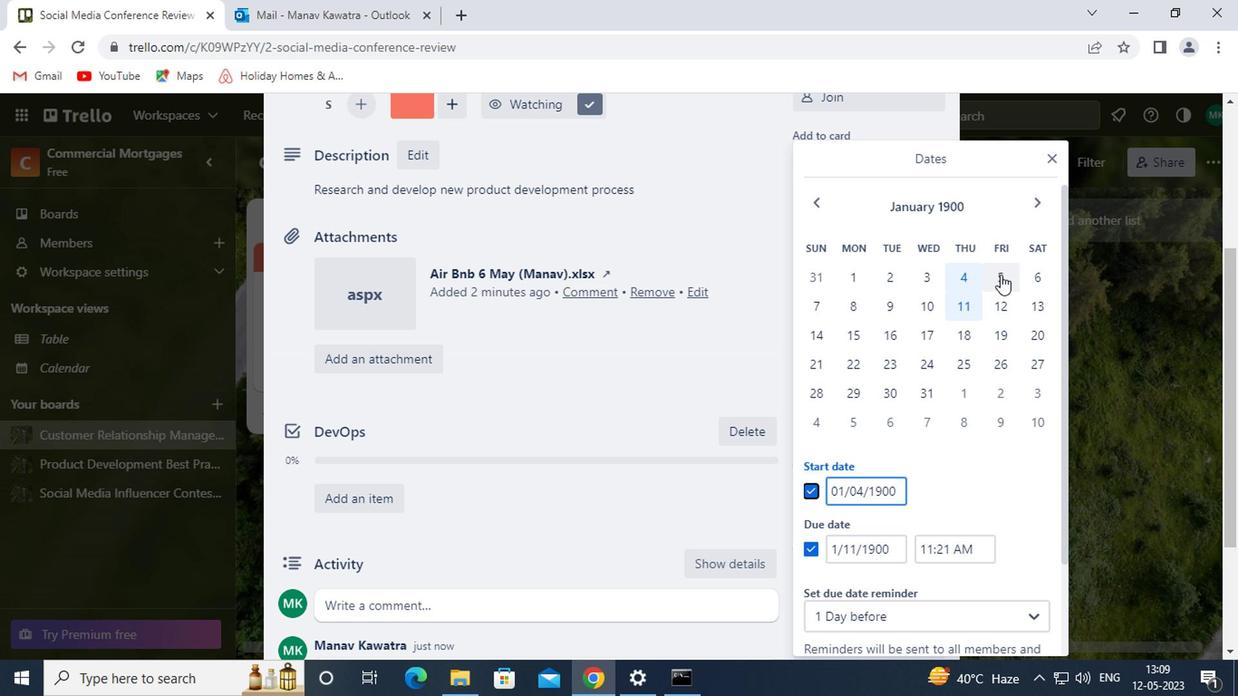 
Action: Mouse moved to (999, 305)
Screenshot: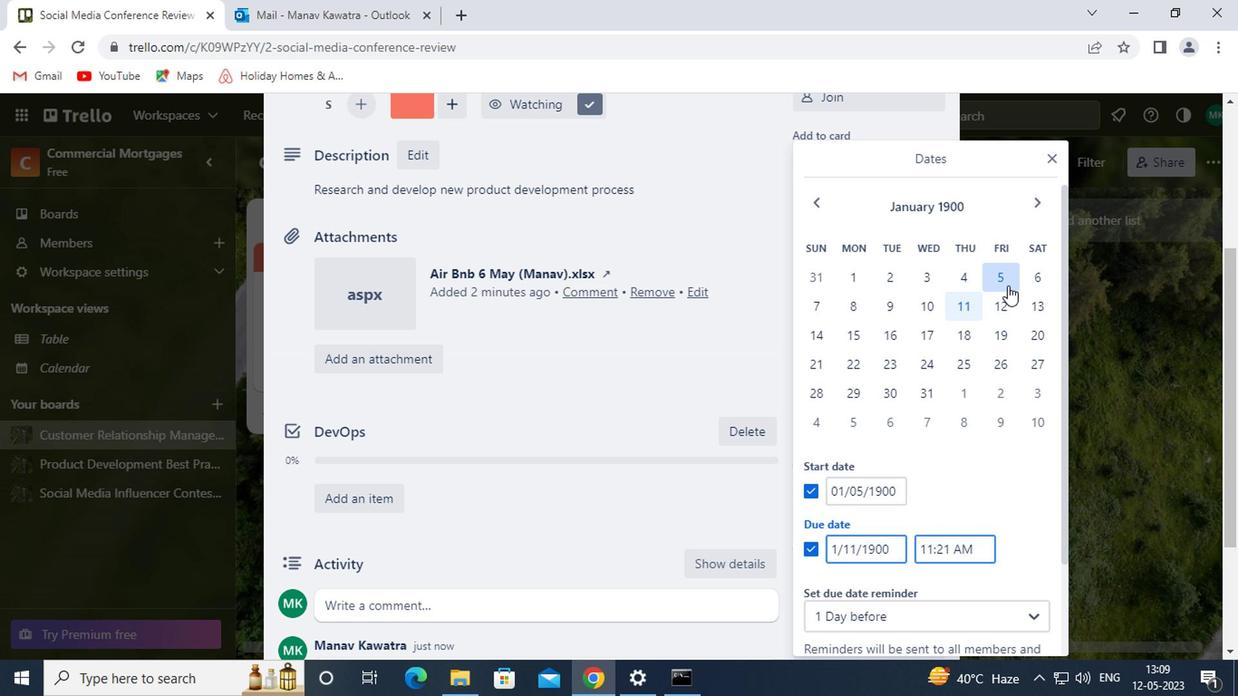 
Action: Mouse pressed left at (999, 305)
Screenshot: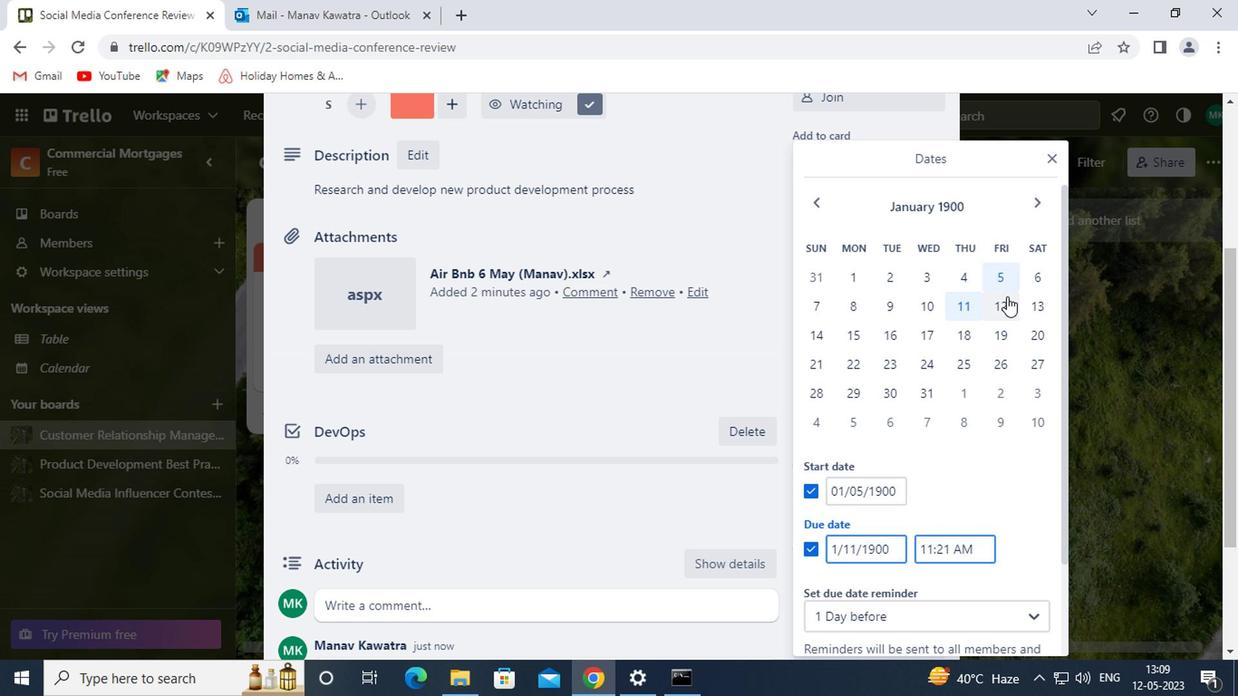 
Action: Mouse moved to (863, 531)
Screenshot: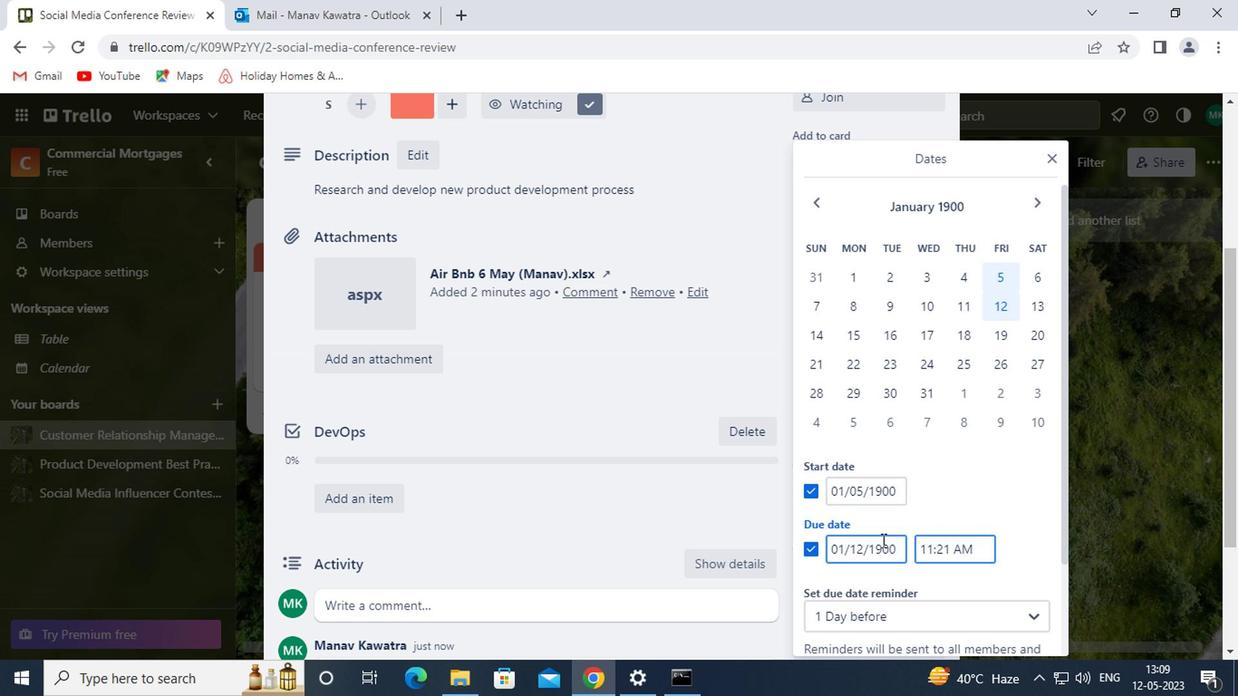 
Action: Mouse scrolled (863, 530) with delta (0, 0)
Screenshot: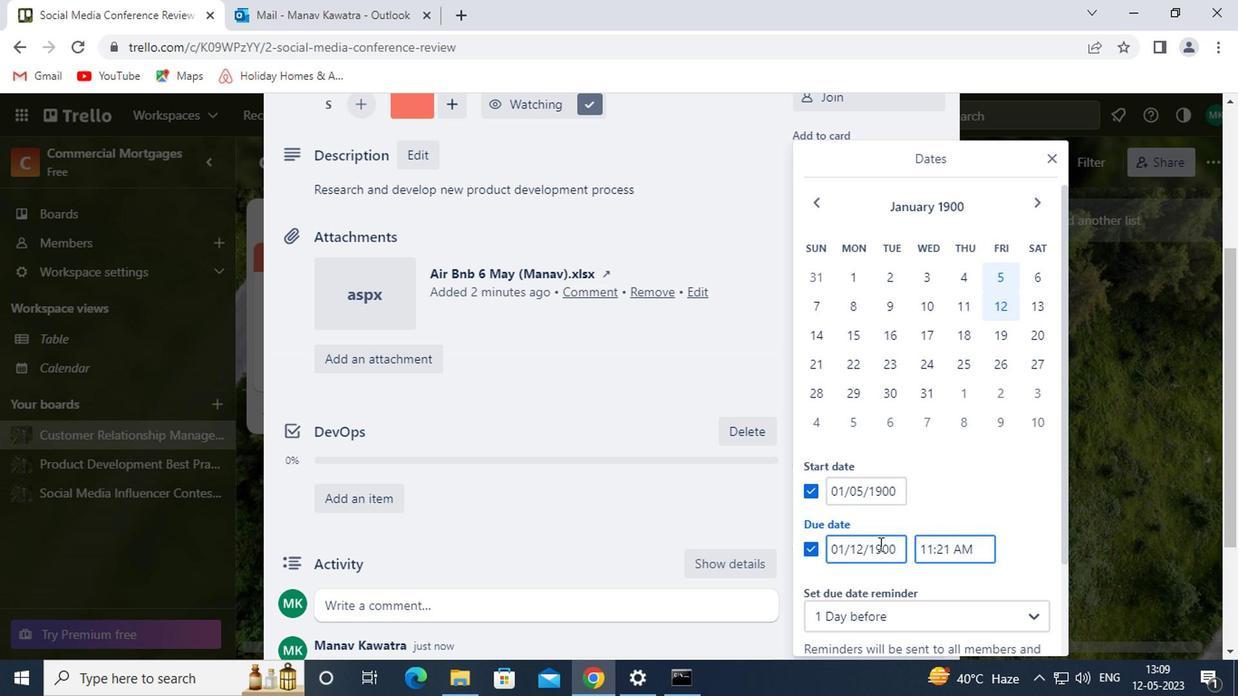 
Action: Mouse moved to (872, 607)
Screenshot: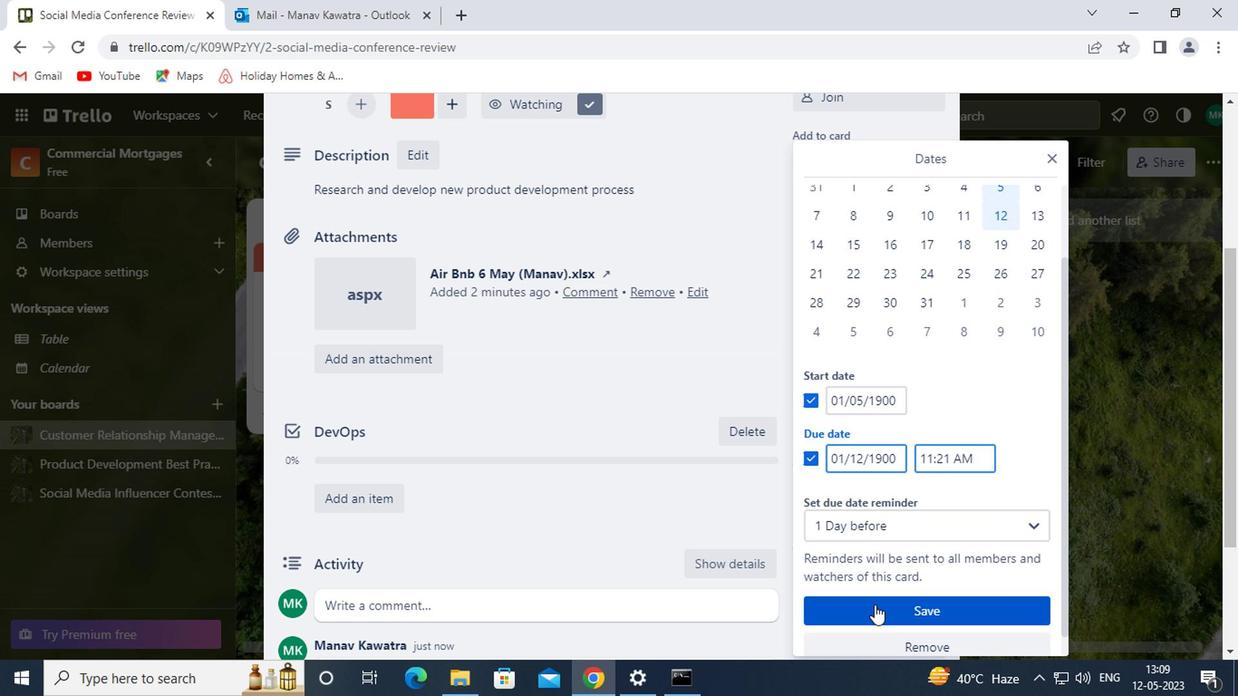 
Action: Mouse pressed left at (872, 607)
Screenshot: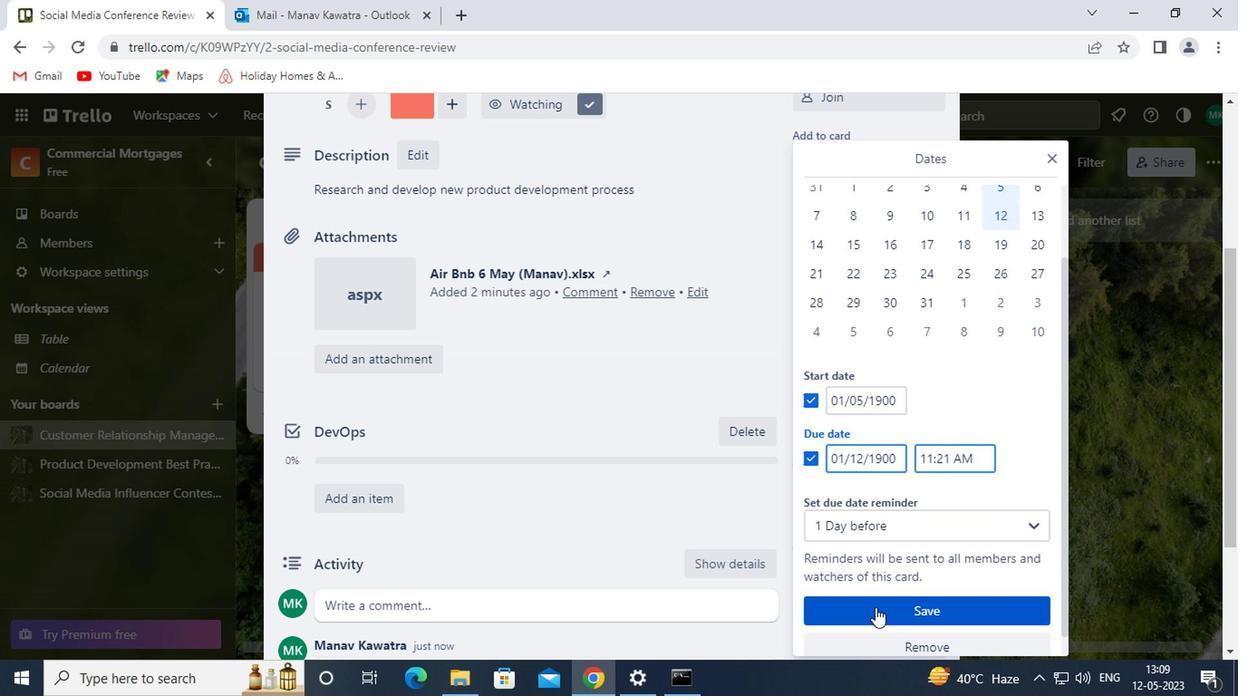 
Action: Mouse moved to (1067, 416)
Screenshot: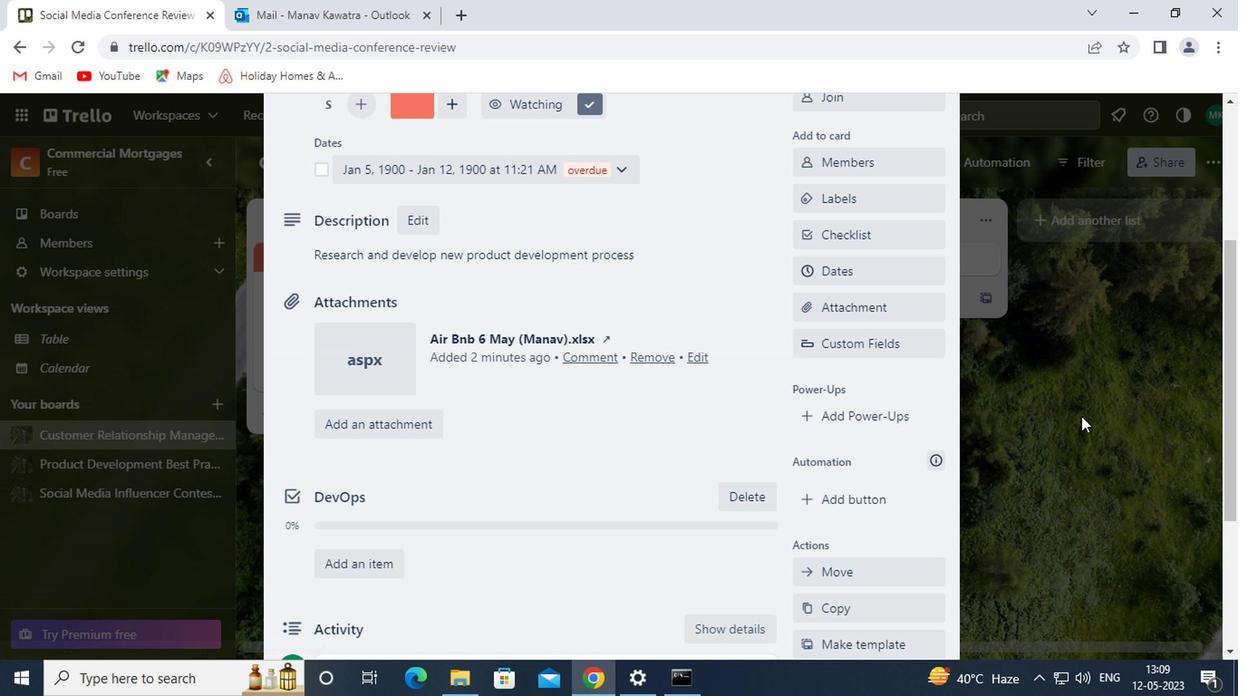 
Action: Mouse pressed left at (1067, 416)
Screenshot: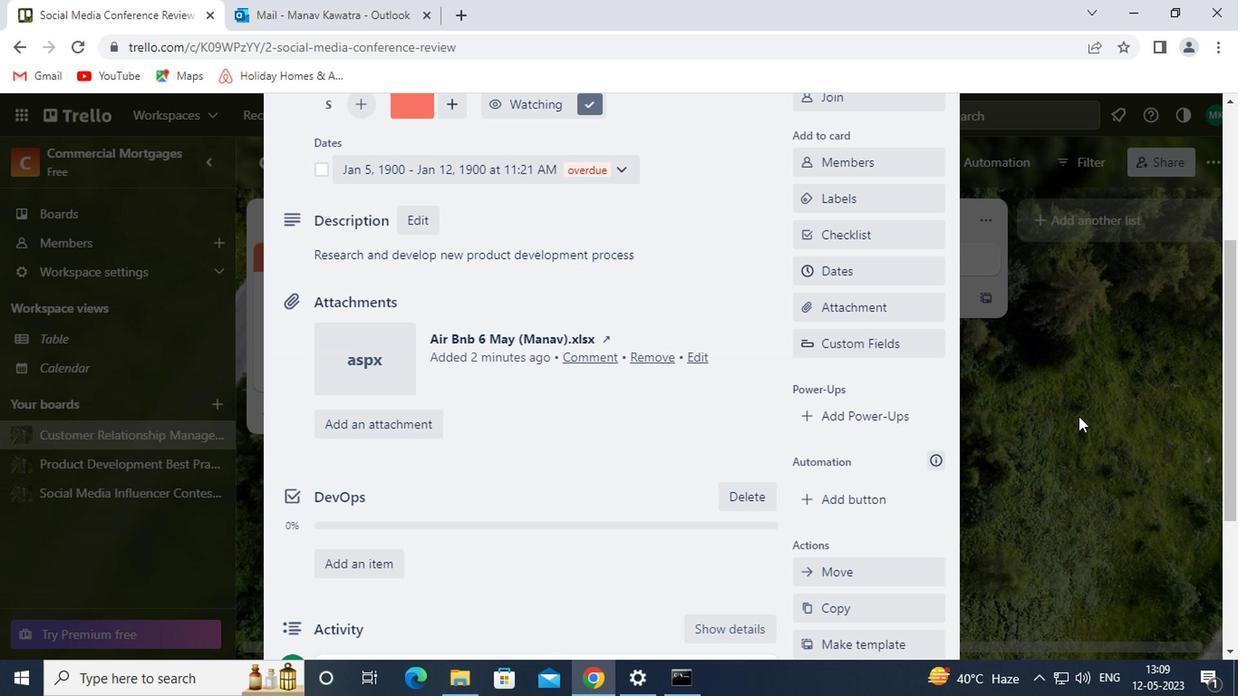
